 Task: Find connections with filter location Poio with filter topic #Tipswith filter profile language Potuguese with filter current company State Street with filter school SRI KRISHNA COLLEGE OF ENGINEERING AND TECHNOLOGY with filter industry Oil Extraction with filter service category DJing with filter keywords title School Volunteer
Action: Mouse moved to (587, 77)
Screenshot: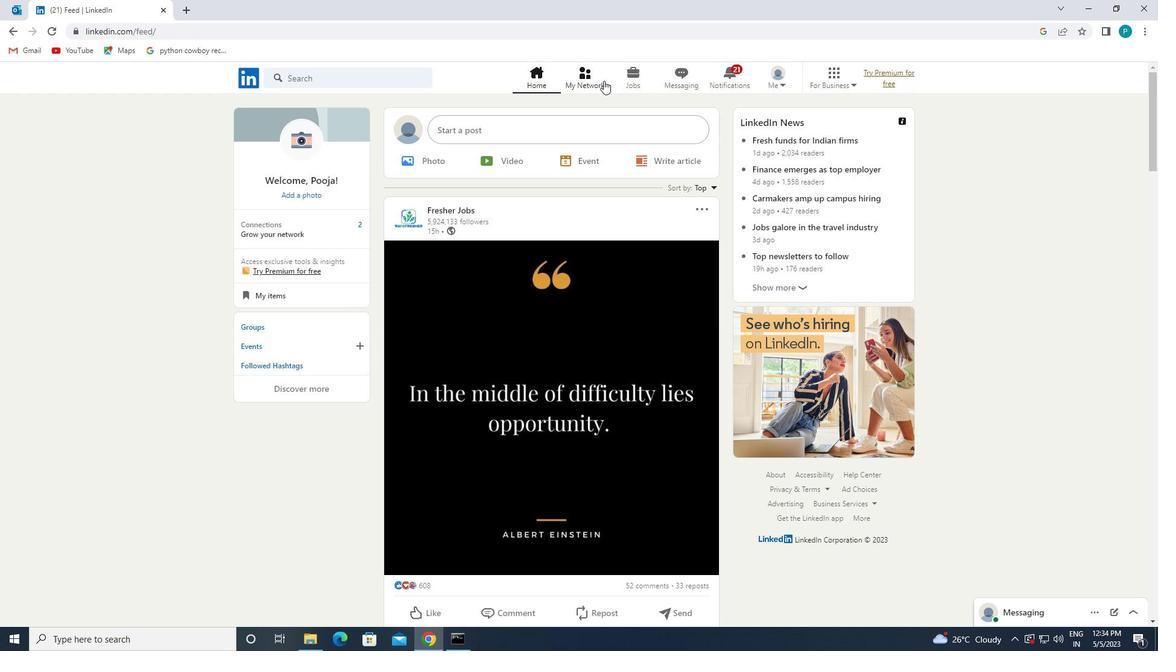
Action: Mouse pressed left at (587, 77)
Screenshot: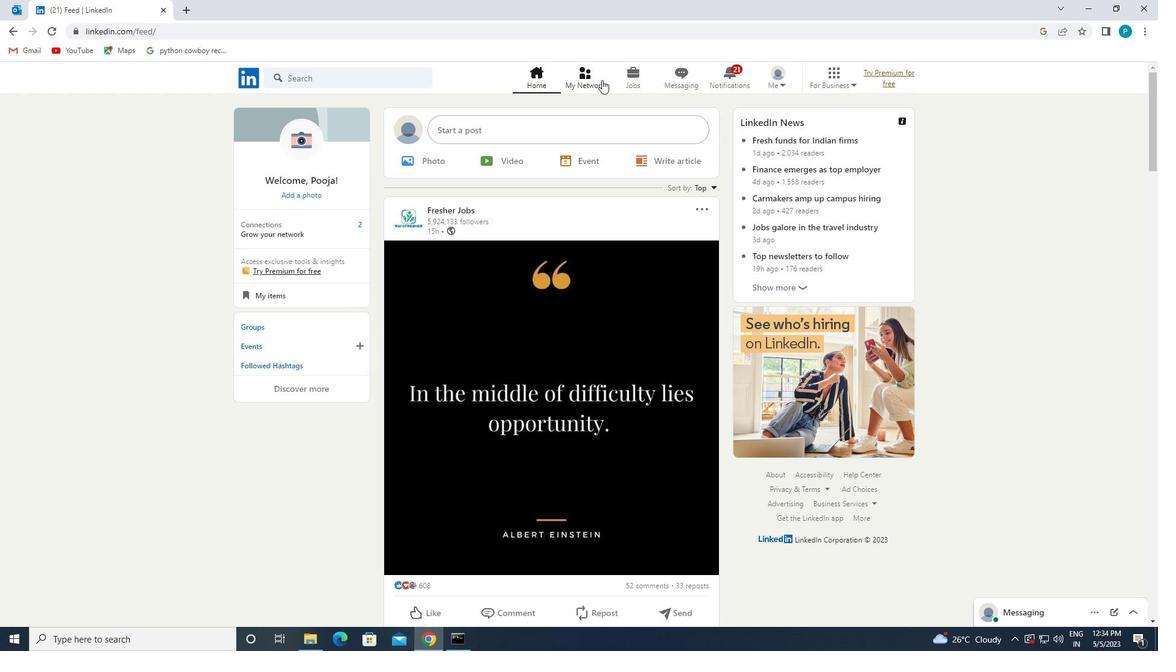 
Action: Mouse moved to (309, 150)
Screenshot: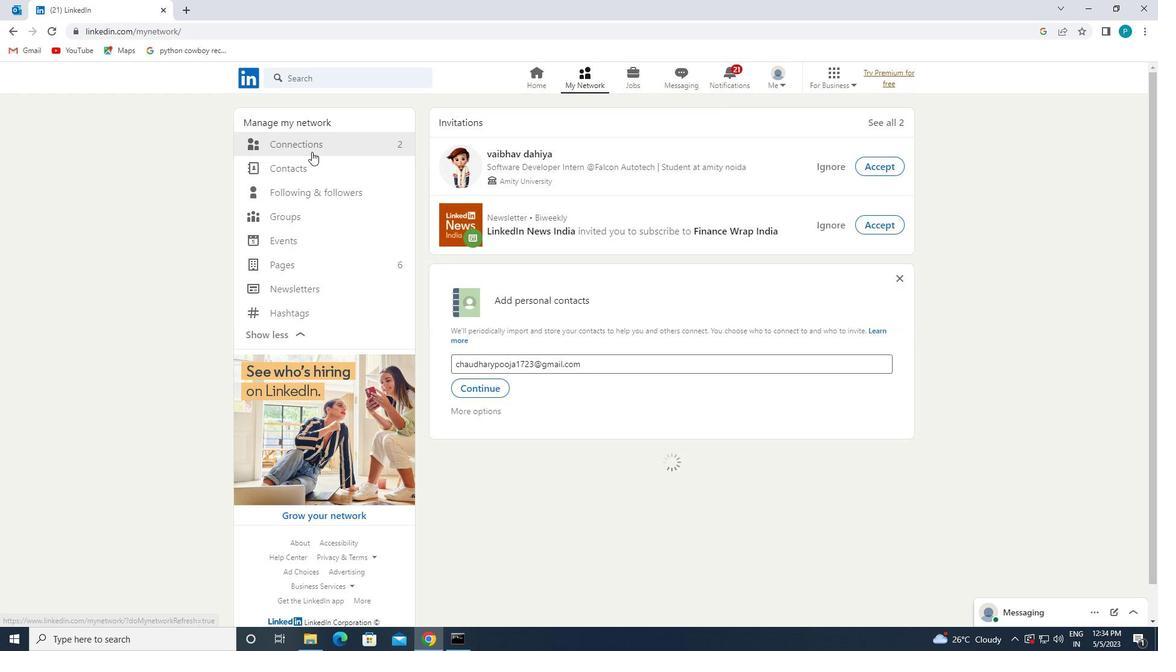 
Action: Mouse pressed left at (309, 150)
Screenshot: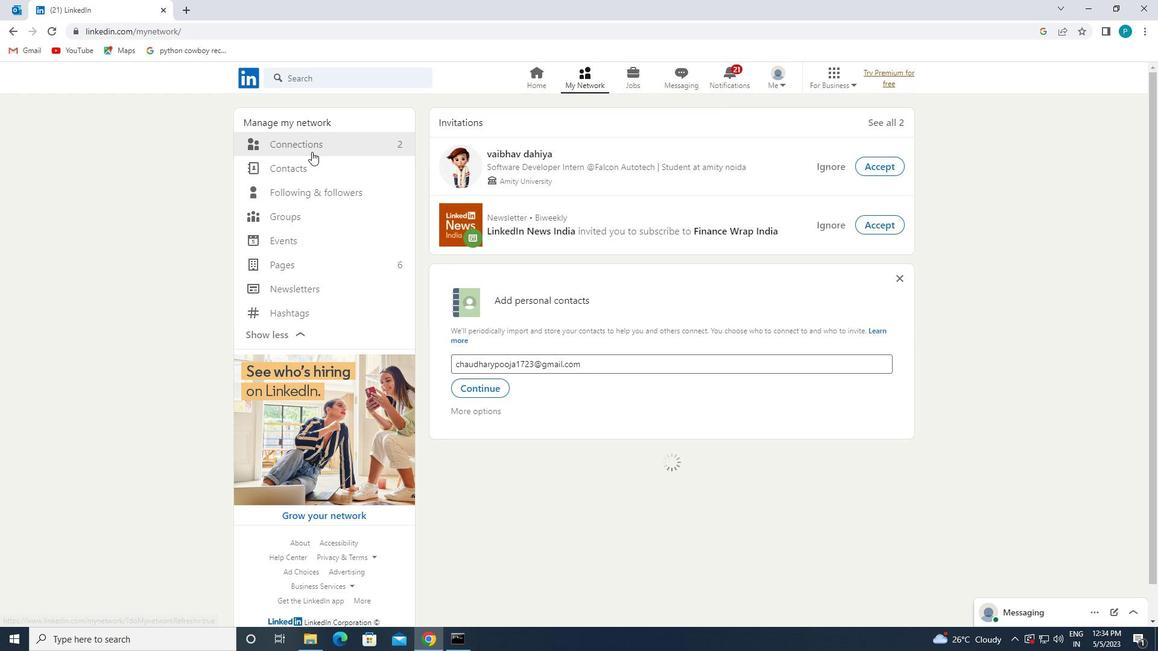 
Action: Mouse moved to (663, 147)
Screenshot: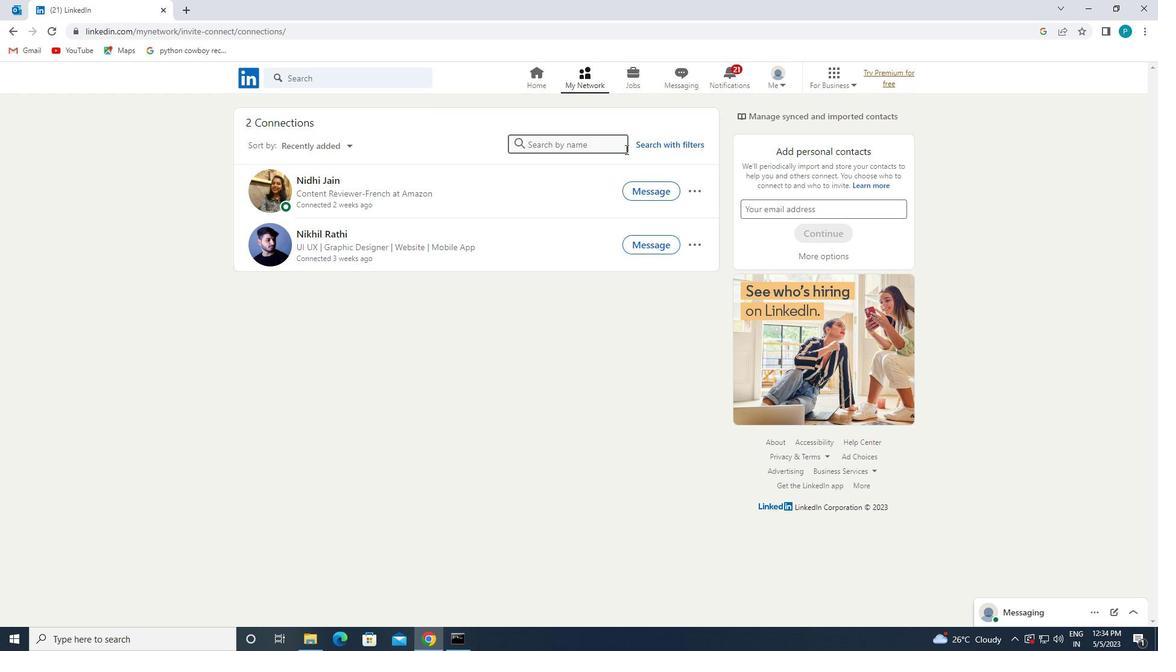
Action: Mouse pressed left at (663, 147)
Screenshot: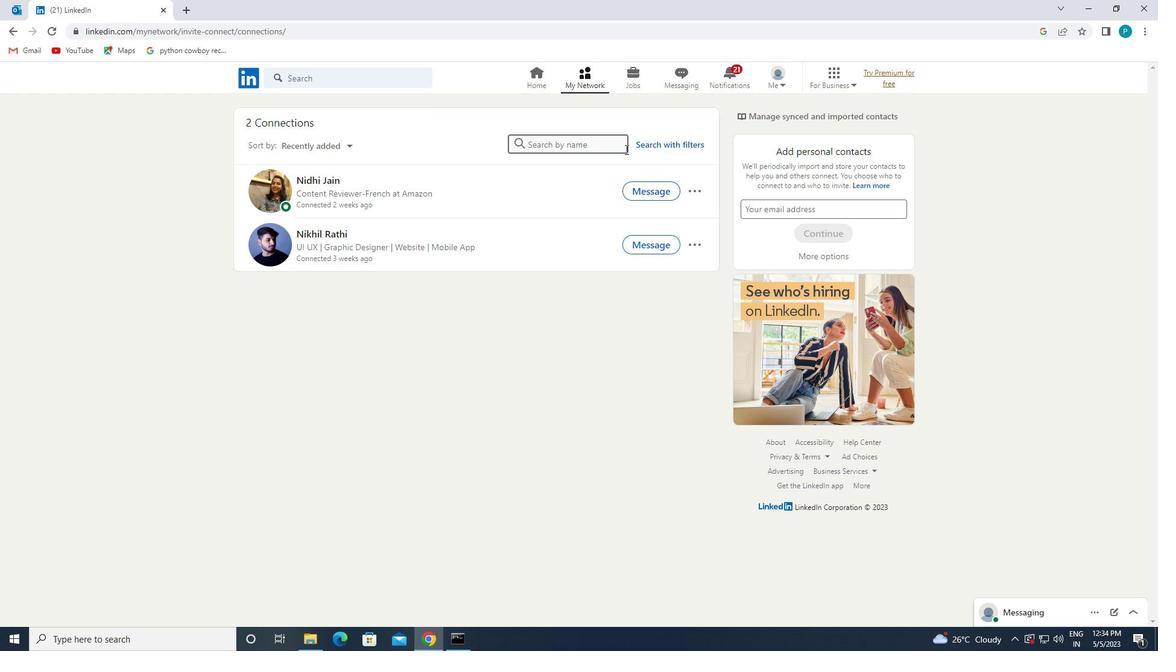 
Action: Mouse moved to (632, 118)
Screenshot: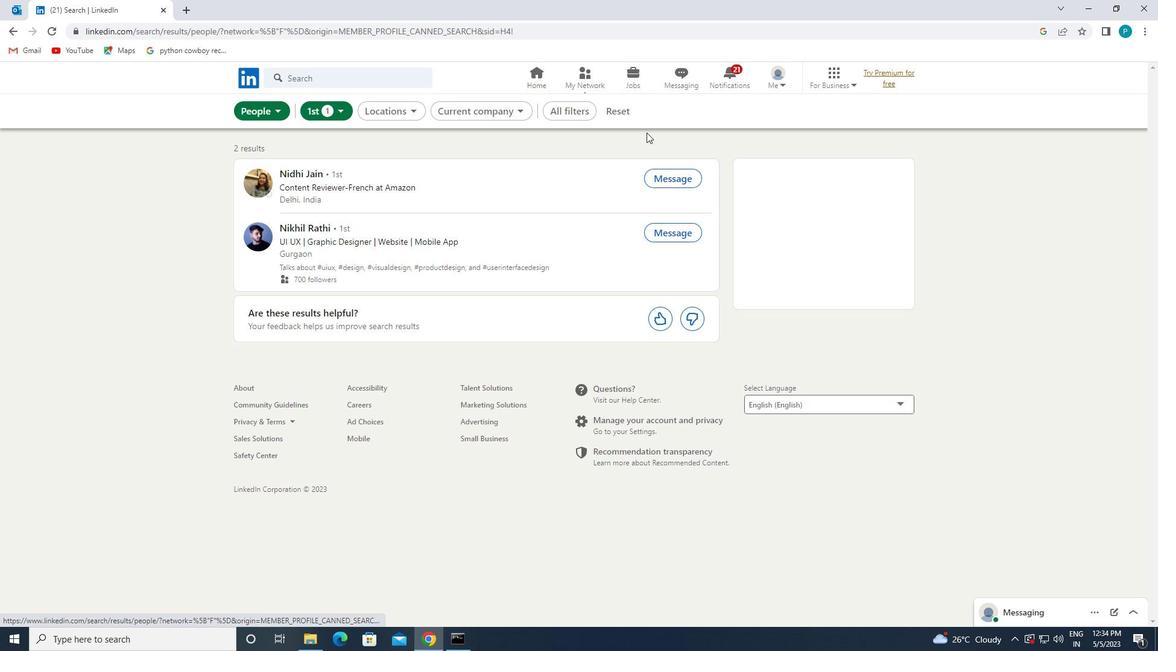 
Action: Mouse pressed left at (632, 118)
Screenshot: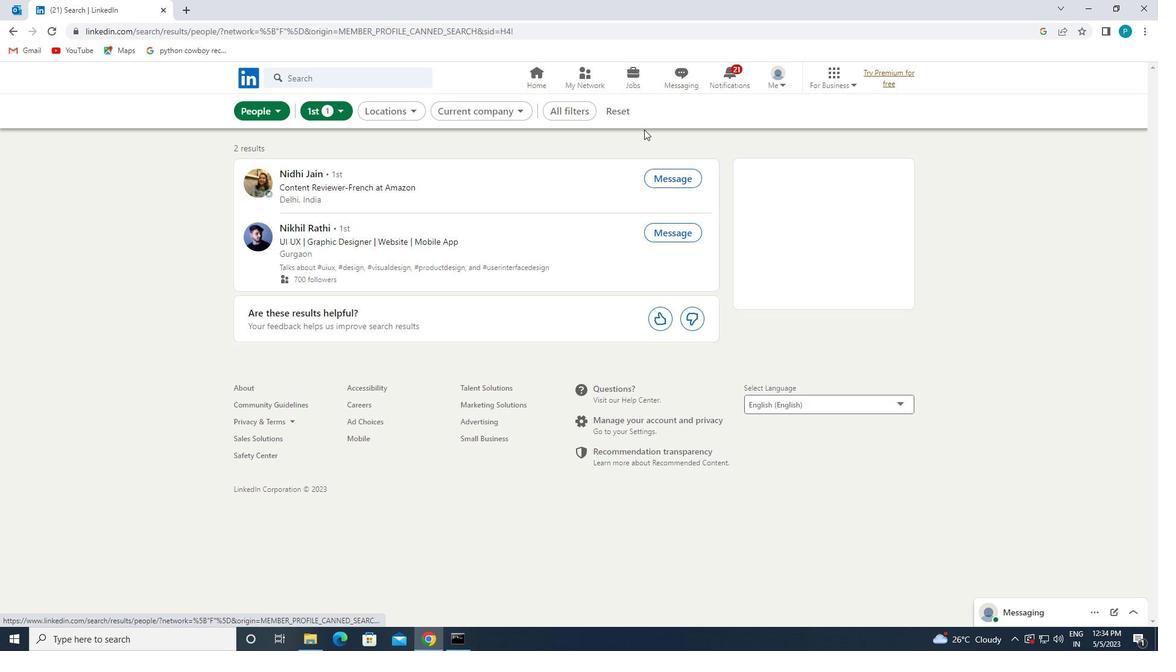 
Action: Mouse moved to (569, 105)
Screenshot: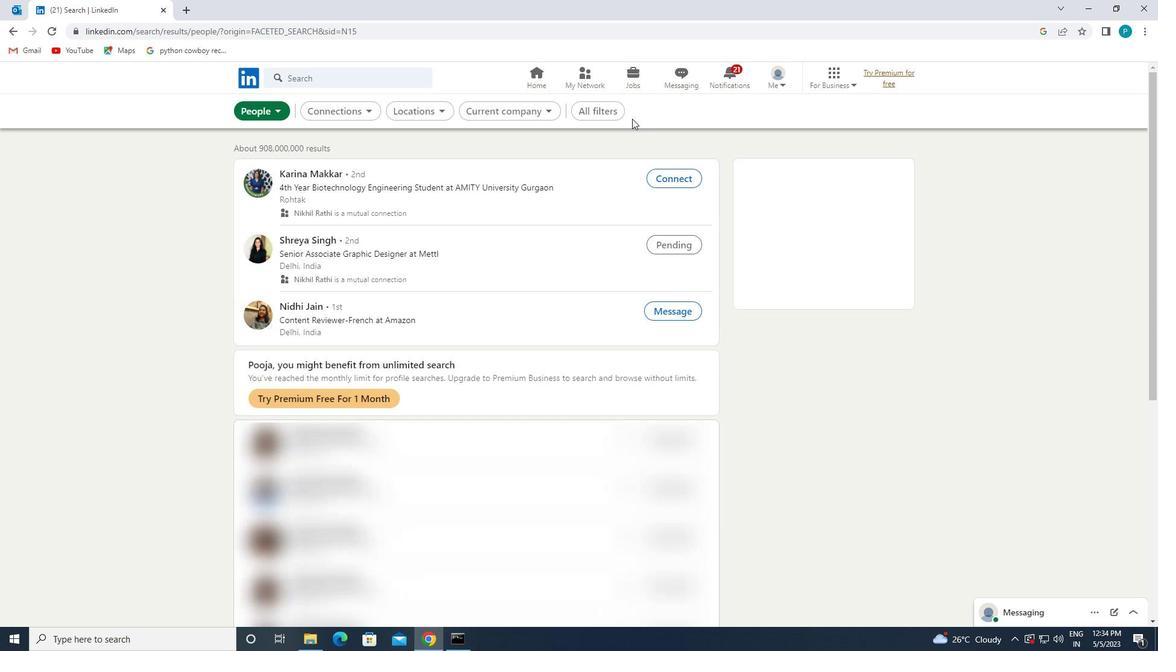 
Action: Mouse pressed left at (569, 105)
Screenshot: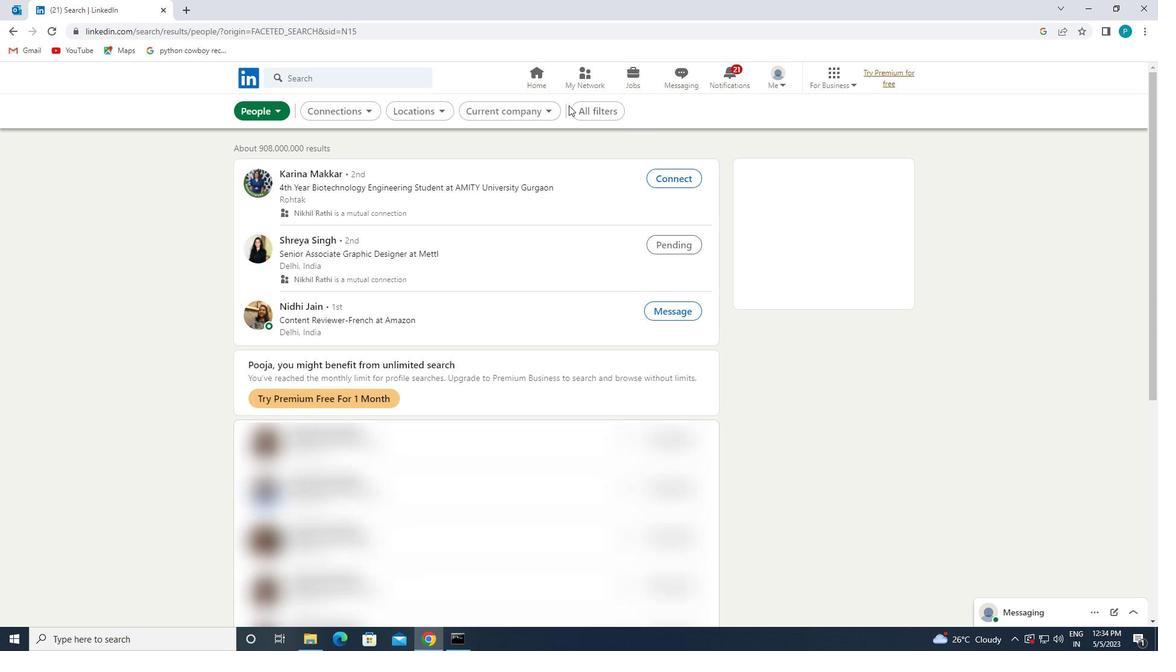 
Action: Mouse moved to (580, 107)
Screenshot: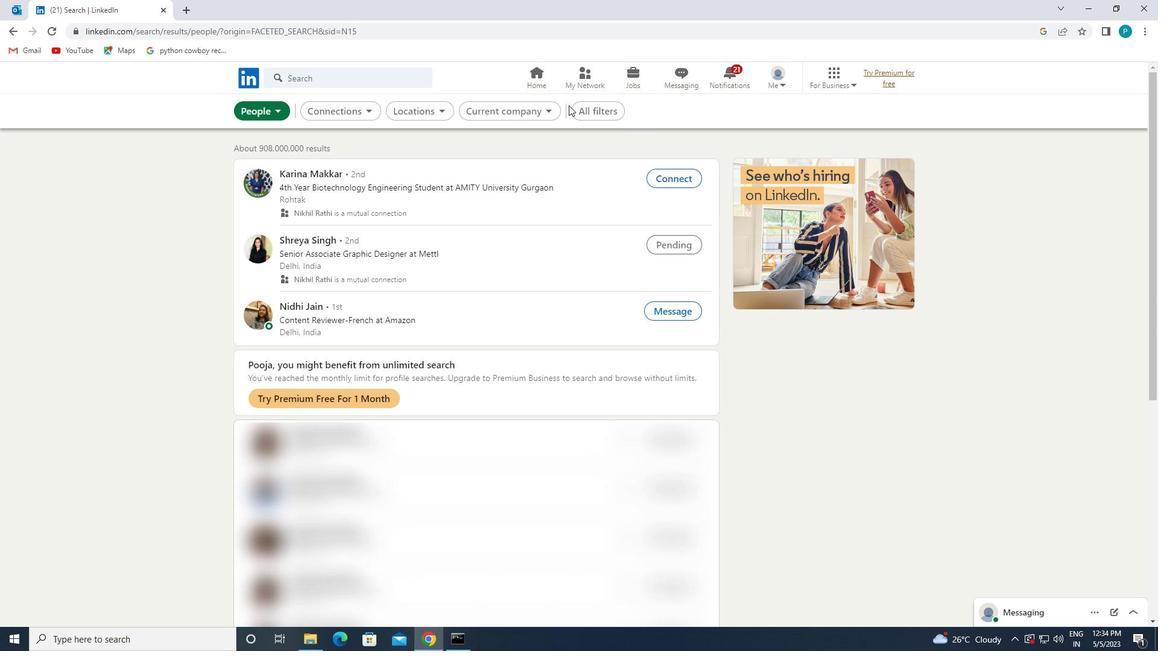 
Action: Mouse pressed left at (580, 107)
Screenshot: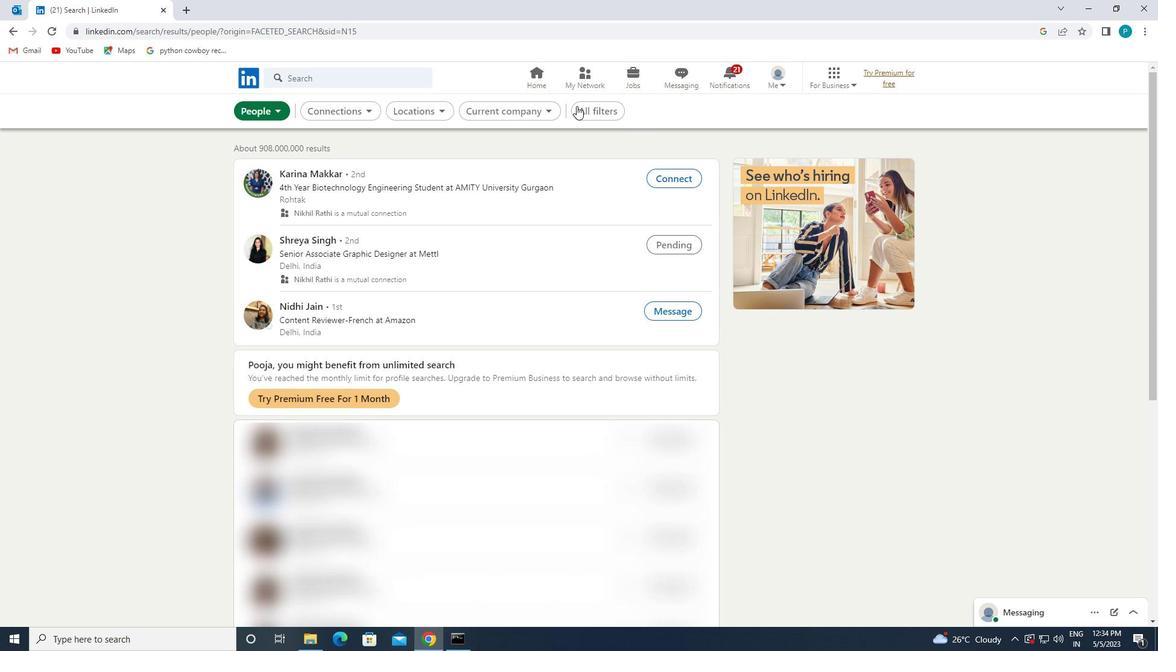 
Action: Mouse moved to (997, 295)
Screenshot: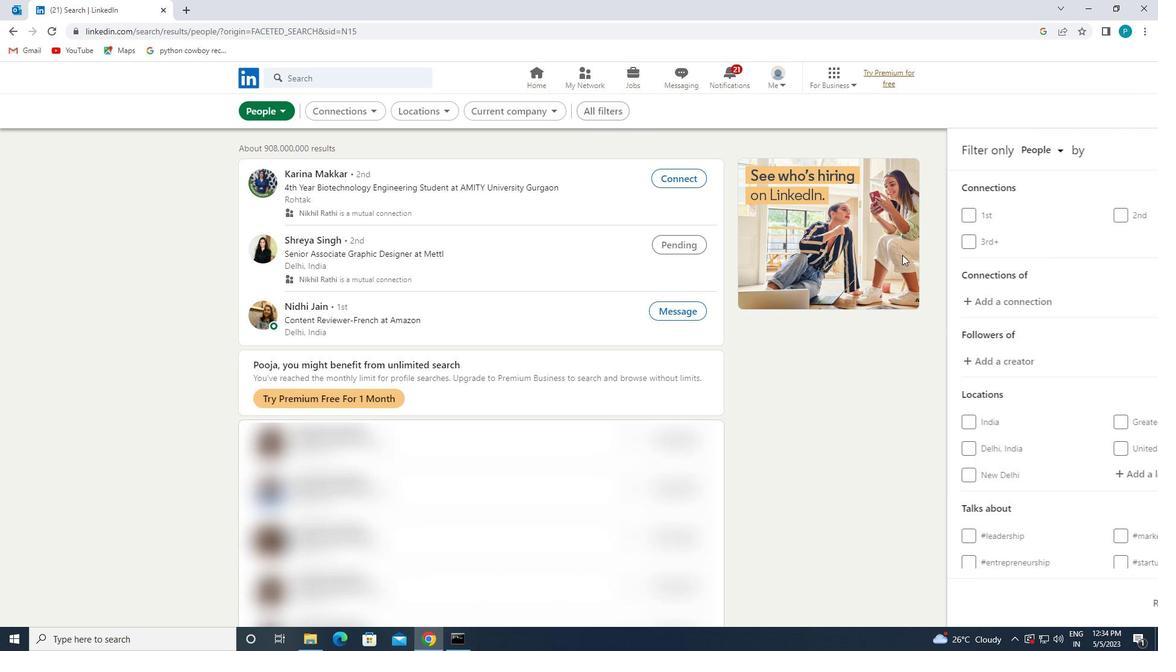 
Action: Mouse scrolled (997, 295) with delta (0, 0)
Screenshot: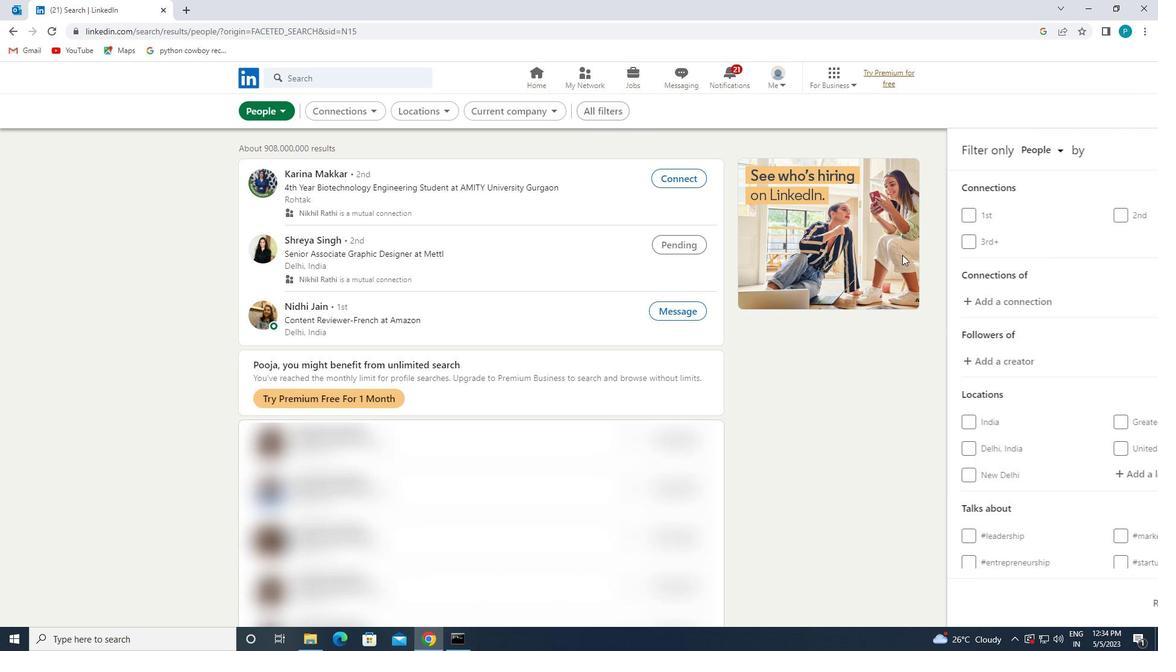 
Action: Mouse moved to (1000, 297)
Screenshot: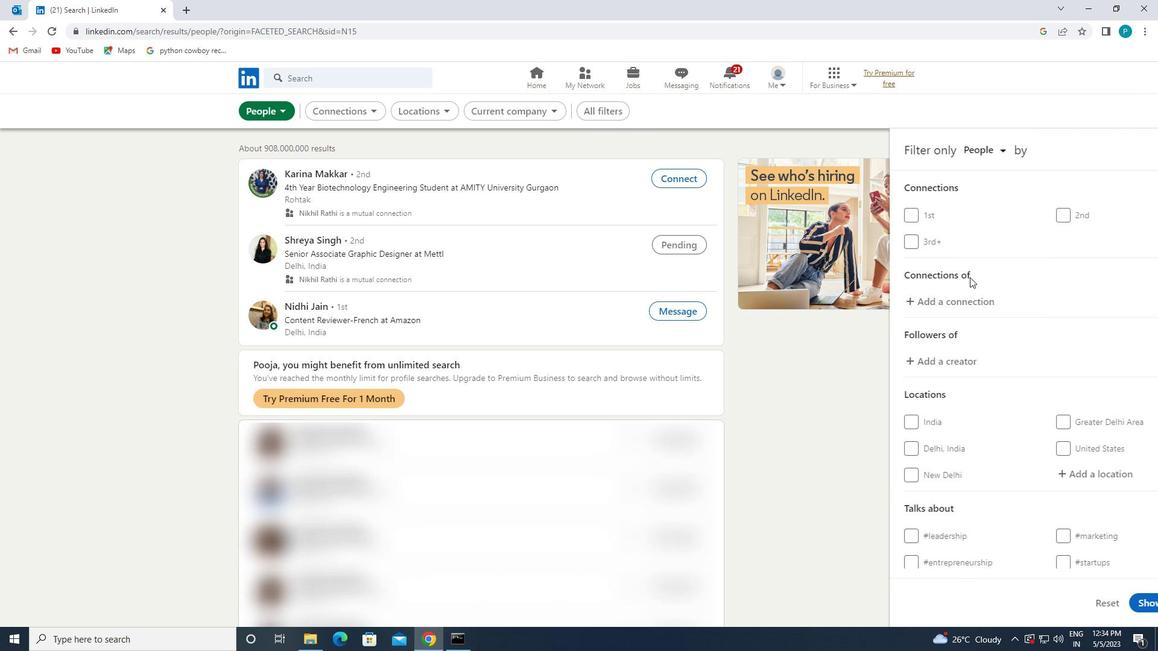 
Action: Mouse scrolled (1000, 296) with delta (0, 0)
Screenshot: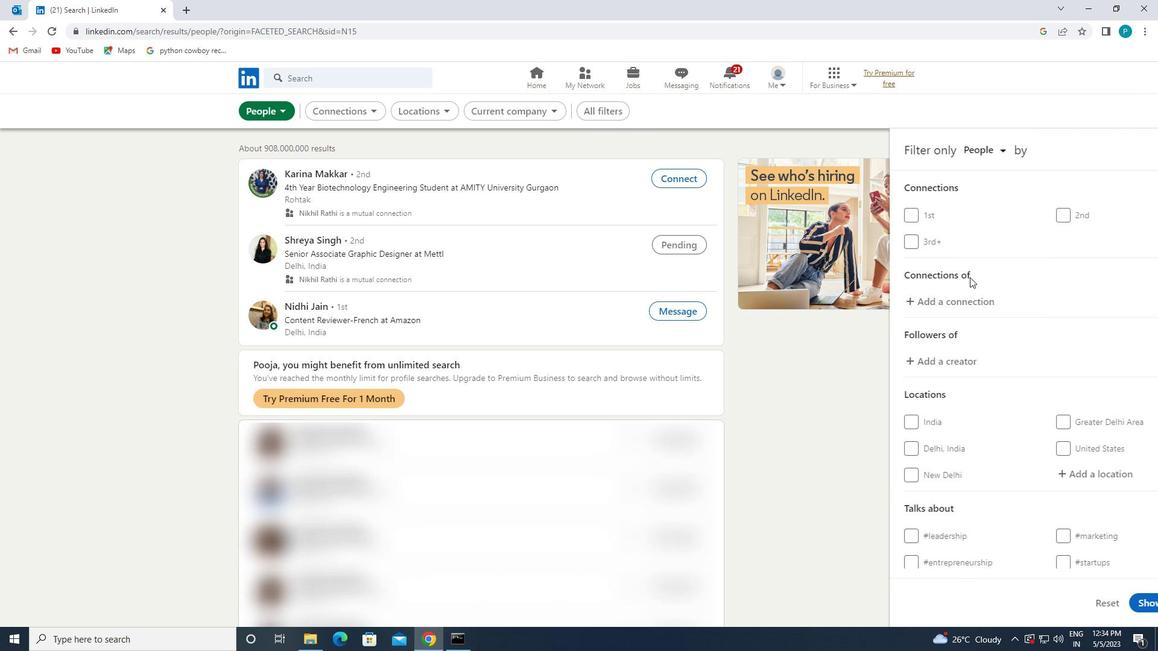 
Action: Mouse moved to (1001, 298)
Screenshot: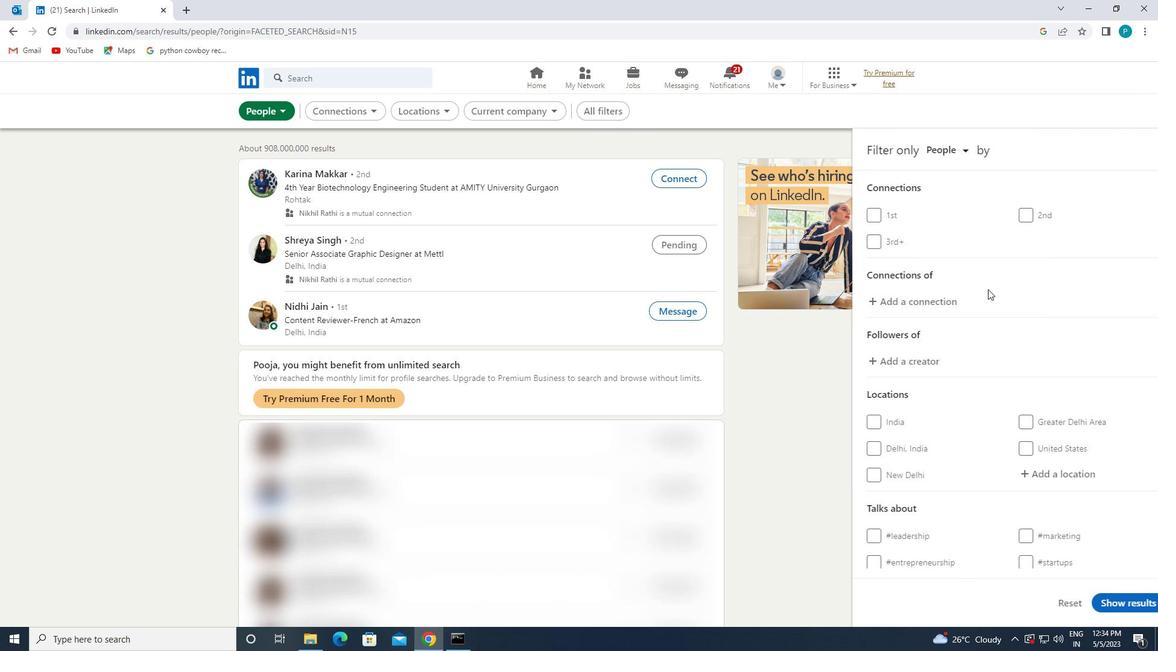 
Action: Mouse scrolled (1001, 298) with delta (0, 0)
Screenshot: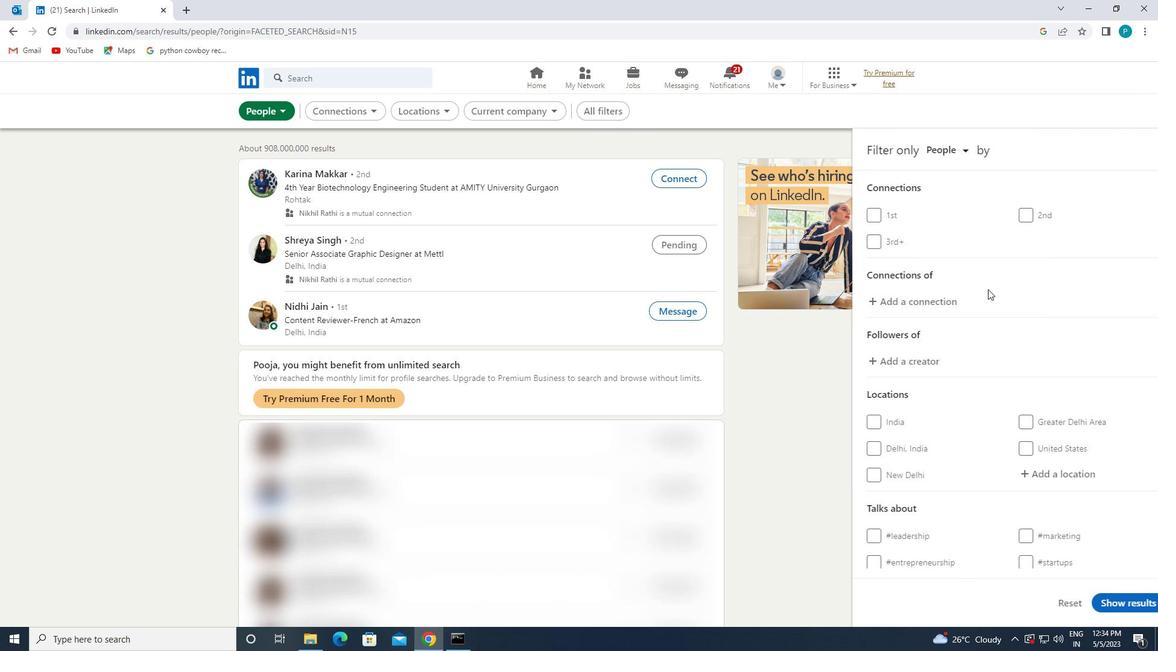 
Action: Mouse moved to (1019, 286)
Screenshot: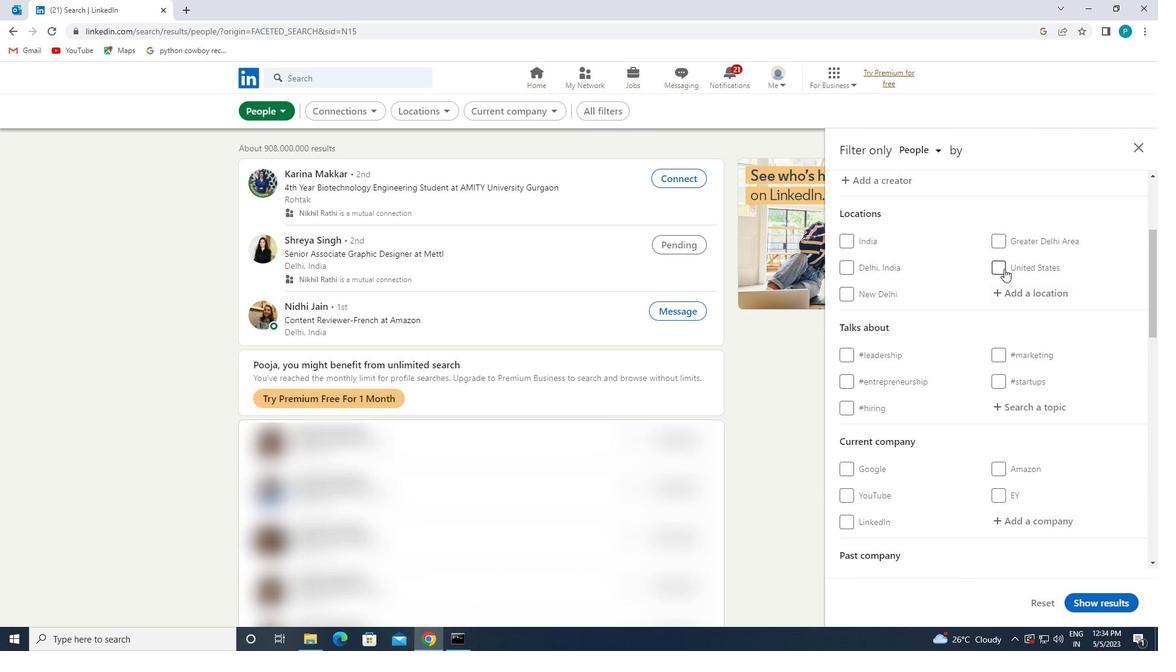
Action: Mouse pressed left at (1019, 286)
Screenshot: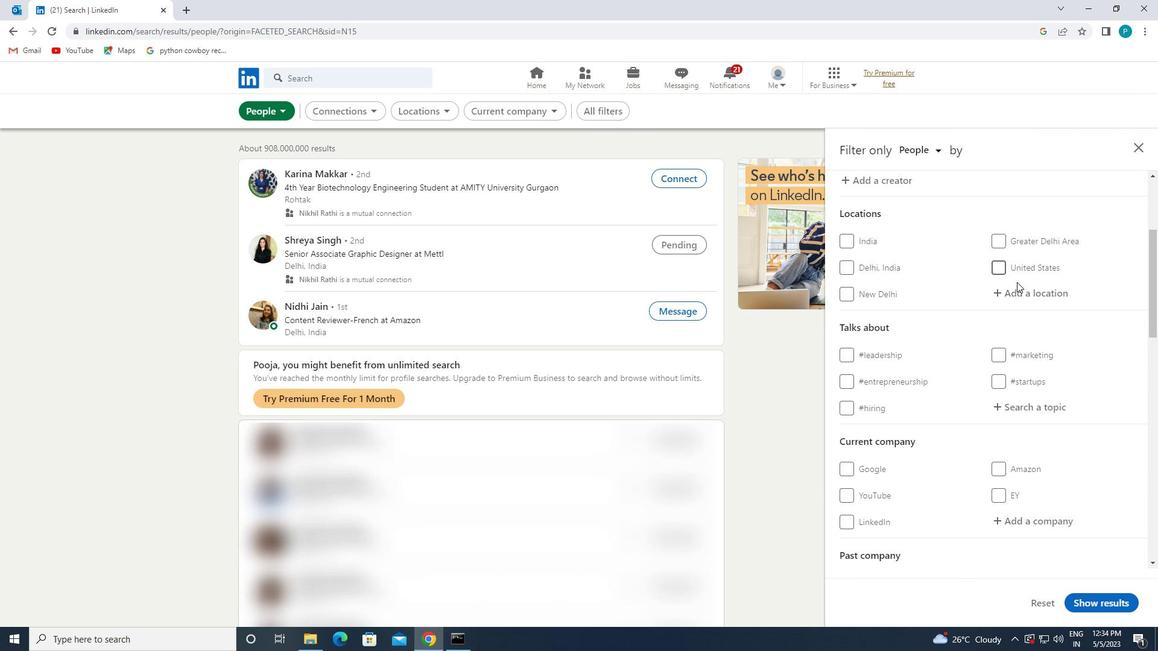 
Action: Mouse moved to (1019, 286)
Screenshot: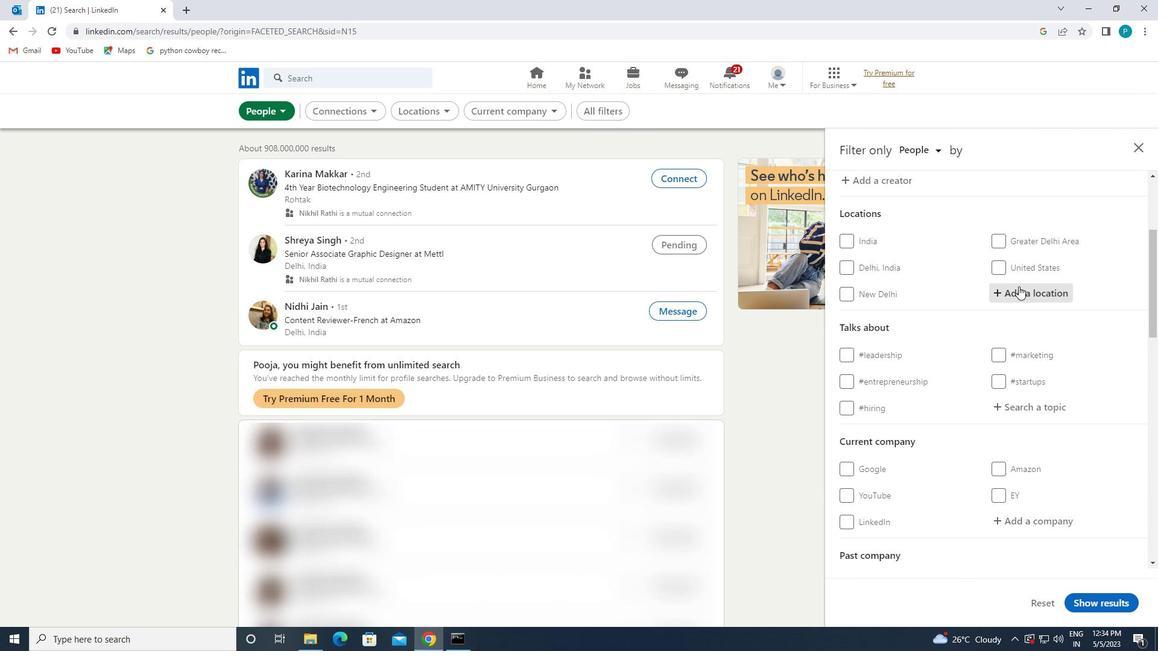 
Action: Key pressed <Key.caps_lock>p<Key.caps_lock>oio
Screenshot: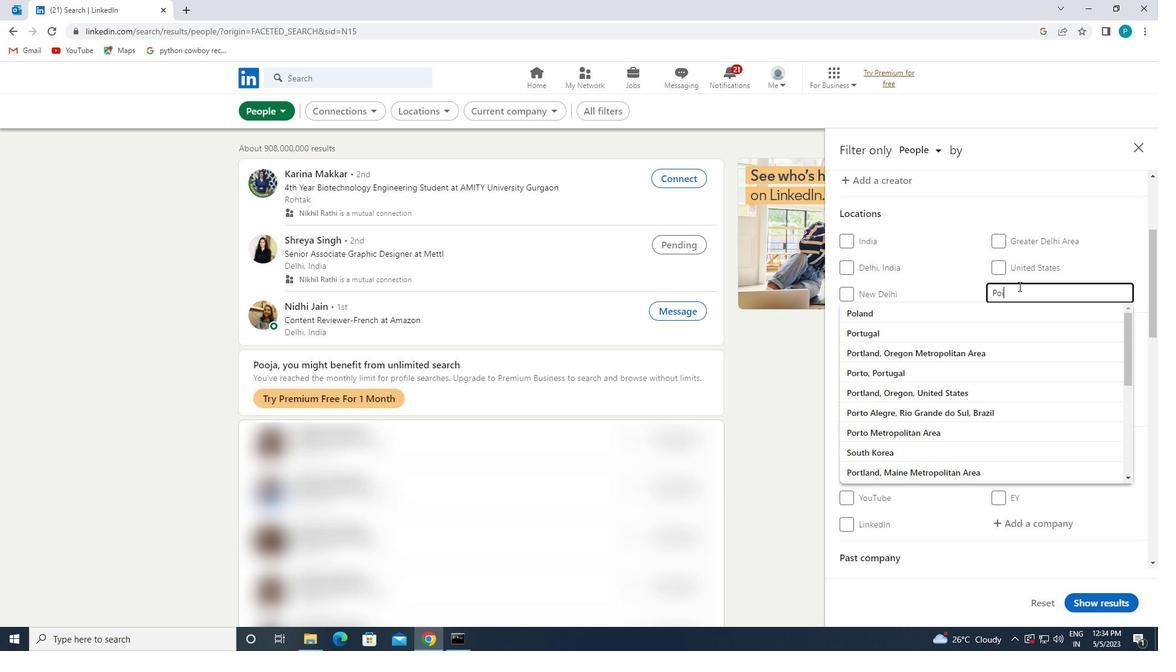 
Action: Mouse moved to (1030, 312)
Screenshot: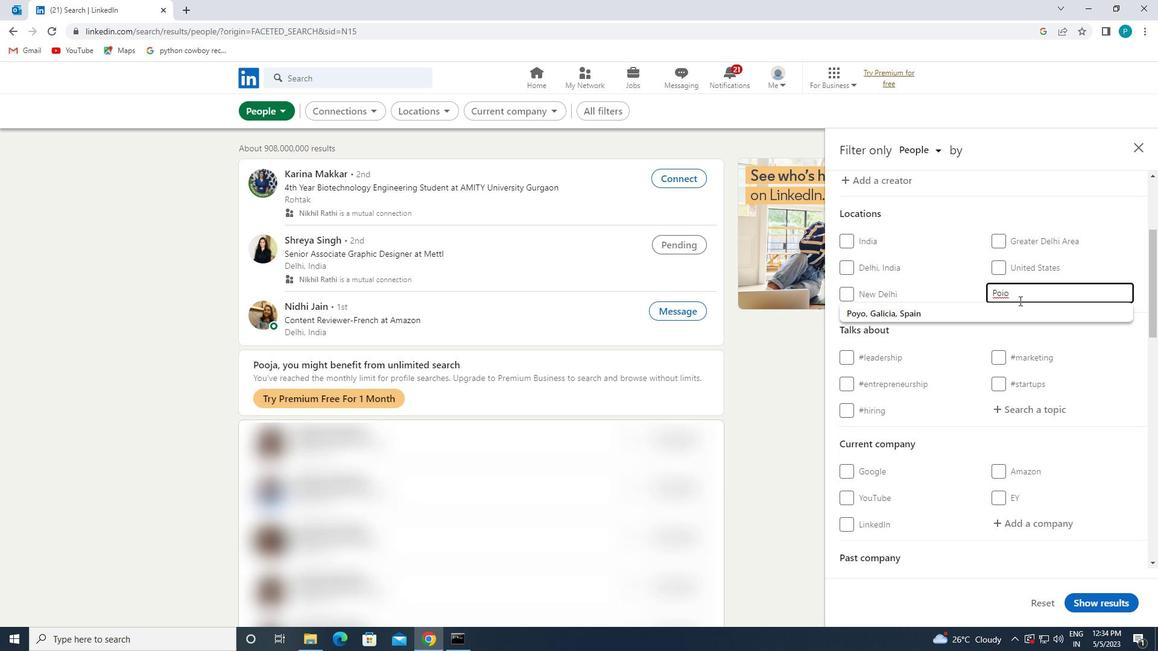 
Action: Mouse pressed left at (1030, 312)
Screenshot: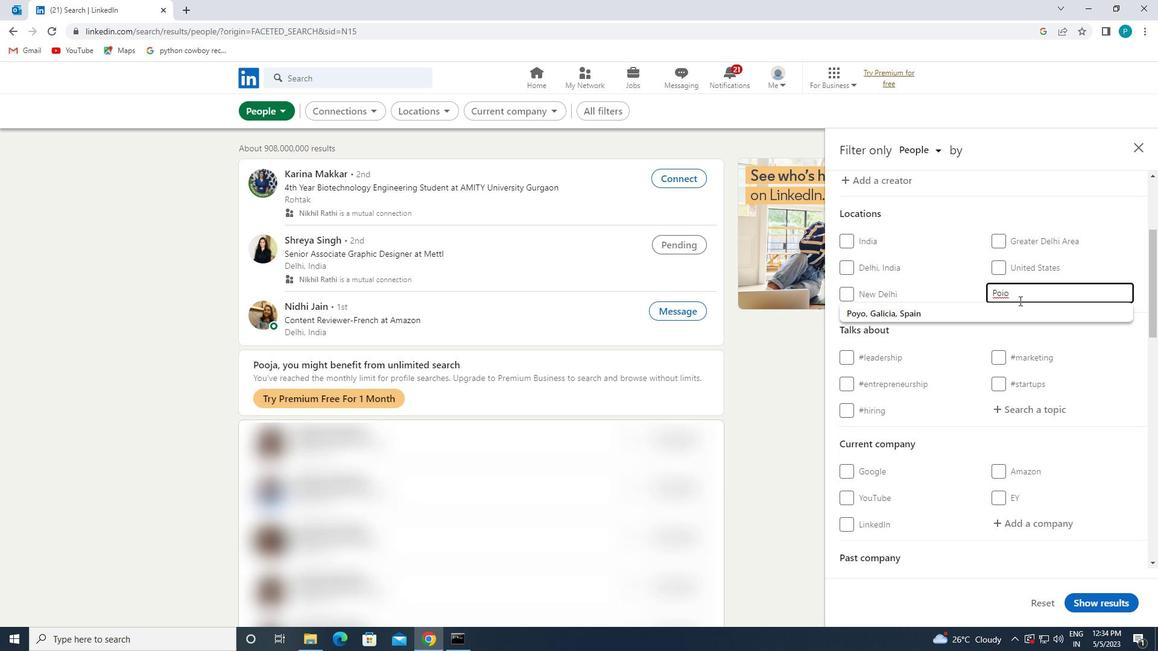 
Action: Mouse moved to (1031, 314)
Screenshot: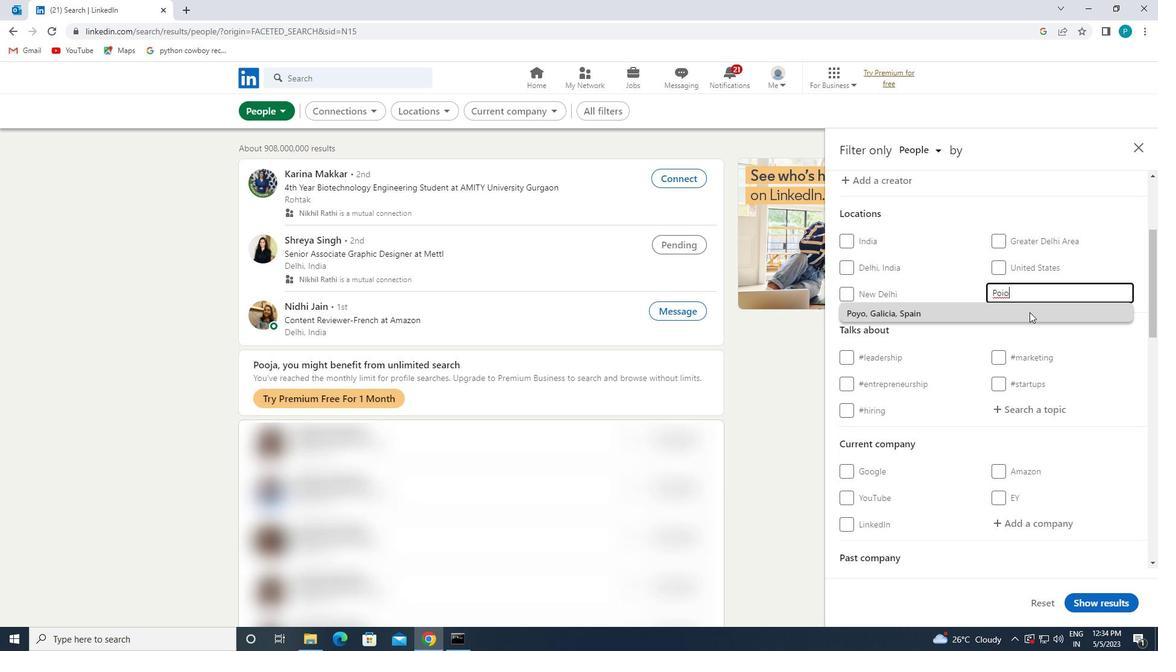 
Action: Mouse scrolled (1031, 313) with delta (0, 0)
Screenshot: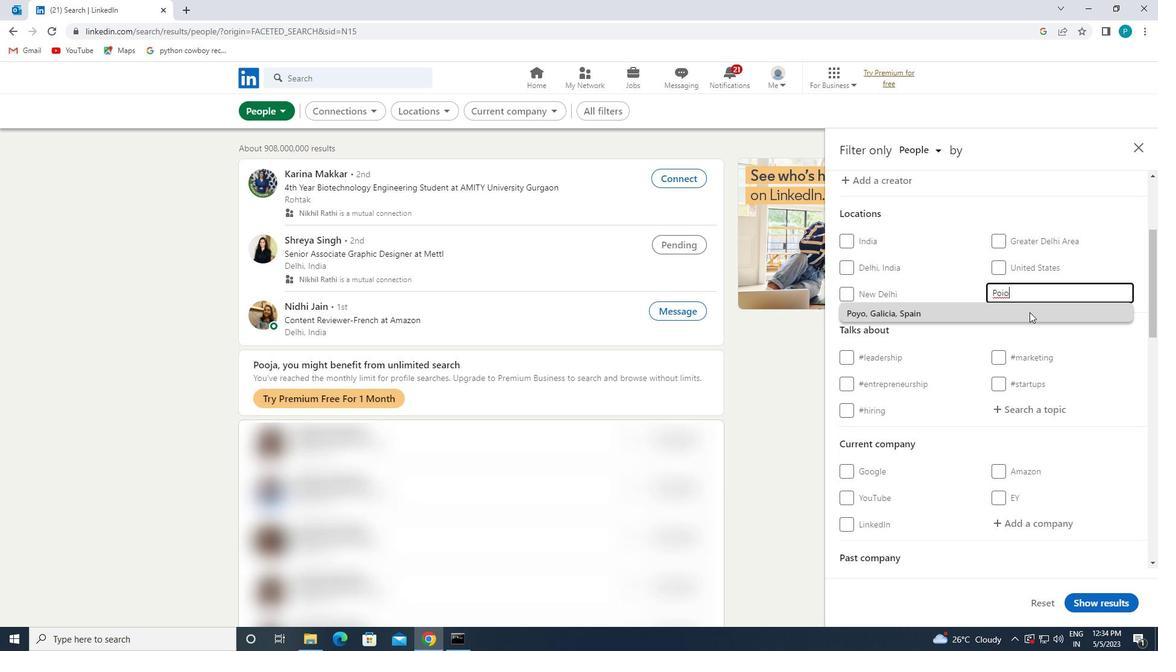 
Action: Mouse scrolled (1031, 313) with delta (0, 0)
Screenshot: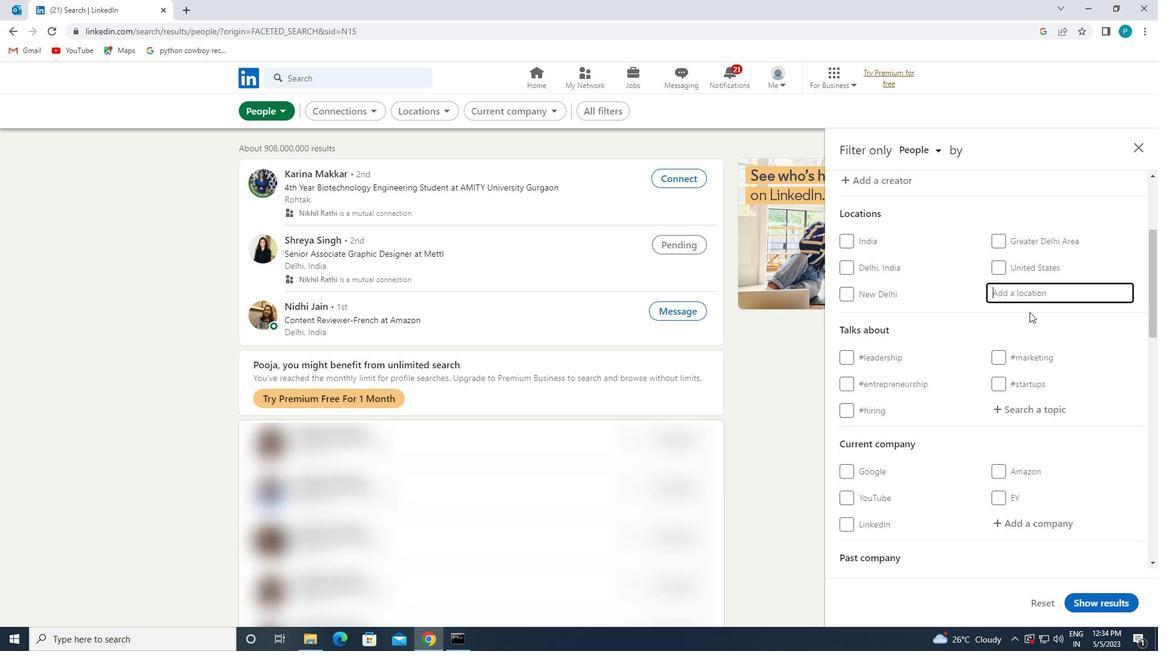 
Action: Mouse moved to (1032, 307)
Screenshot: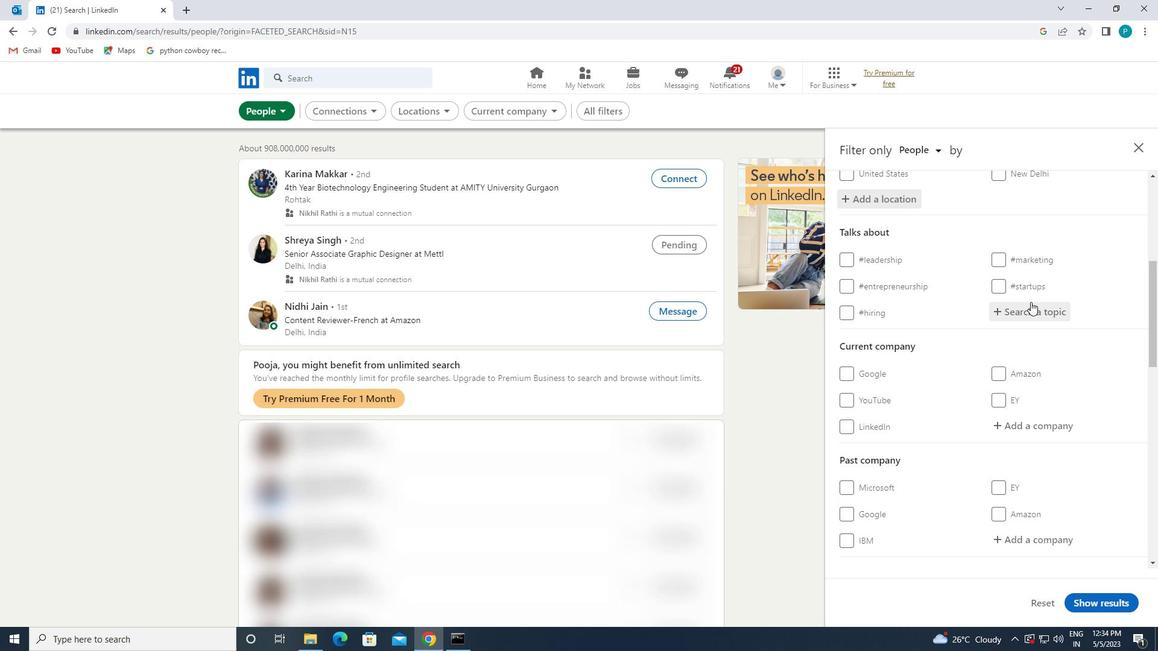 
Action: Mouse pressed left at (1032, 307)
Screenshot: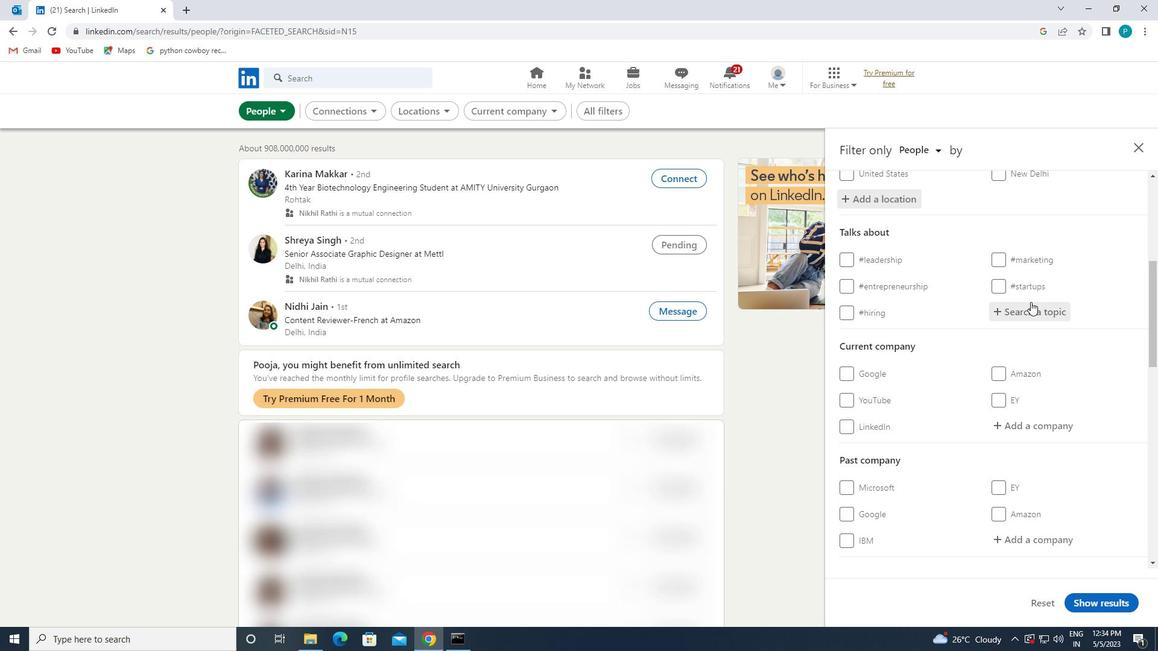 
Action: Key pressed <Key.shift>#<Key.caps_lock>T<Key.caps_lock>IPS
Screenshot: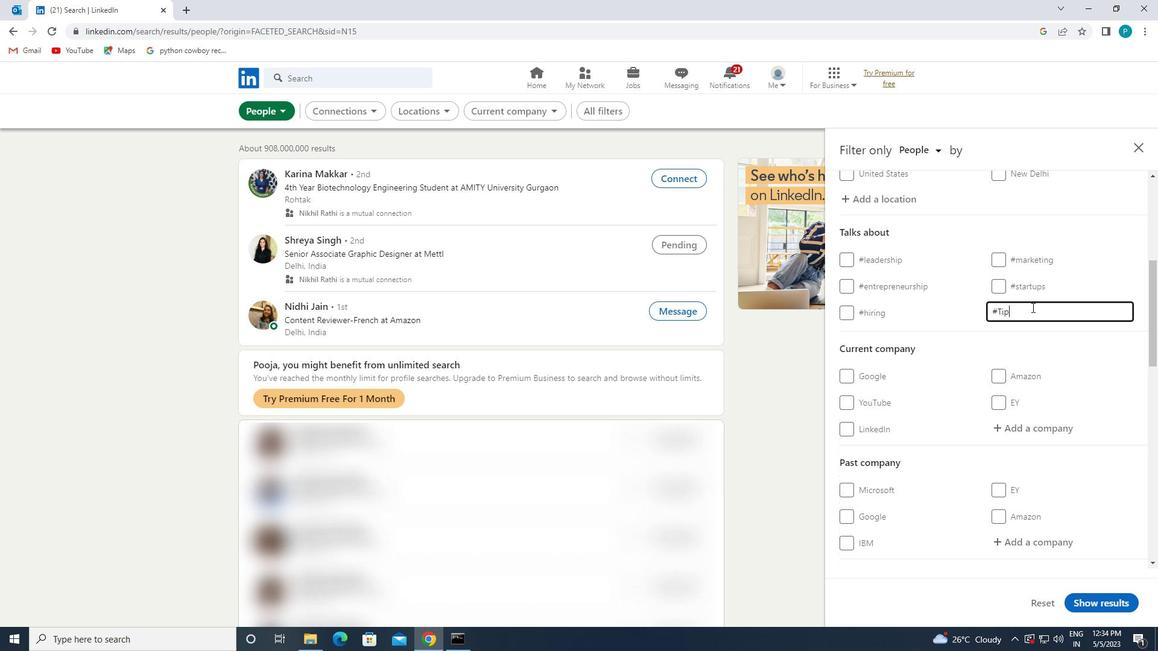 
Action: Mouse moved to (1046, 318)
Screenshot: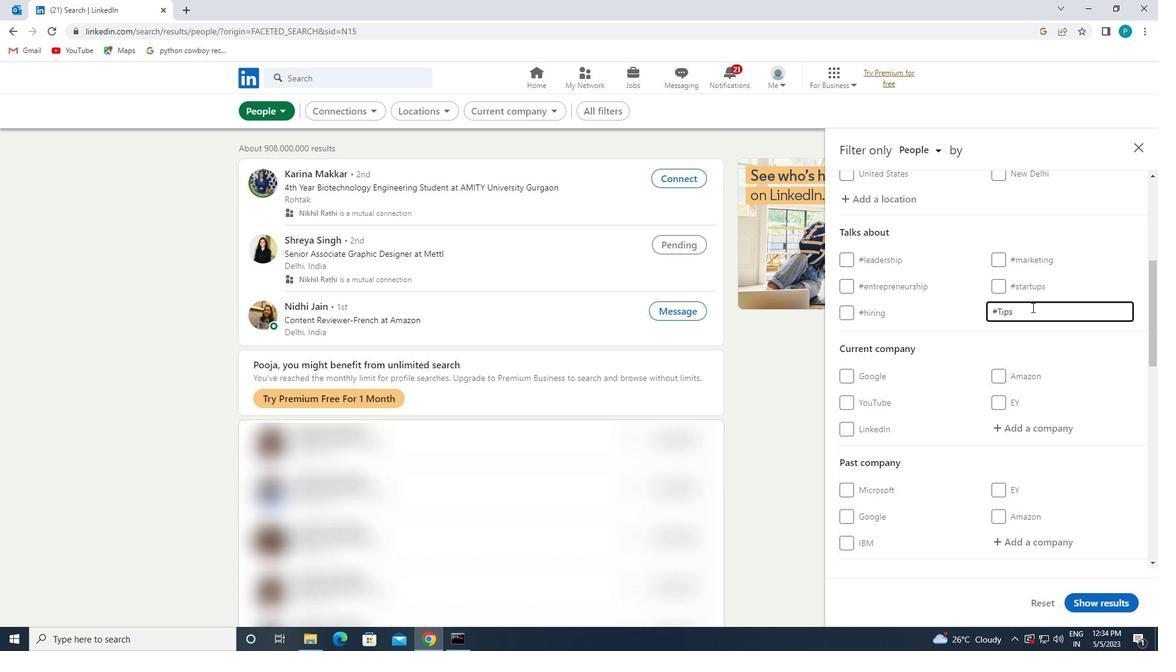 
Action: Mouse scrolled (1046, 318) with delta (0, 0)
Screenshot: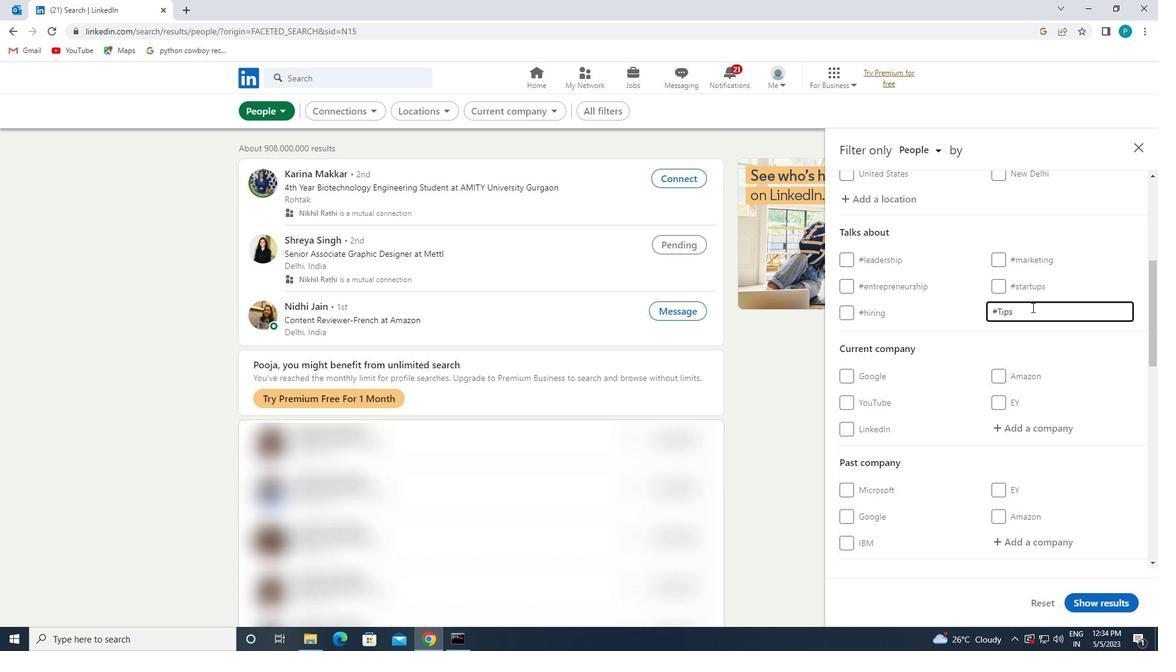 
Action: Mouse moved to (1048, 319)
Screenshot: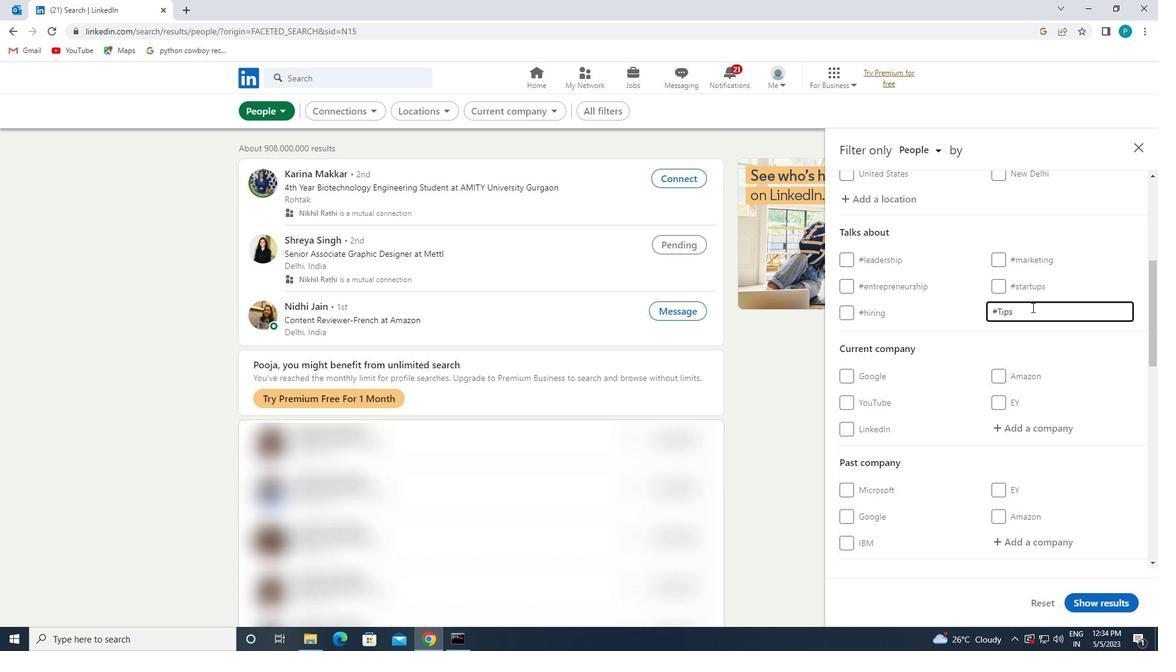 
Action: Mouse scrolled (1048, 318) with delta (0, 0)
Screenshot: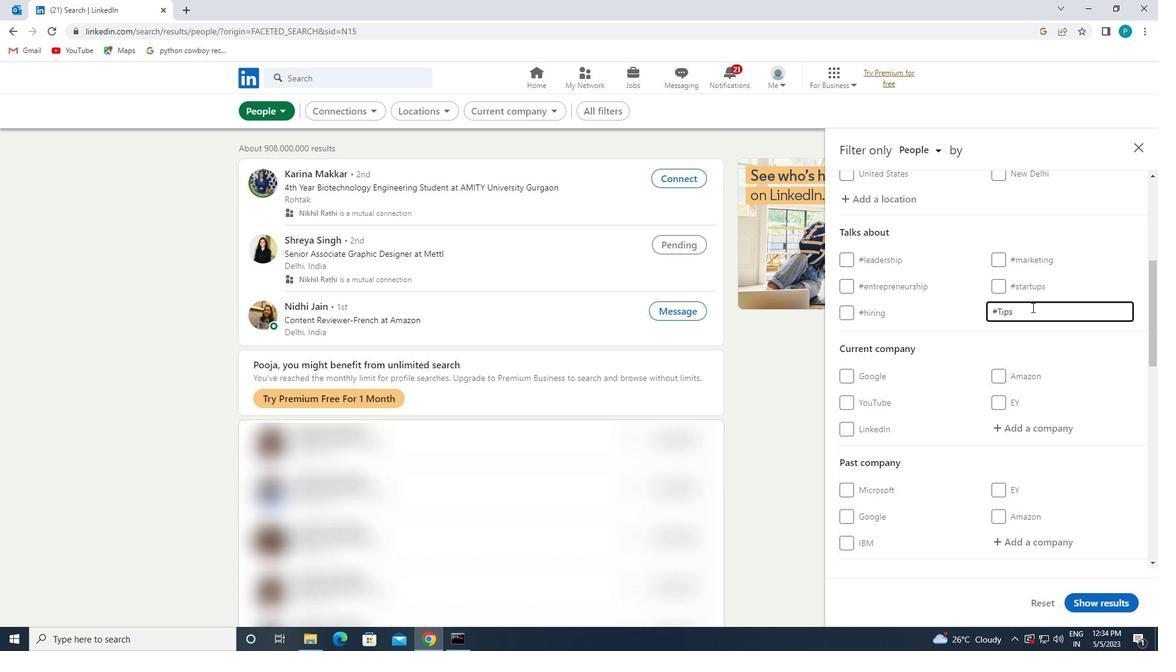 
Action: Mouse moved to (1018, 328)
Screenshot: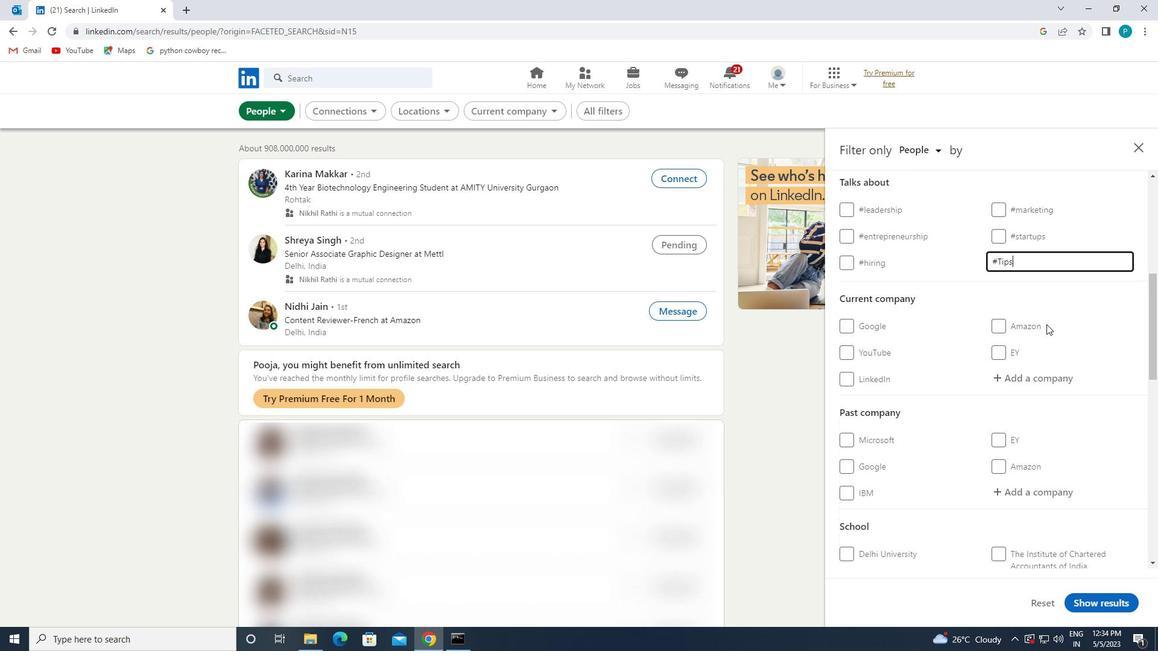 
Action: Mouse scrolled (1018, 328) with delta (0, 0)
Screenshot: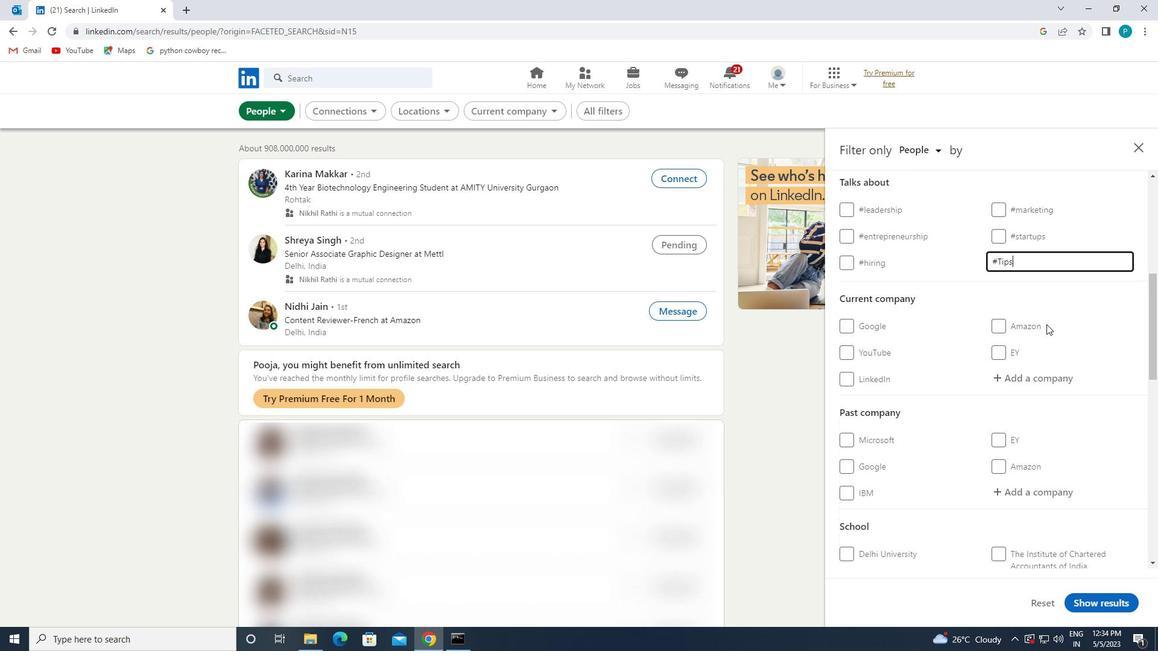 
Action: Mouse moved to (1007, 335)
Screenshot: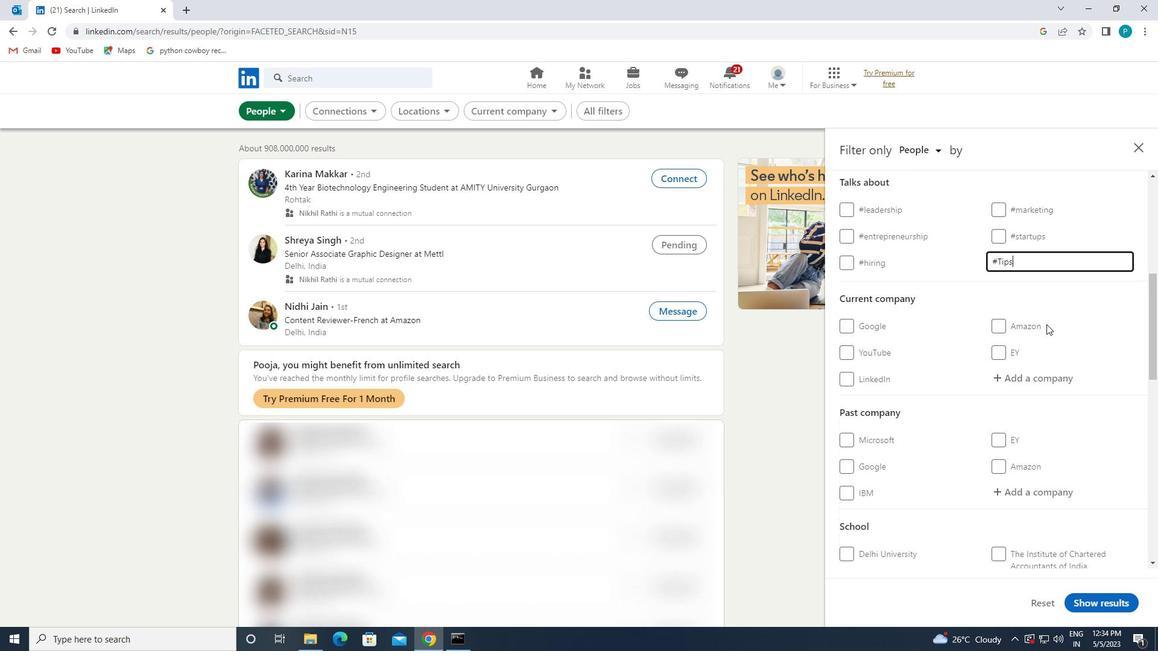 
Action: Mouse scrolled (1007, 334) with delta (0, 0)
Screenshot: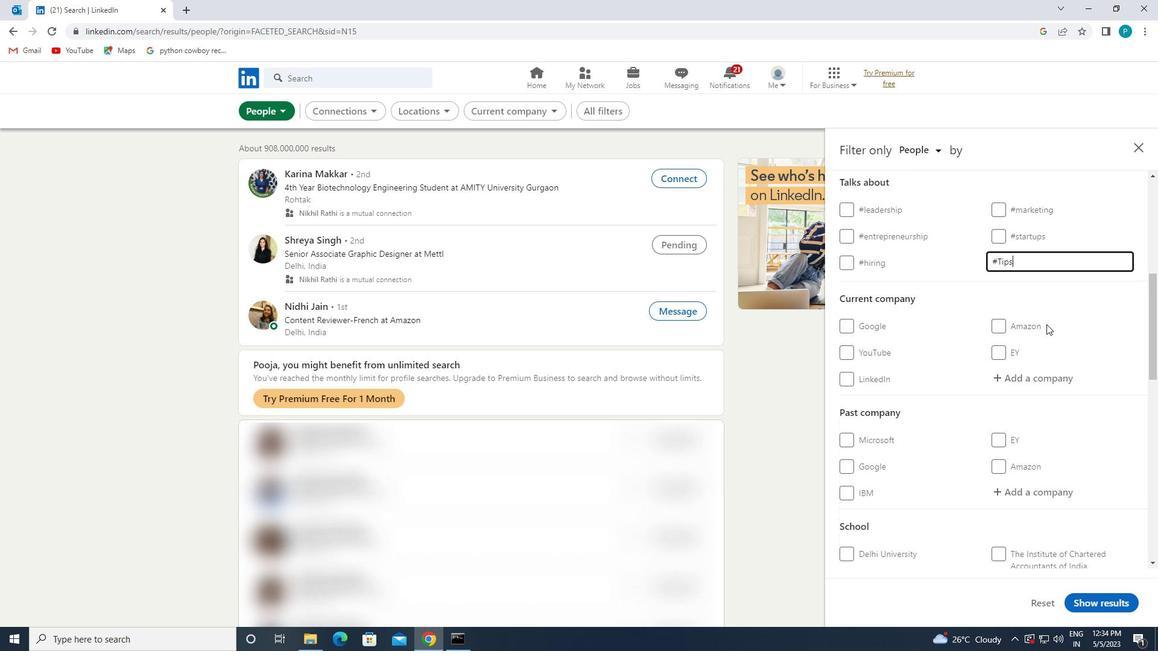 
Action: Mouse moved to (988, 344)
Screenshot: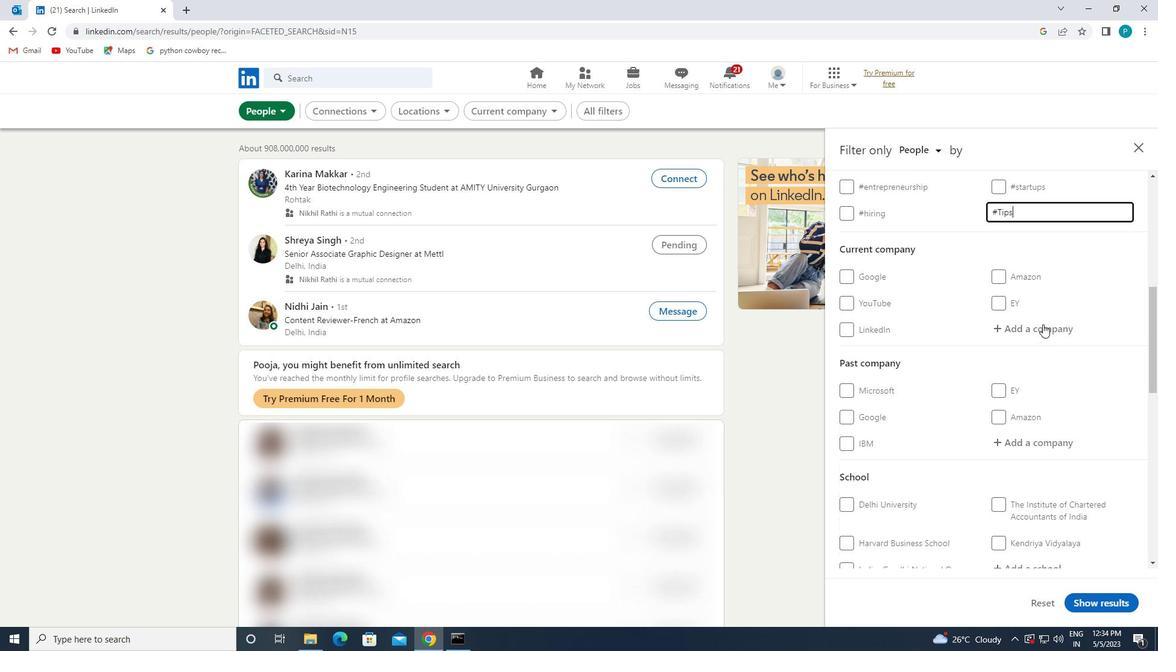 
Action: Mouse scrolled (988, 344) with delta (0, 0)
Screenshot: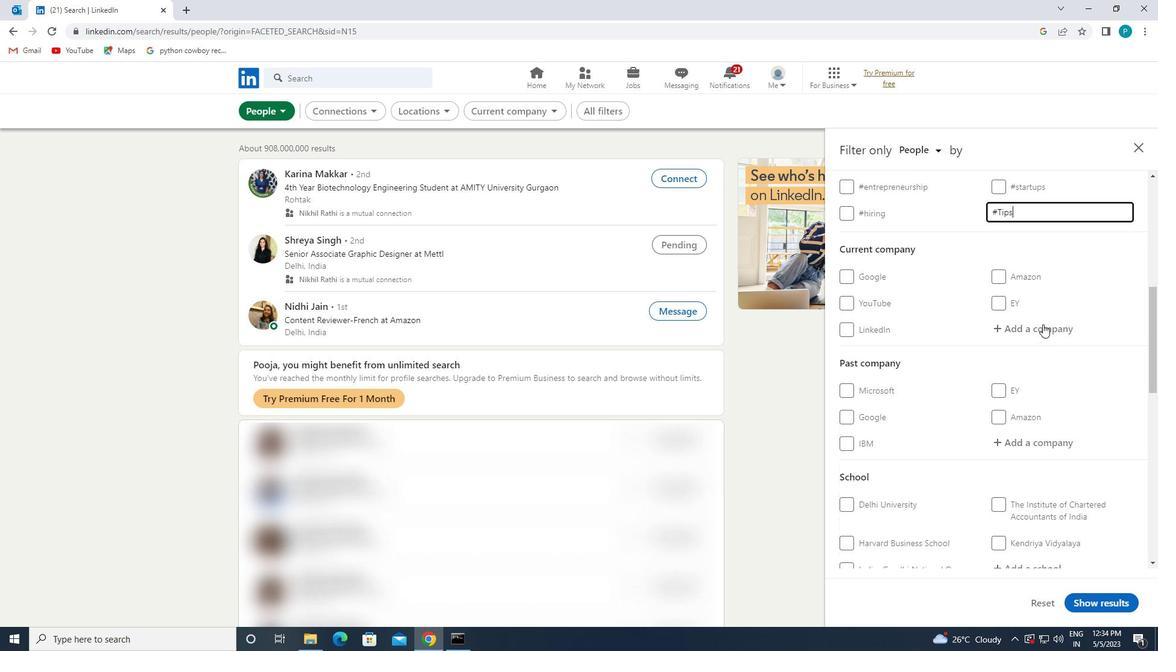 
Action: Mouse moved to (942, 393)
Screenshot: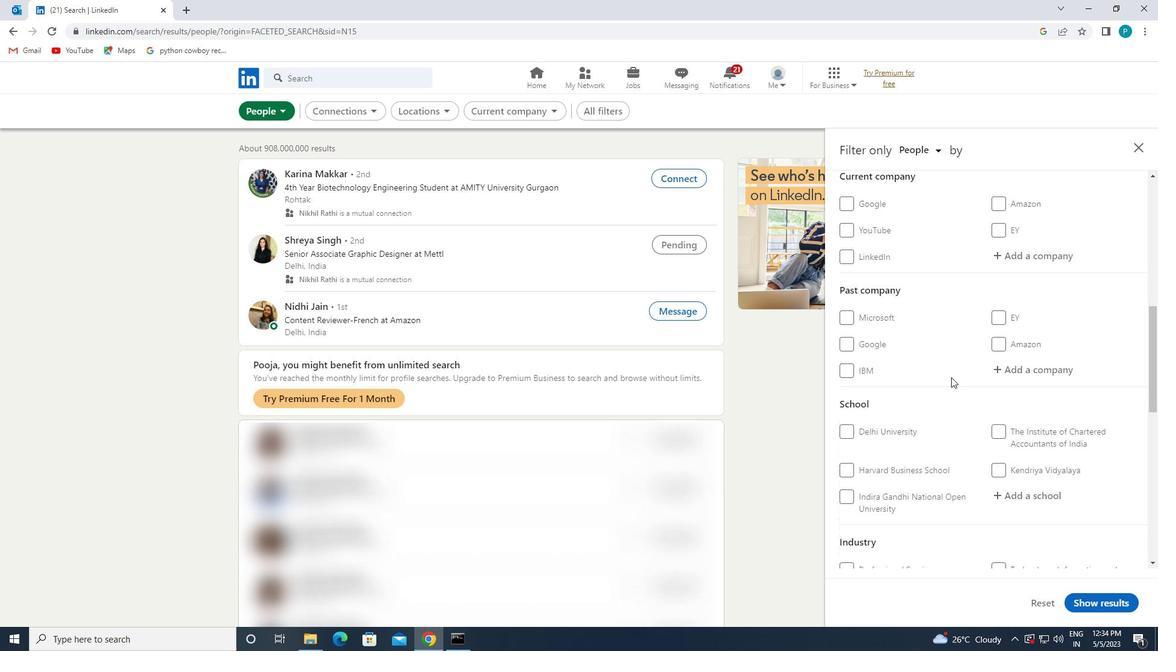 
Action: Mouse scrolled (942, 392) with delta (0, 0)
Screenshot: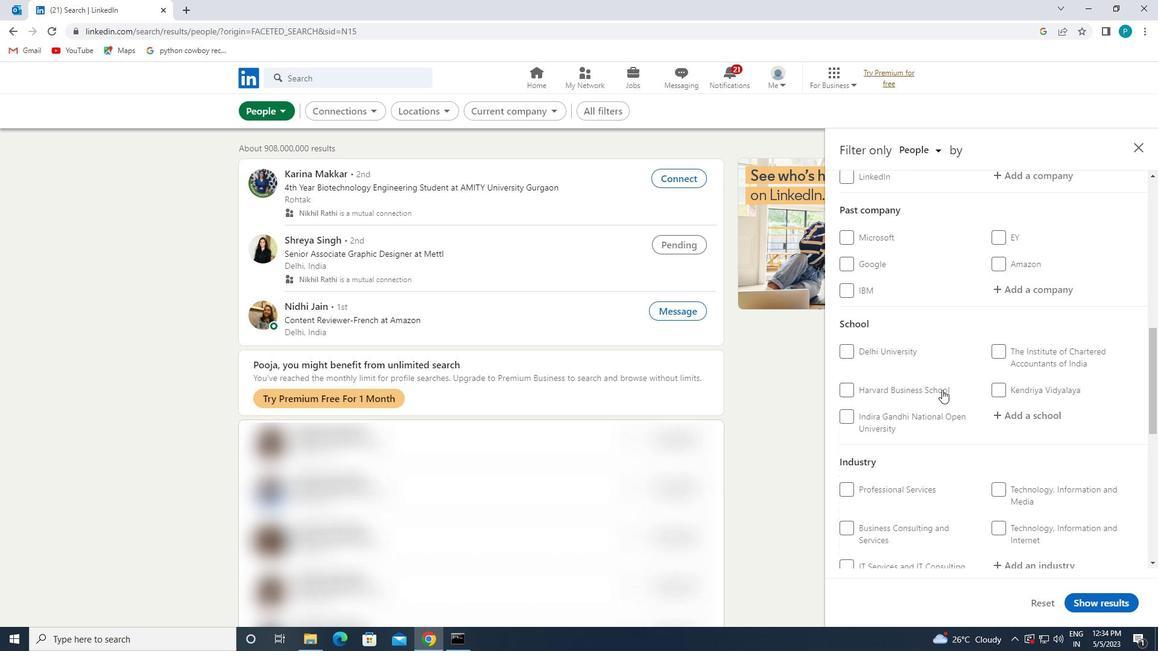 
Action: Mouse scrolled (942, 392) with delta (0, 0)
Screenshot: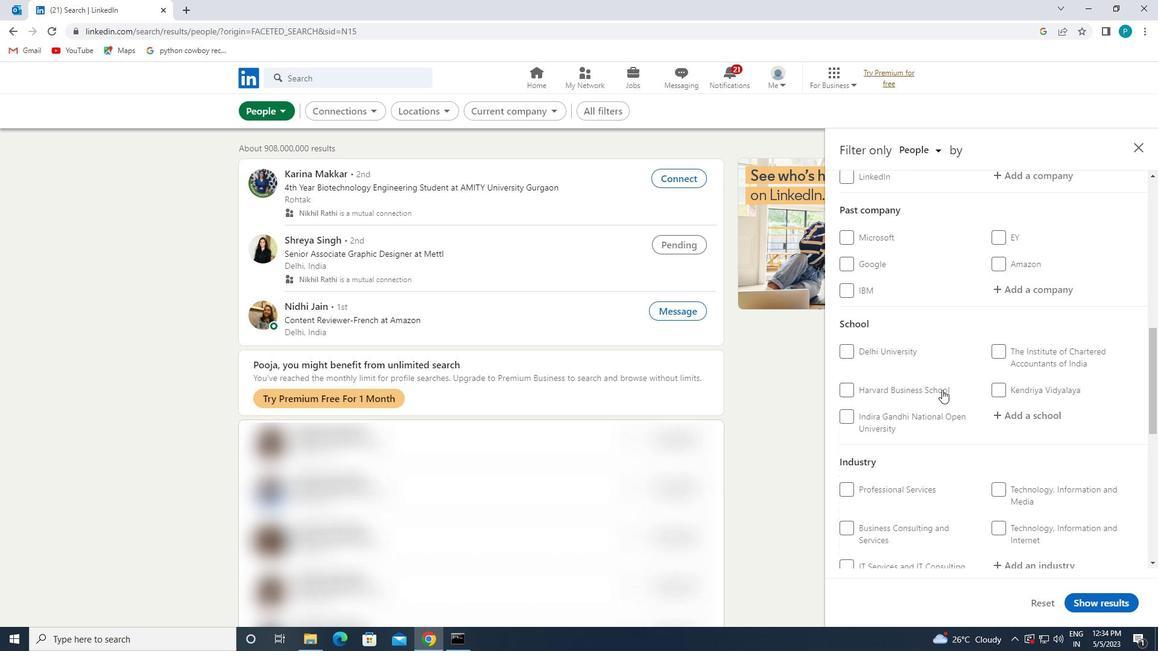 
Action: Mouse scrolled (942, 392) with delta (0, 0)
Screenshot: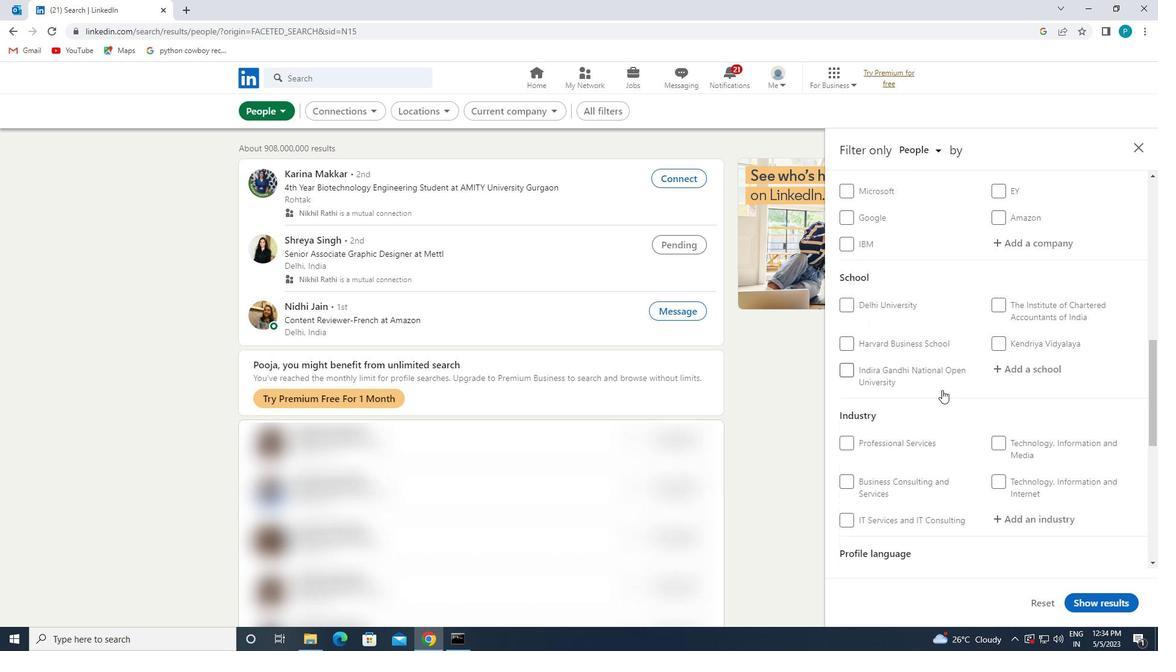 
Action: Mouse moved to (1030, 423)
Screenshot: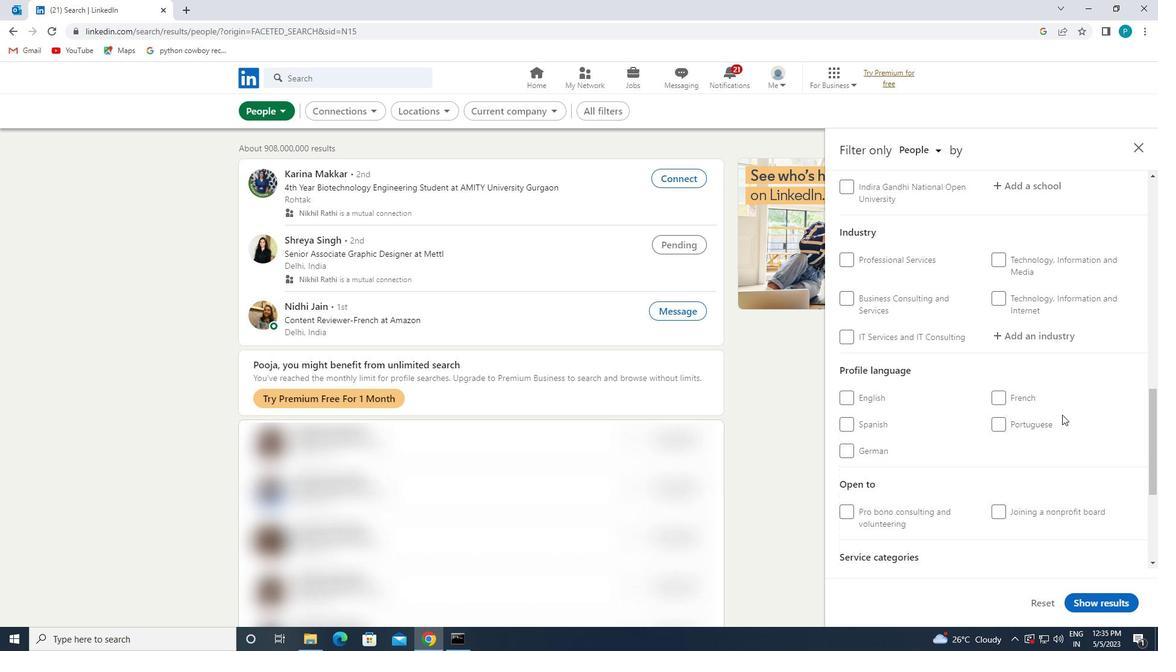 
Action: Mouse pressed left at (1030, 423)
Screenshot: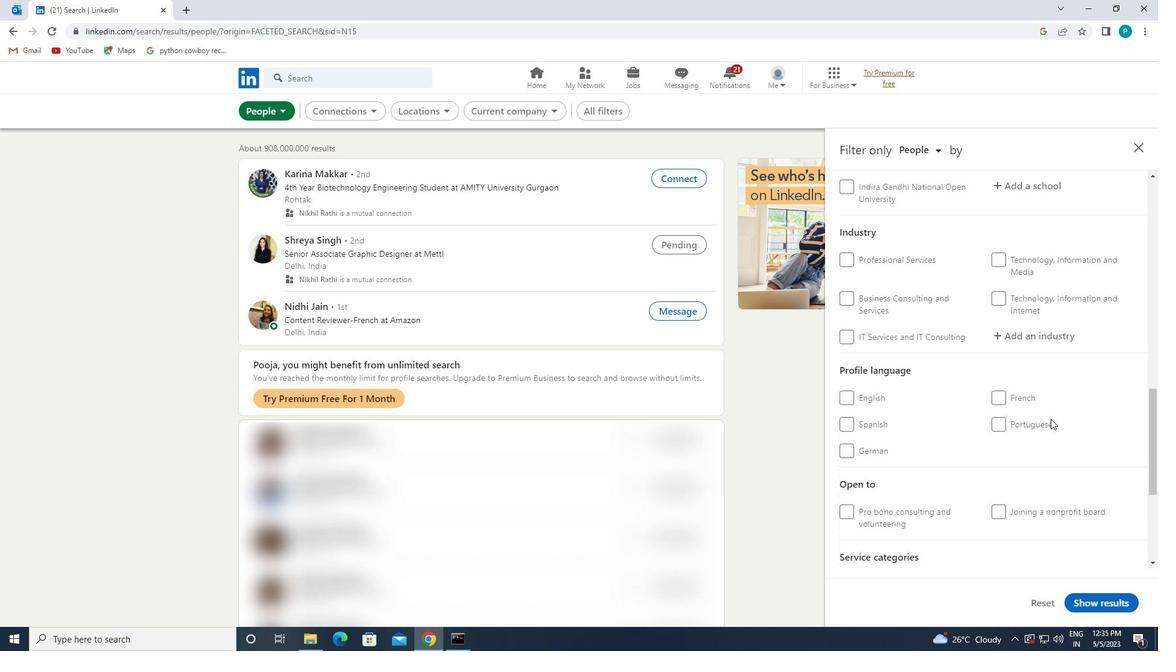 
Action: Mouse moved to (1053, 392)
Screenshot: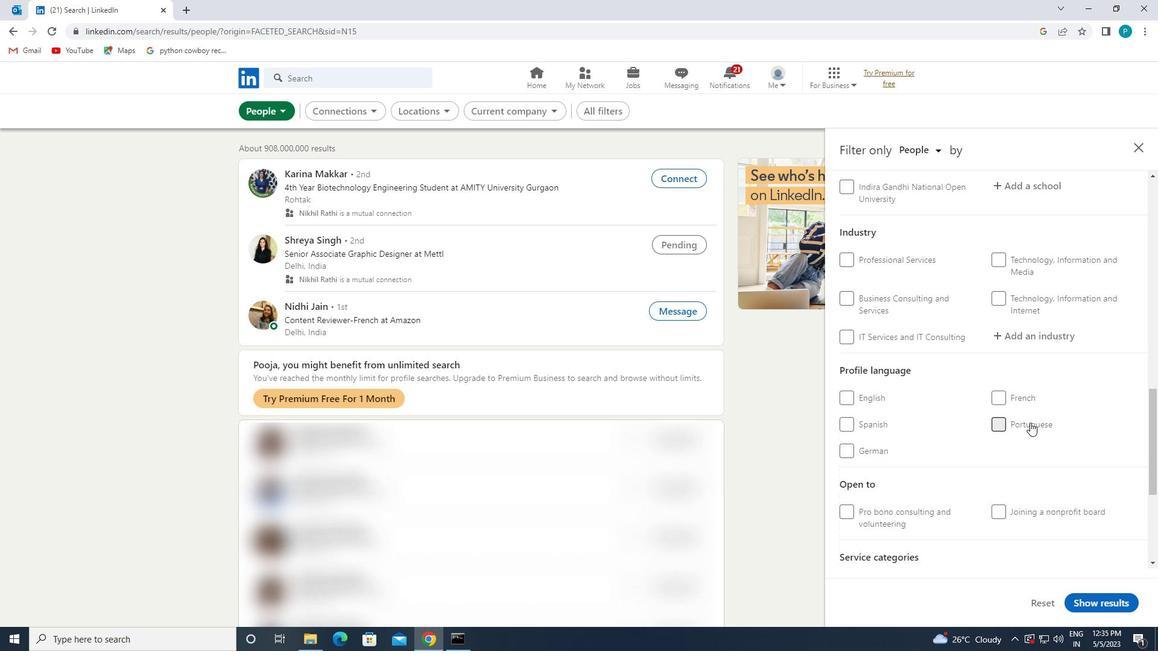 
Action: Mouse scrolled (1053, 393) with delta (0, 0)
Screenshot: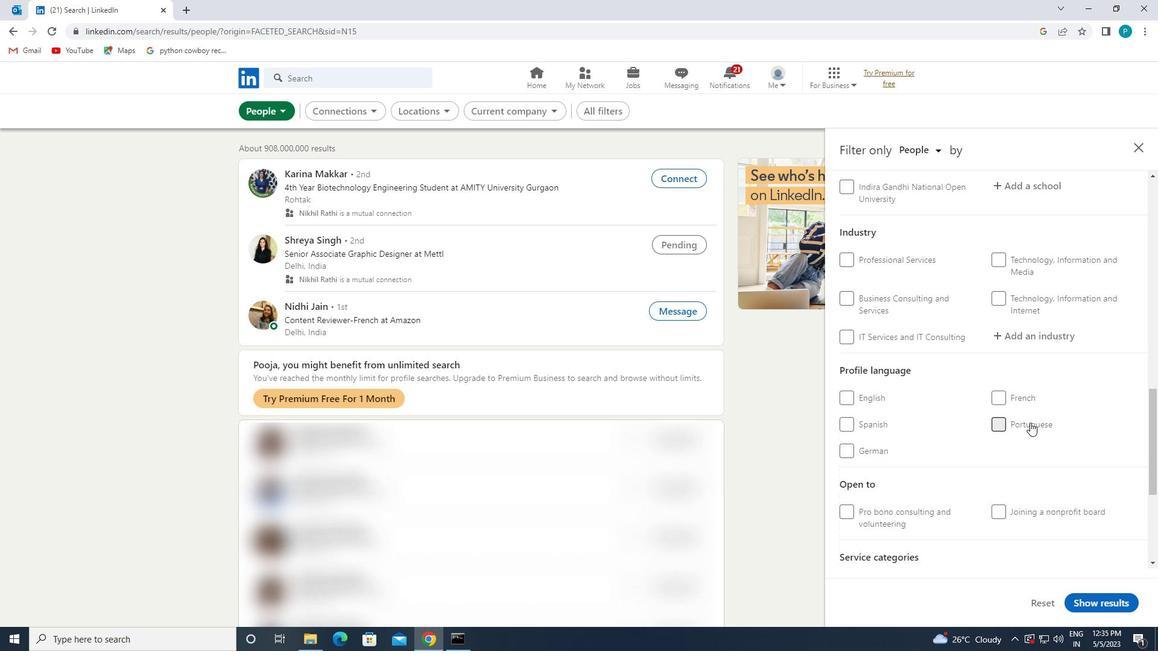
Action: Mouse moved to (1051, 386)
Screenshot: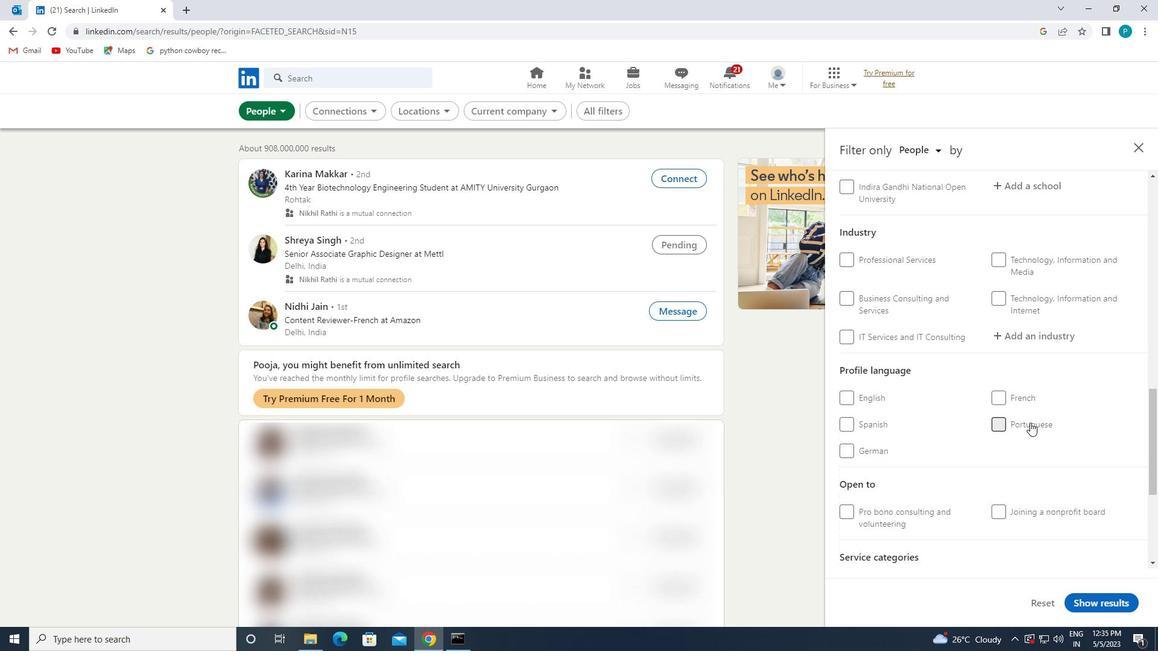 
Action: Mouse scrolled (1051, 387) with delta (0, 0)
Screenshot: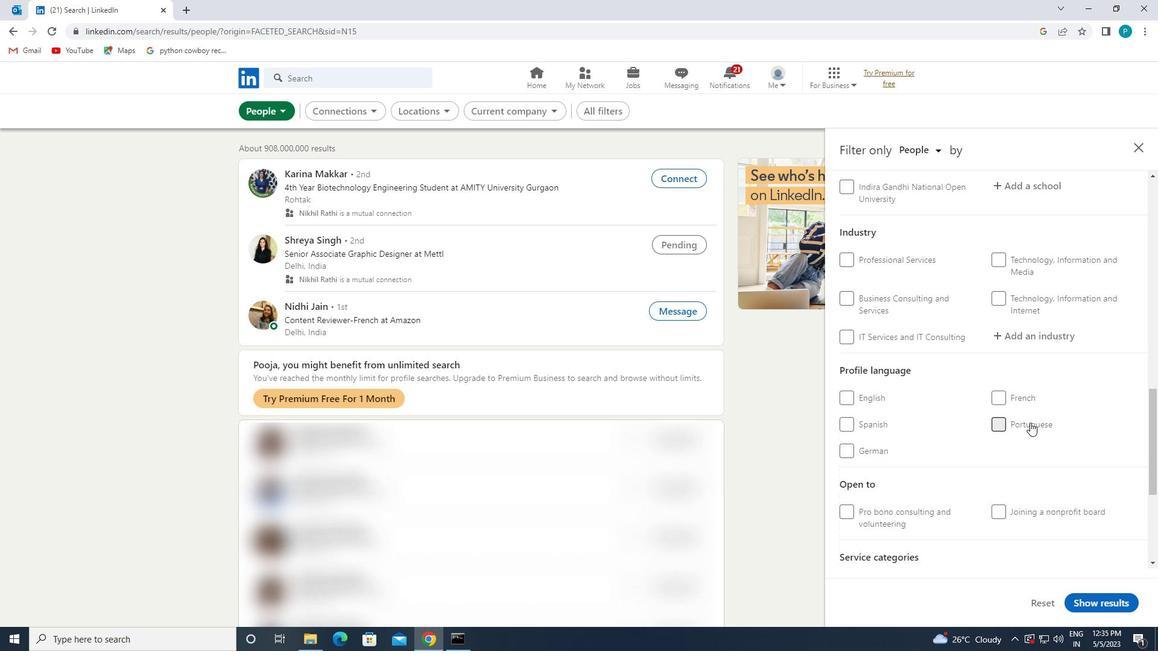 
Action: Mouse moved to (1049, 382)
Screenshot: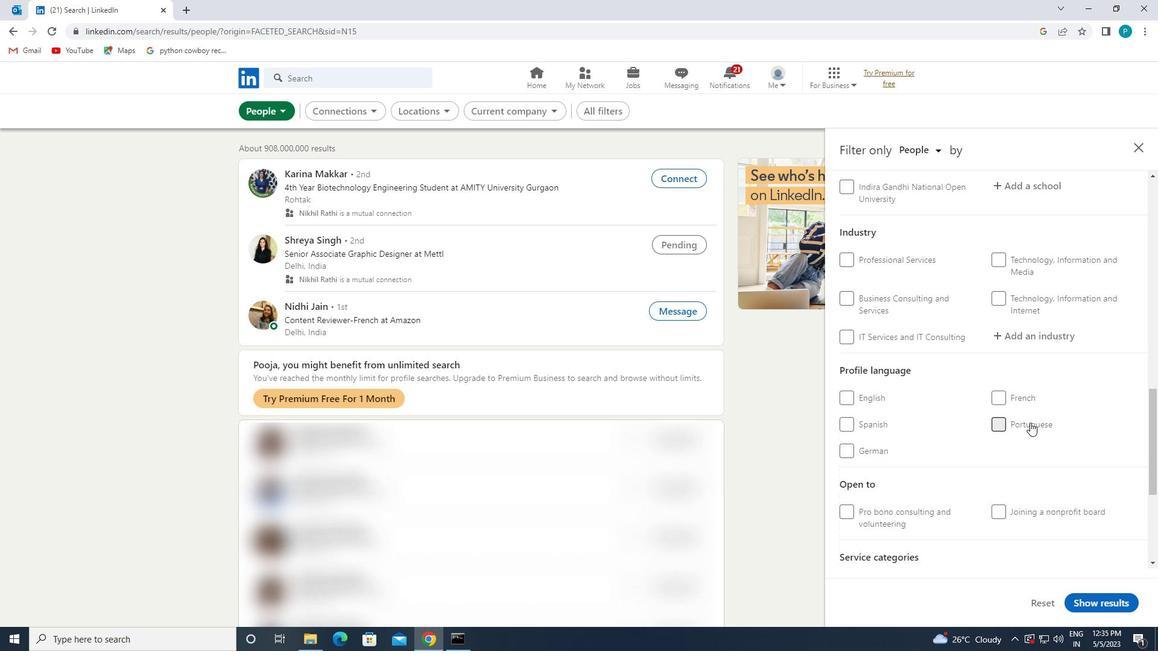 
Action: Mouse scrolled (1049, 383) with delta (0, 0)
Screenshot: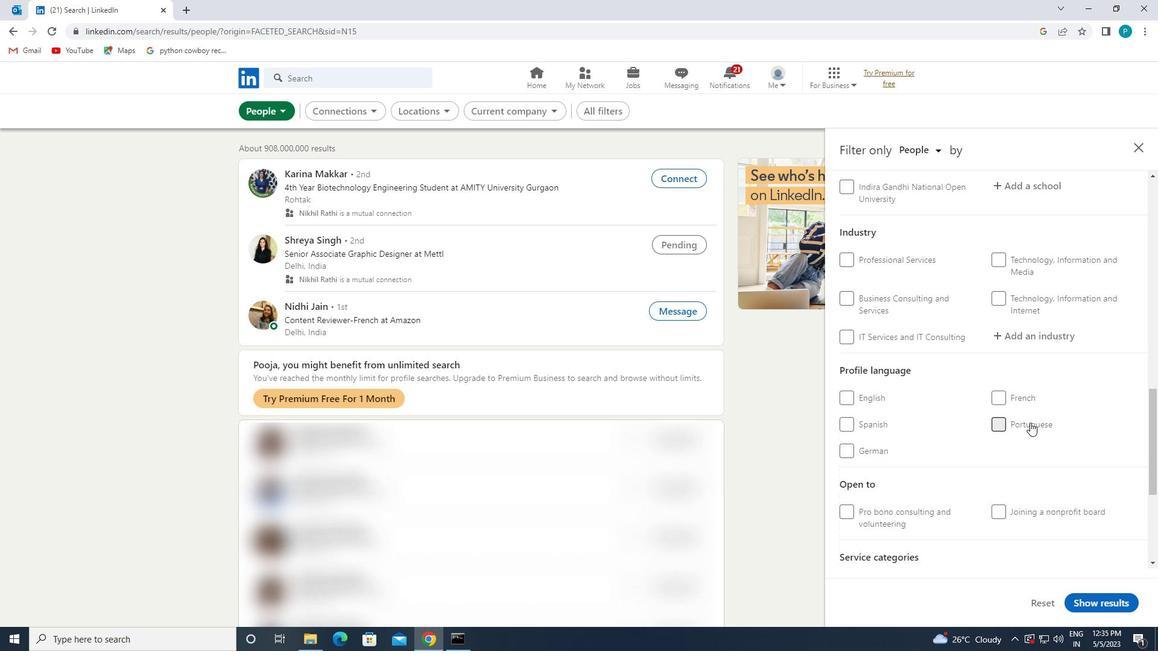 
Action: Mouse moved to (1061, 345)
Screenshot: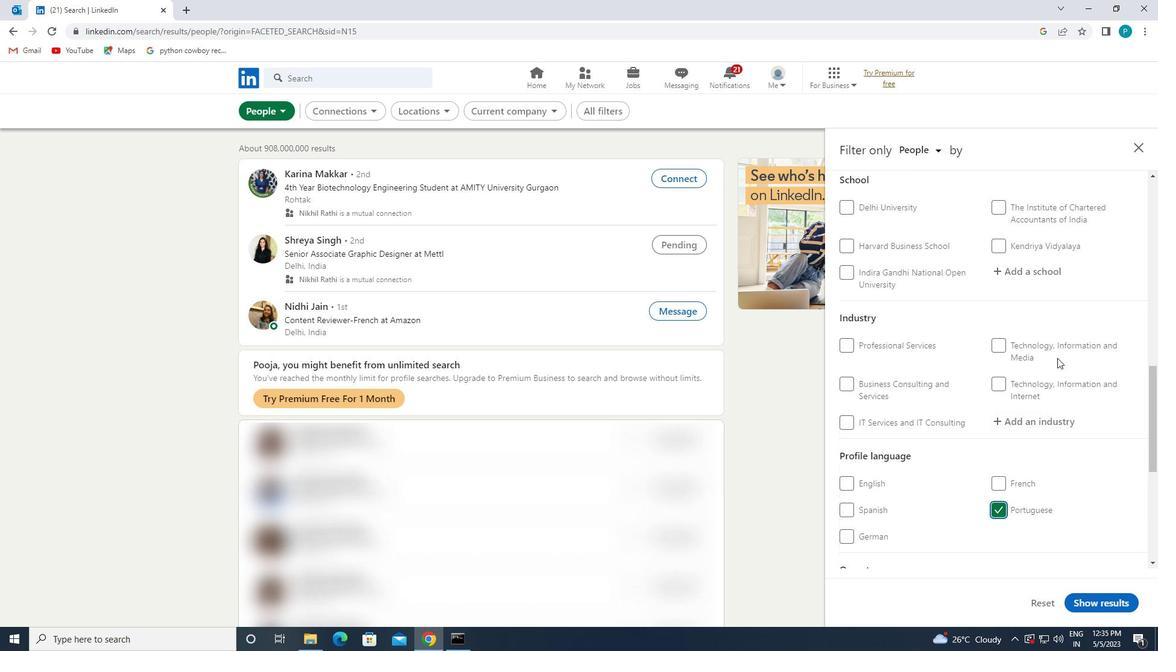 
Action: Mouse scrolled (1061, 345) with delta (0, 0)
Screenshot: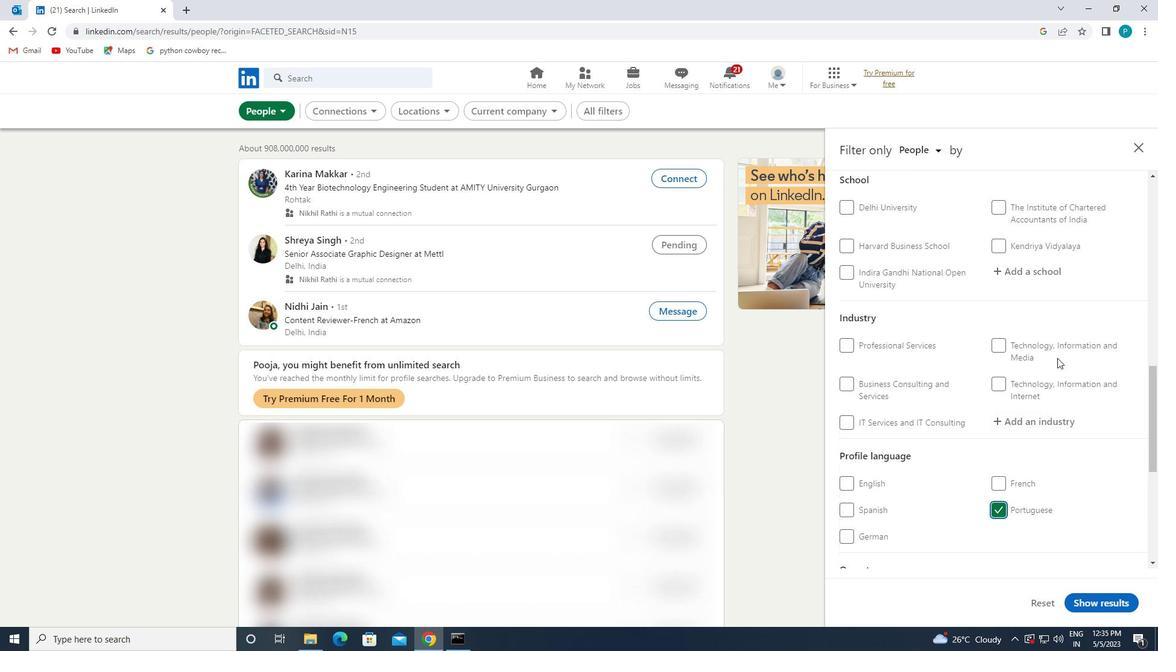 
Action: Mouse scrolled (1061, 345) with delta (0, 0)
Screenshot: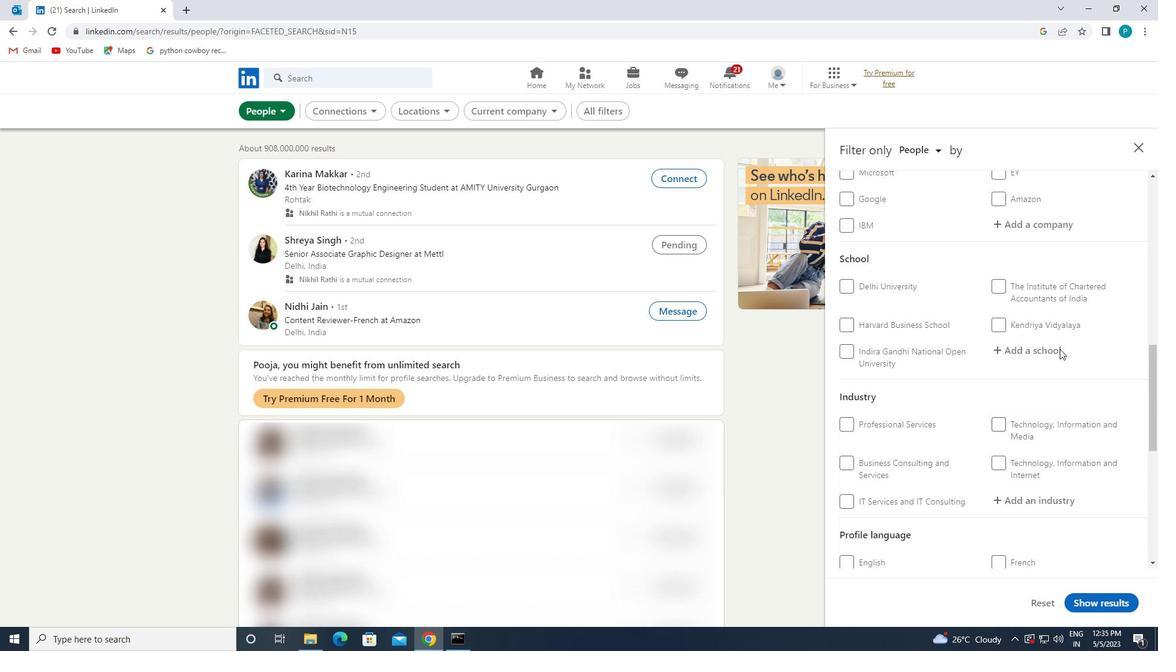 
Action: Mouse moved to (1061, 342)
Screenshot: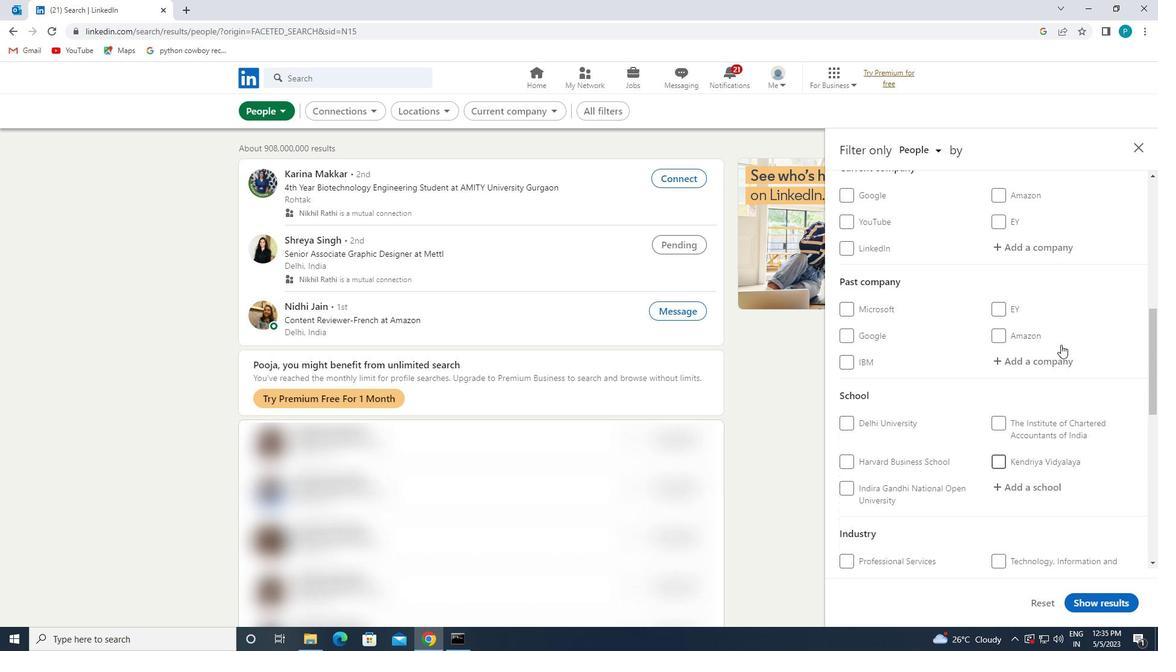 
Action: Mouse scrolled (1061, 342) with delta (0, 0)
Screenshot: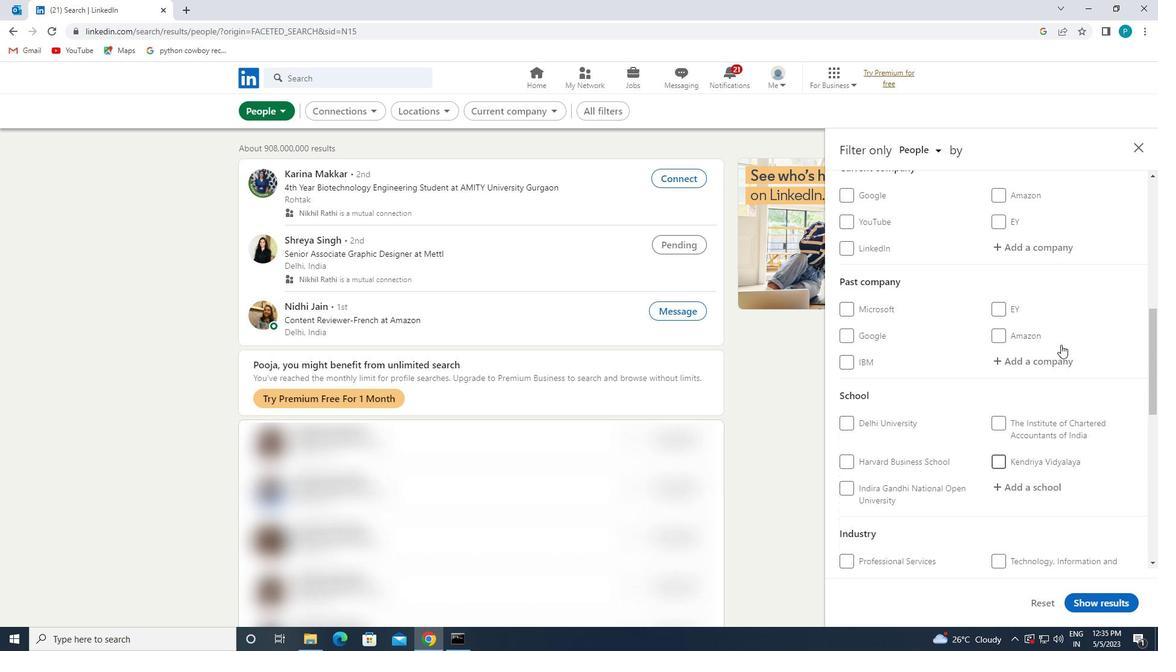 
Action: Mouse moved to (1050, 320)
Screenshot: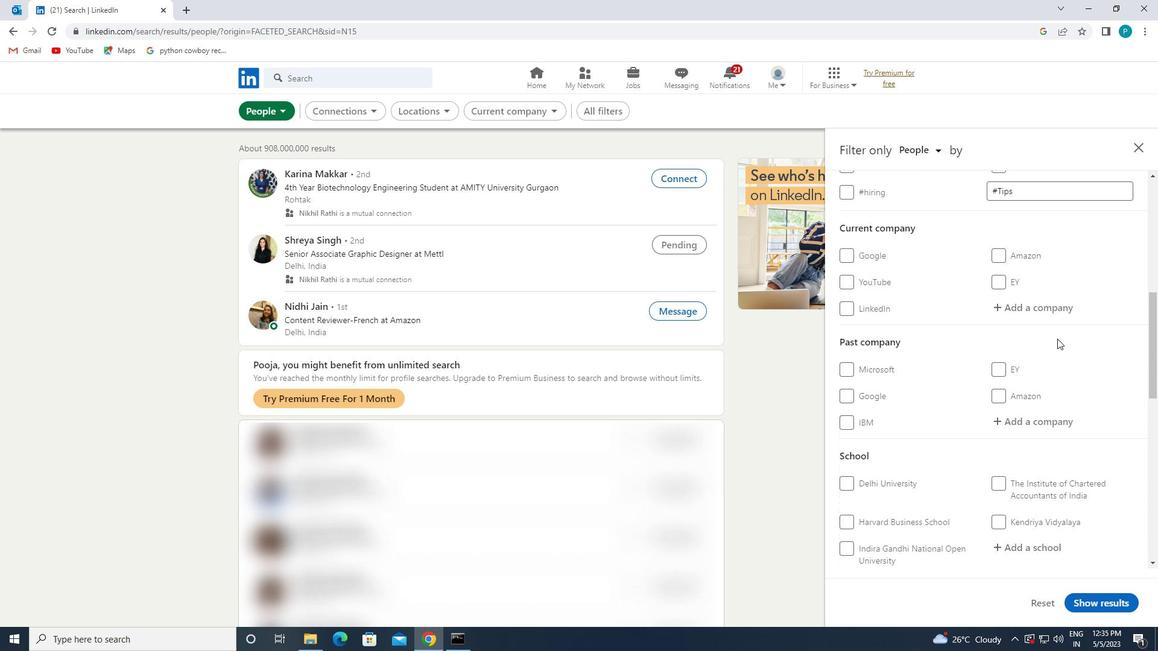 
Action: Mouse pressed left at (1050, 320)
Screenshot: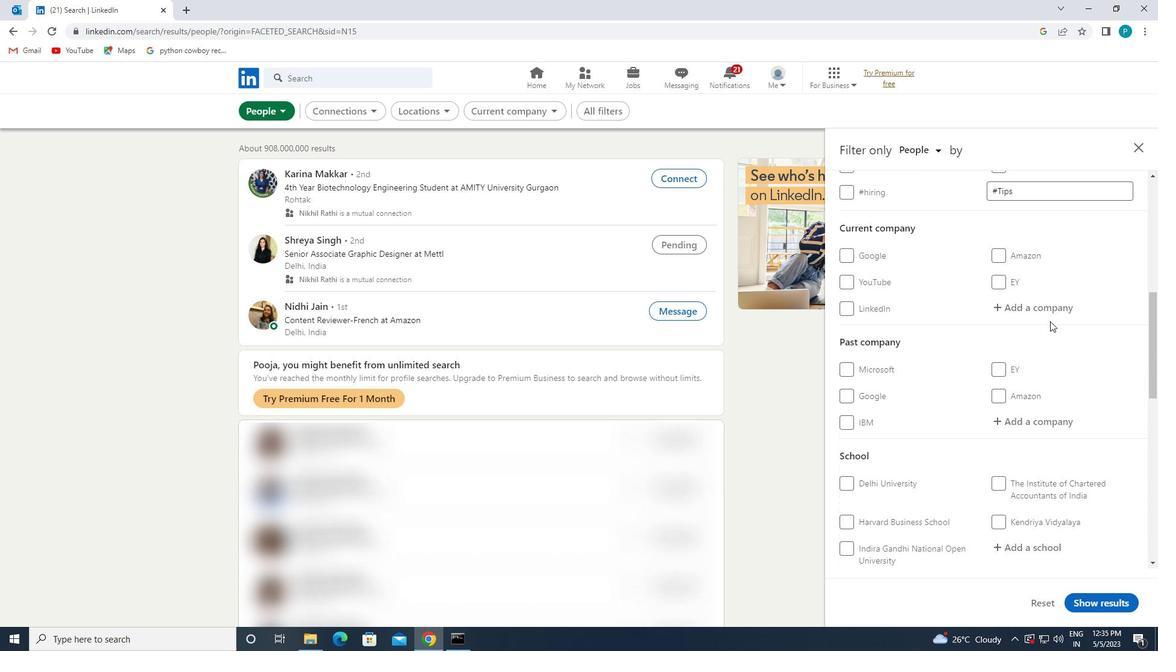
Action: Mouse moved to (1046, 314)
Screenshot: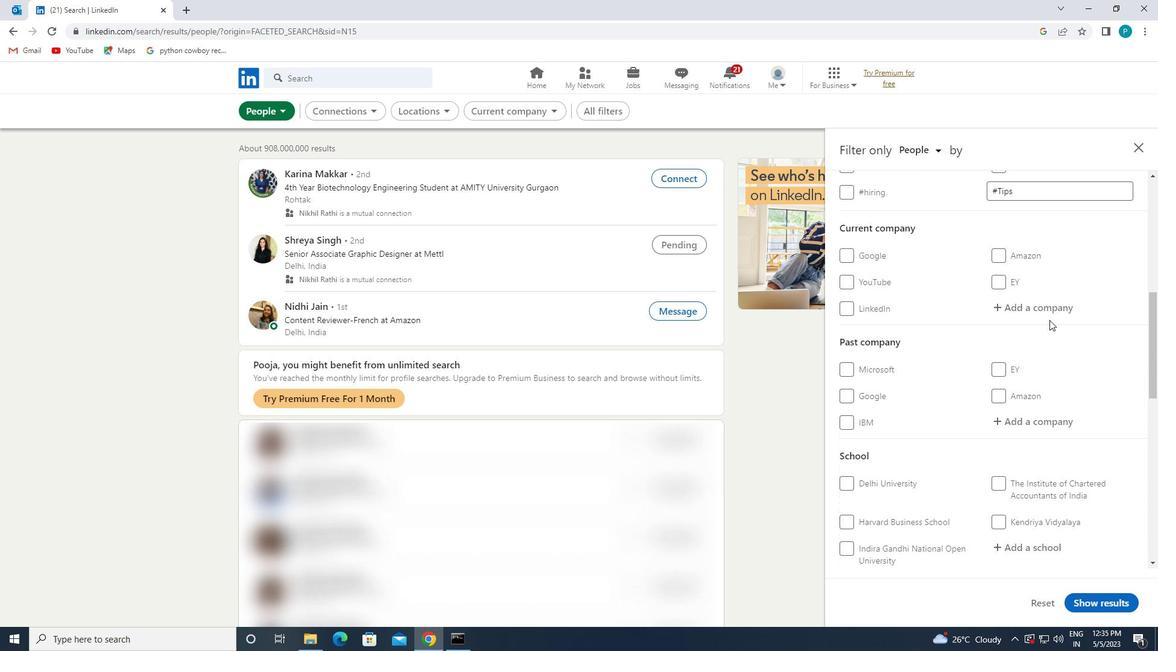 
Action: Mouse pressed left at (1046, 314)
Screenshot: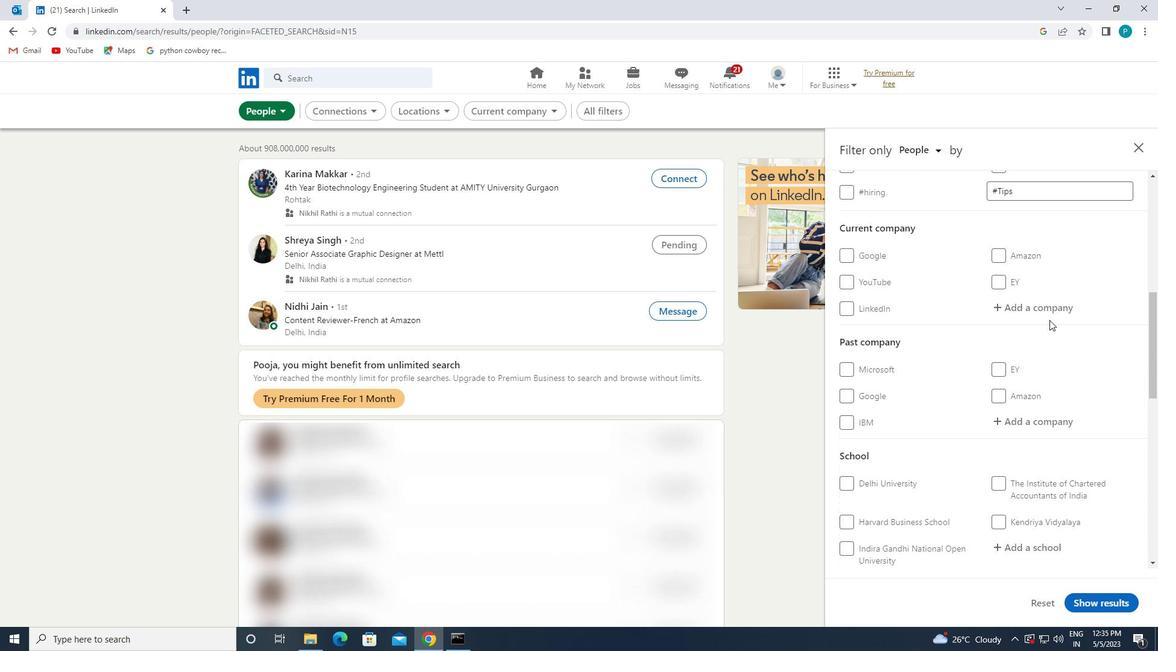 
Action: Key pressed <Key.caps_lock>S<Key.caps_lock>TATE
Screenshot: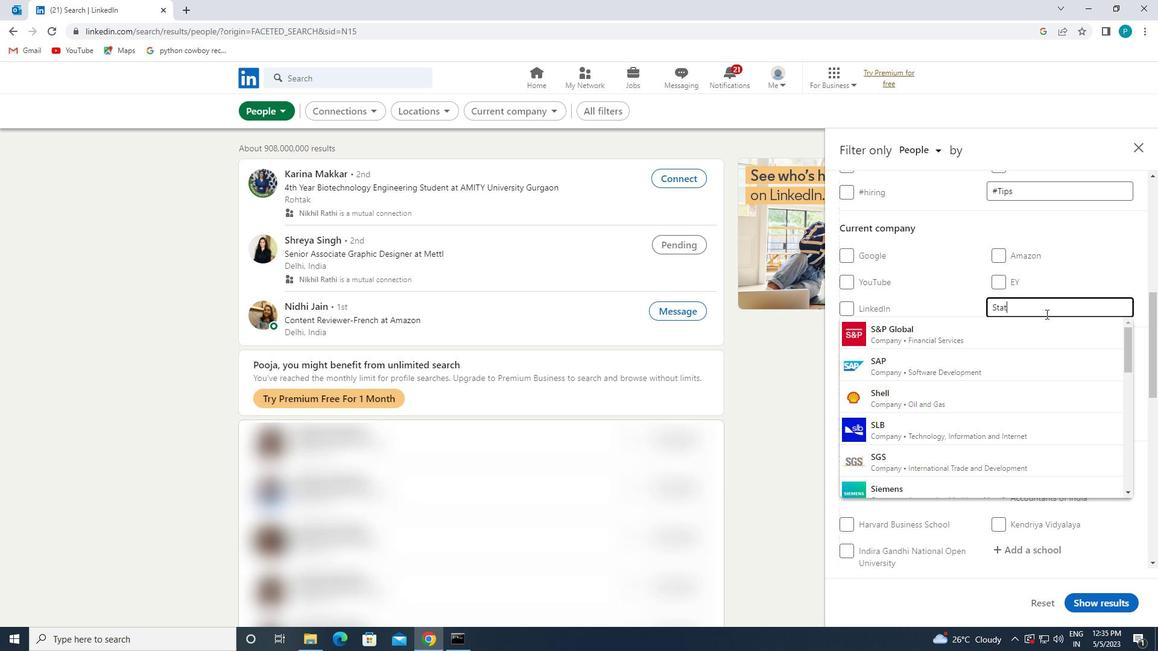 
Action: Mouse moved to (1026, 336)
Screenshot: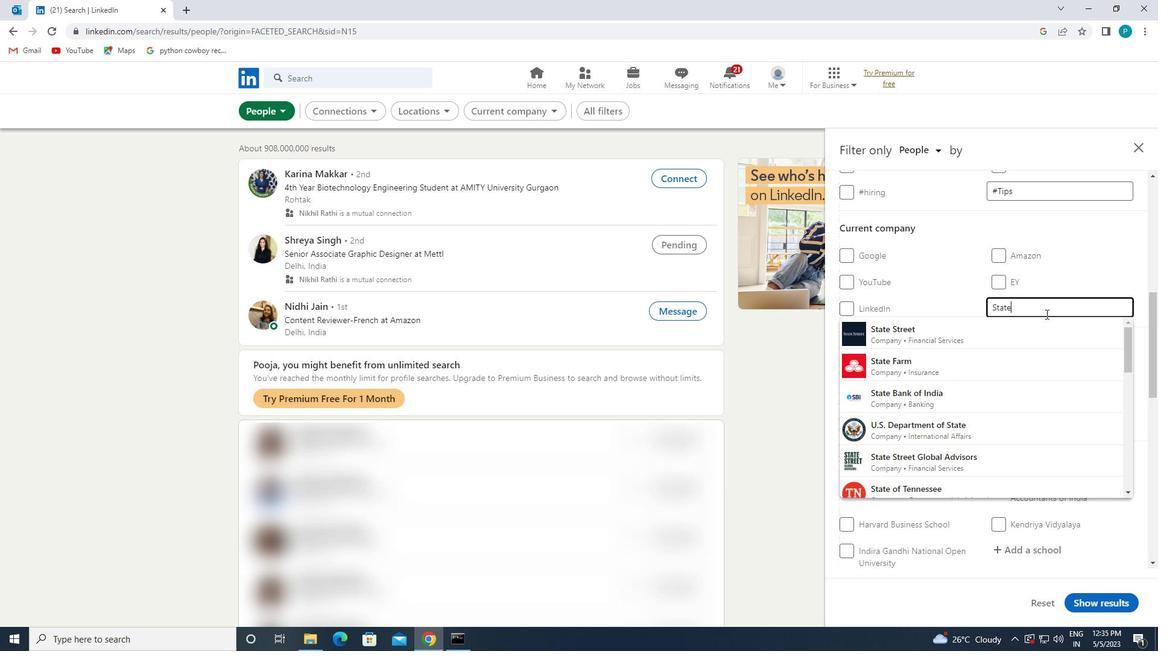 
Action: Mouse pressed left at (1026, 336)
Screenshot: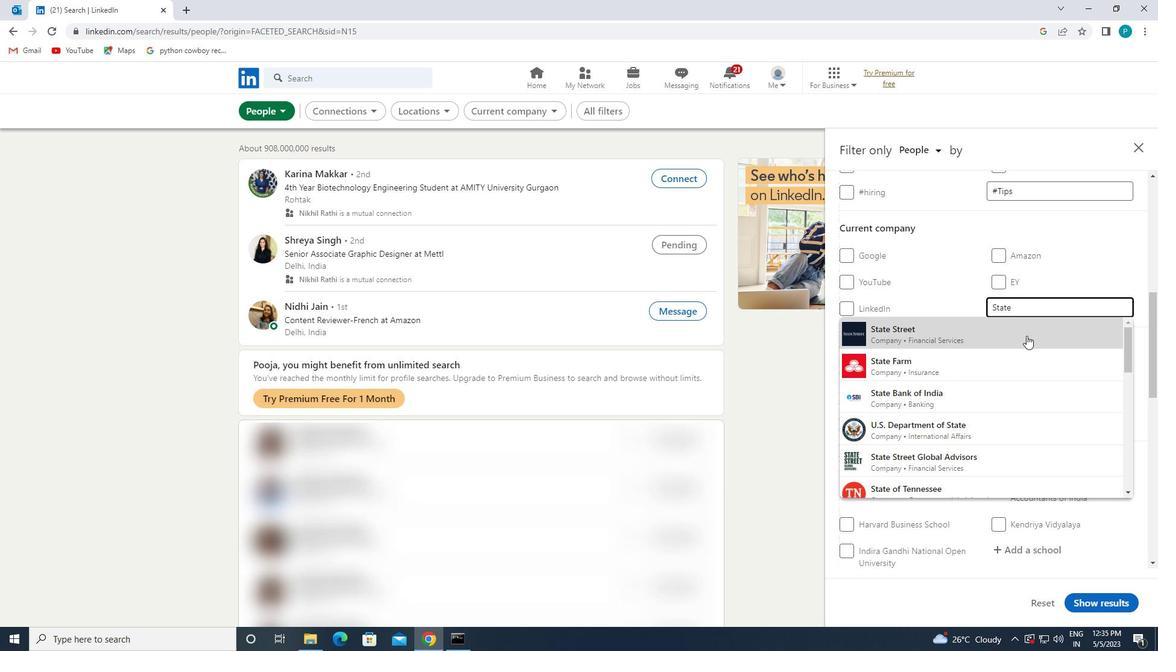 
Action: Mouse scrolled (1026, 335) with delta (0, 0)
Screenshot: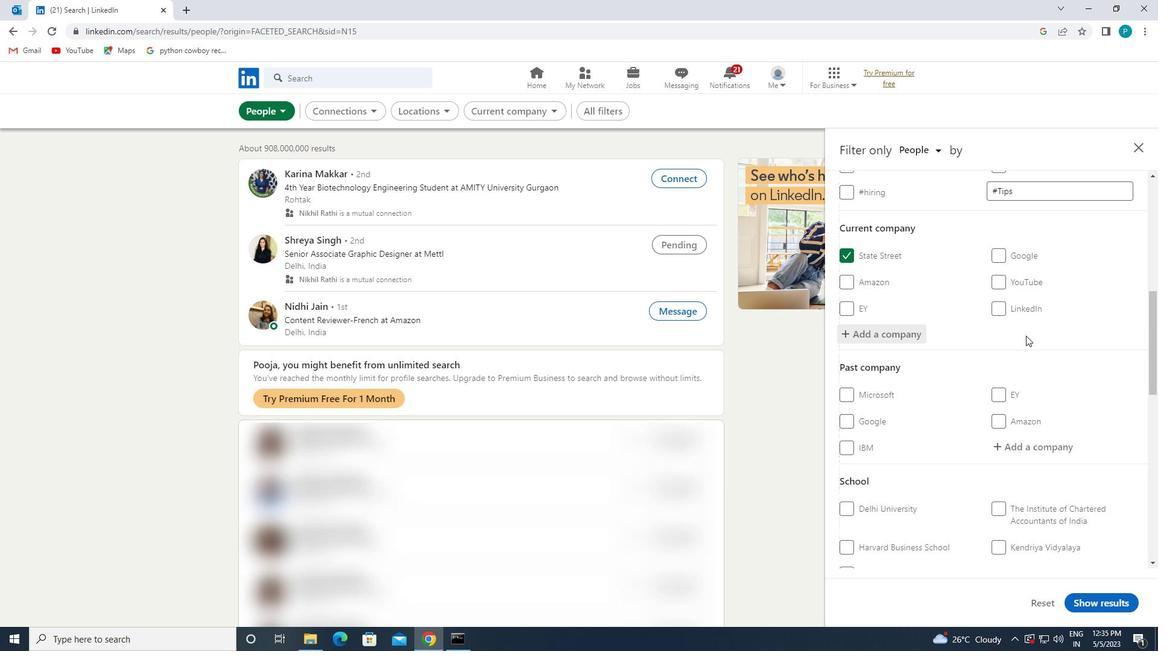
Action: Mouse scrolled (1026, 335) with delta (0, 0)
Screenshot: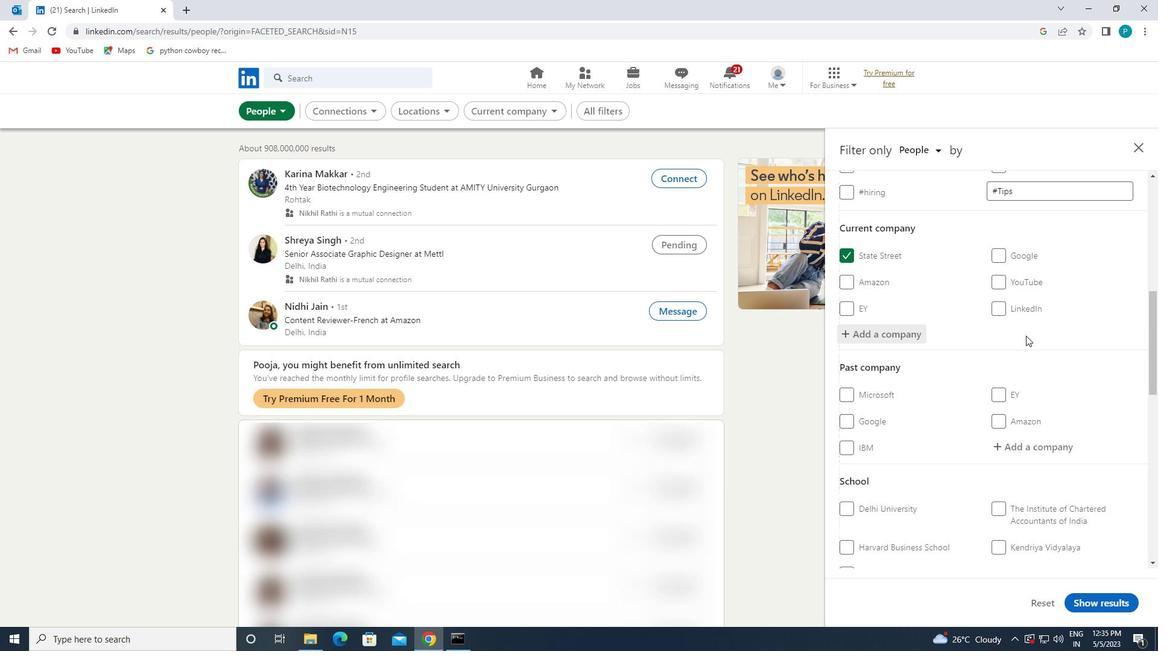 
Action: Mouse scrolled (1026, 335) with delta (0, 0)
Screenshot: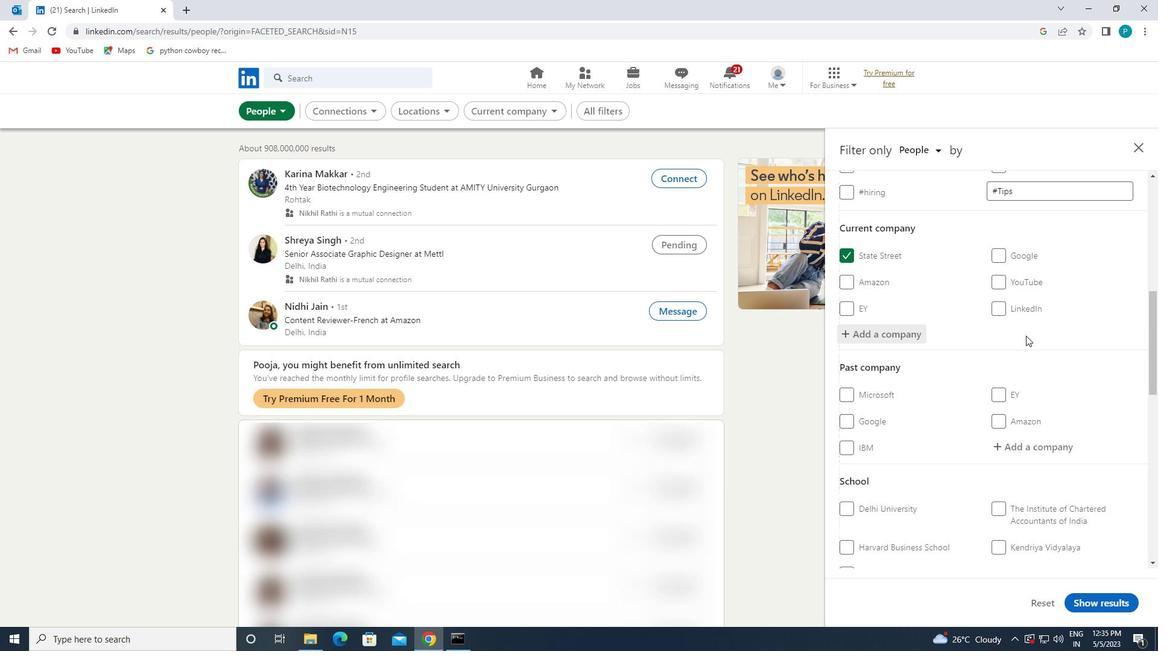 
Action: Mouse scrolled (1026, 335) with delta (0, 0)
Screenshot: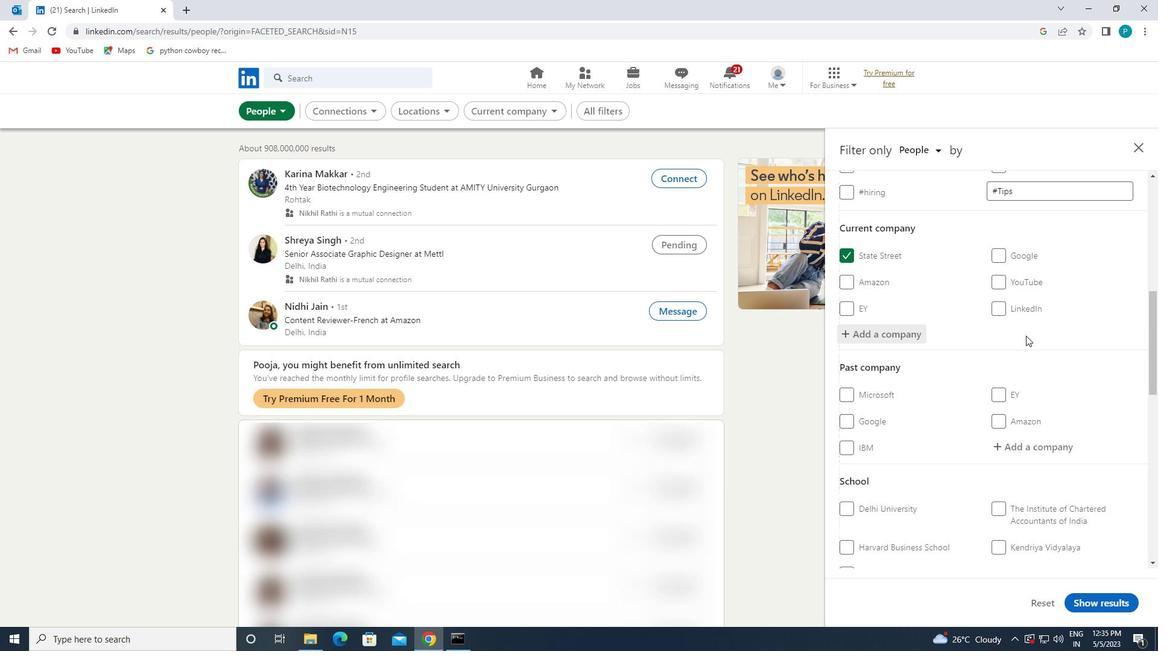 
Action: Mouse moved to (1024, 327)
Screenshot: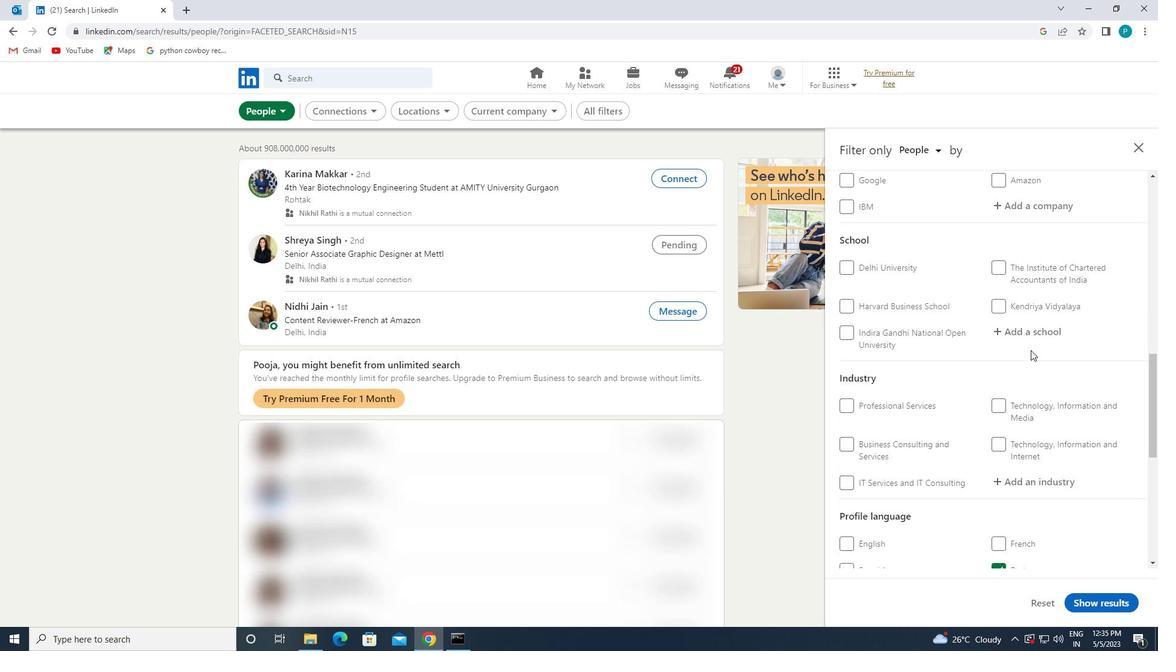 
Action: Mouse pressed left at (1024, 327)
Screenshot: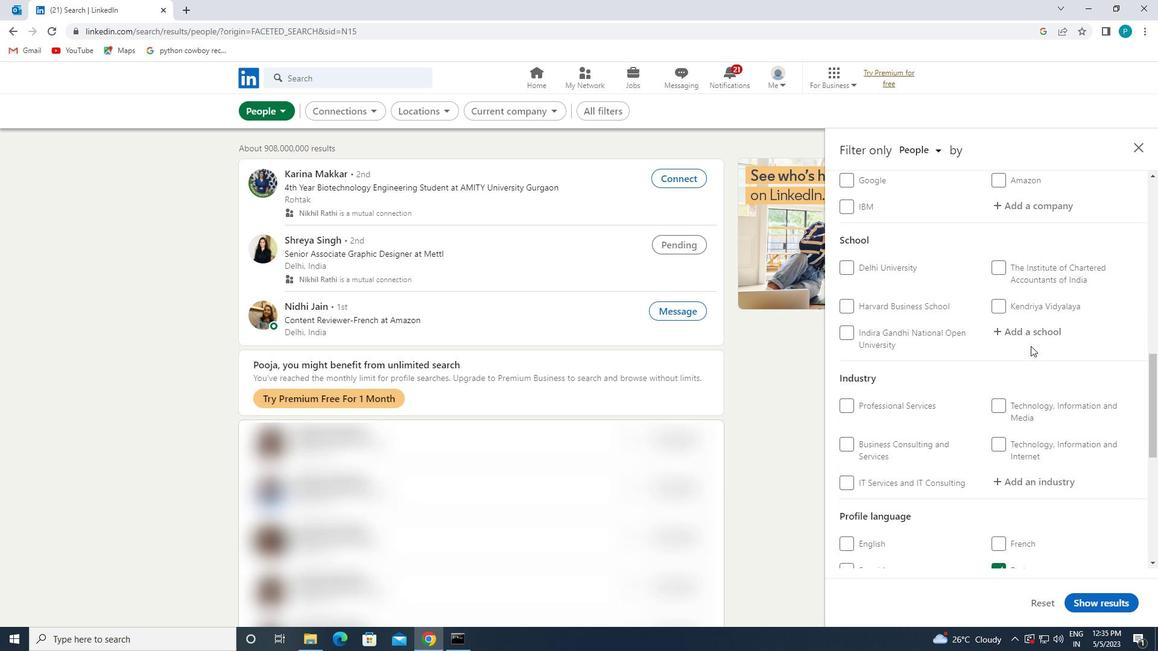 
Action: Mouse moved to (1024, 326)
Screenshot: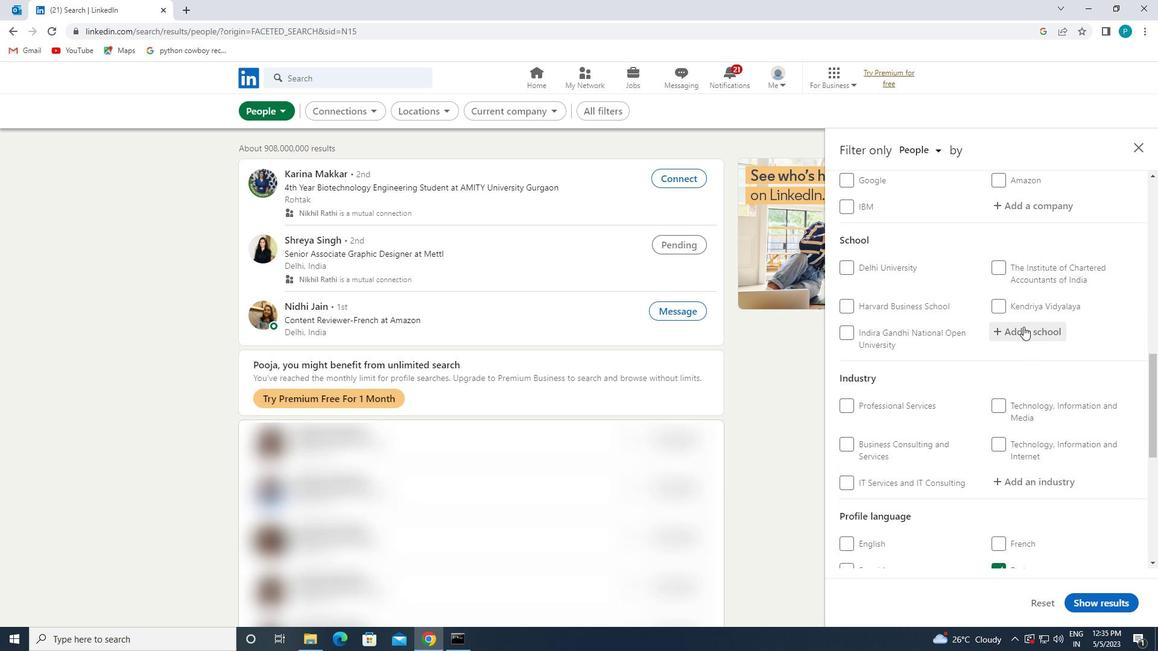 
Action: Key pressed <Key.caps_lock>SRI<Key.space>KRIIS<Key.backspace><Key.backspace>SHNA
Screenshot: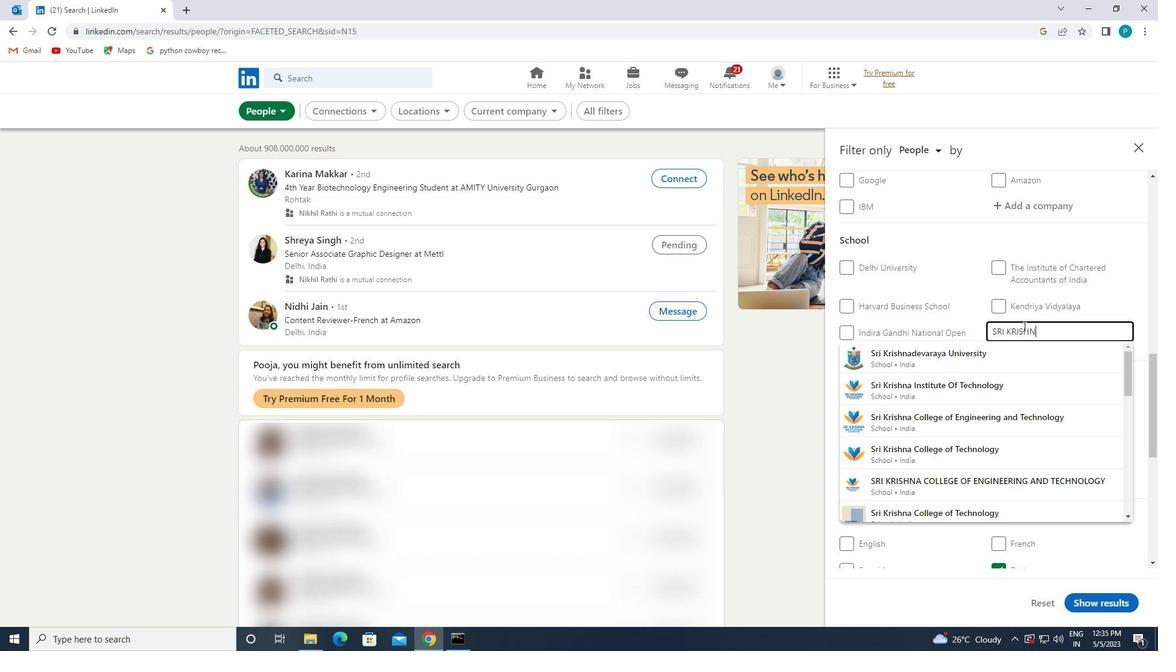 
Action: Mouse moved to (995, 423)
Screenshot: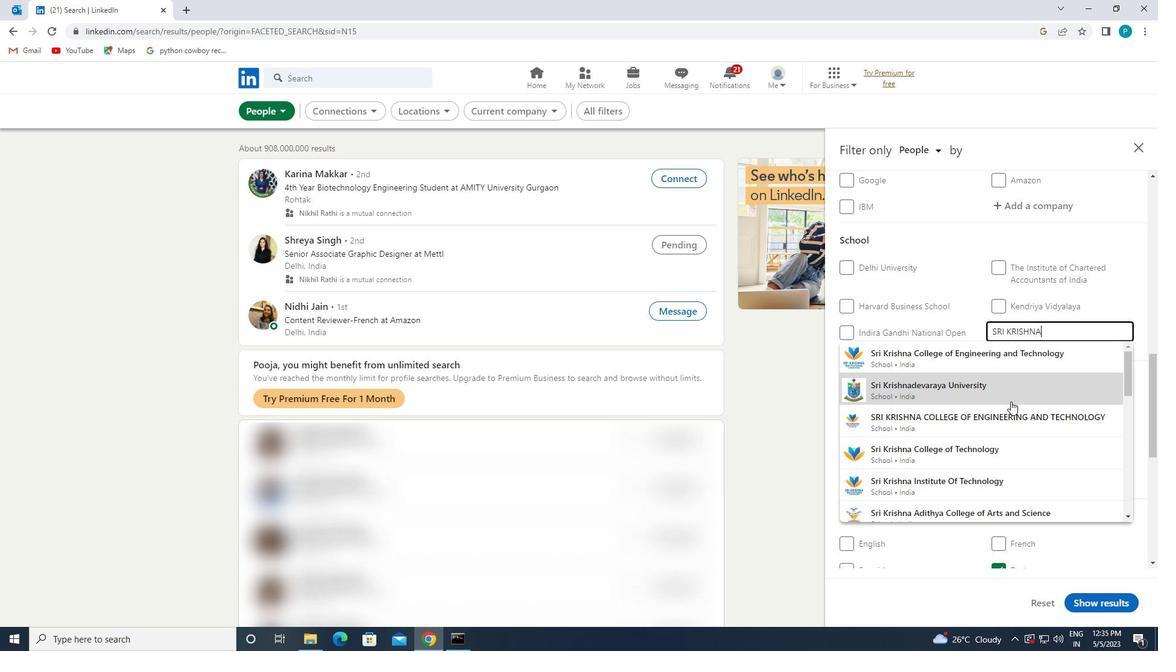 
Action: Mouse pressed left at (995, 423)
Screenshot: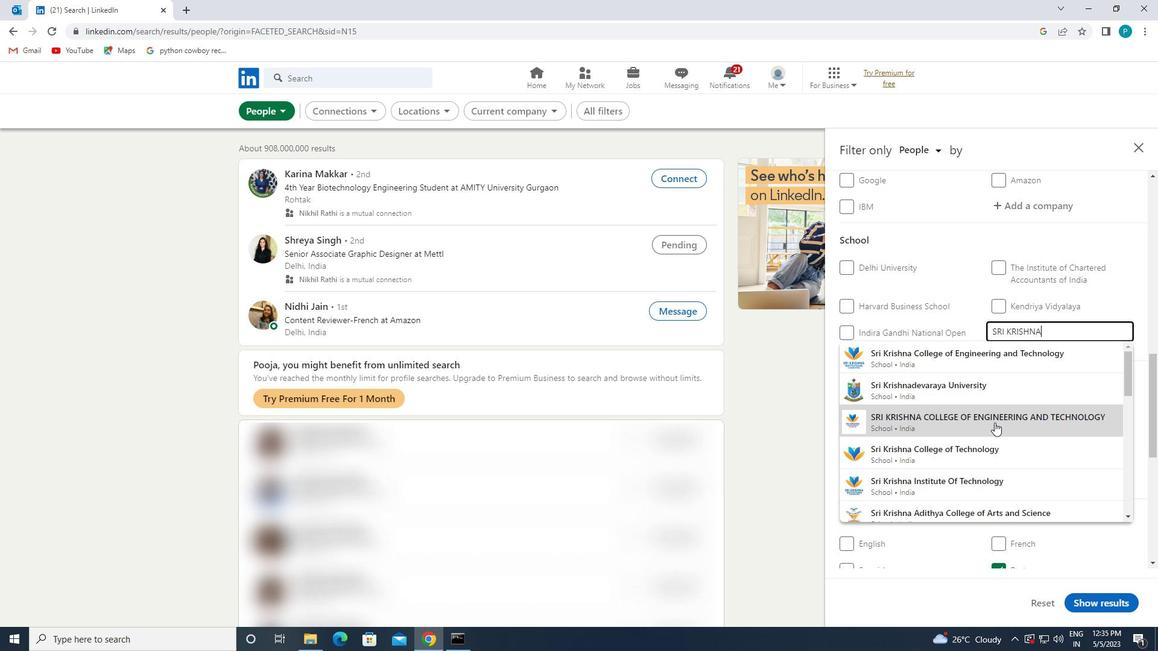 
Action: Mouse moved to (1152, 366)
Screenshot: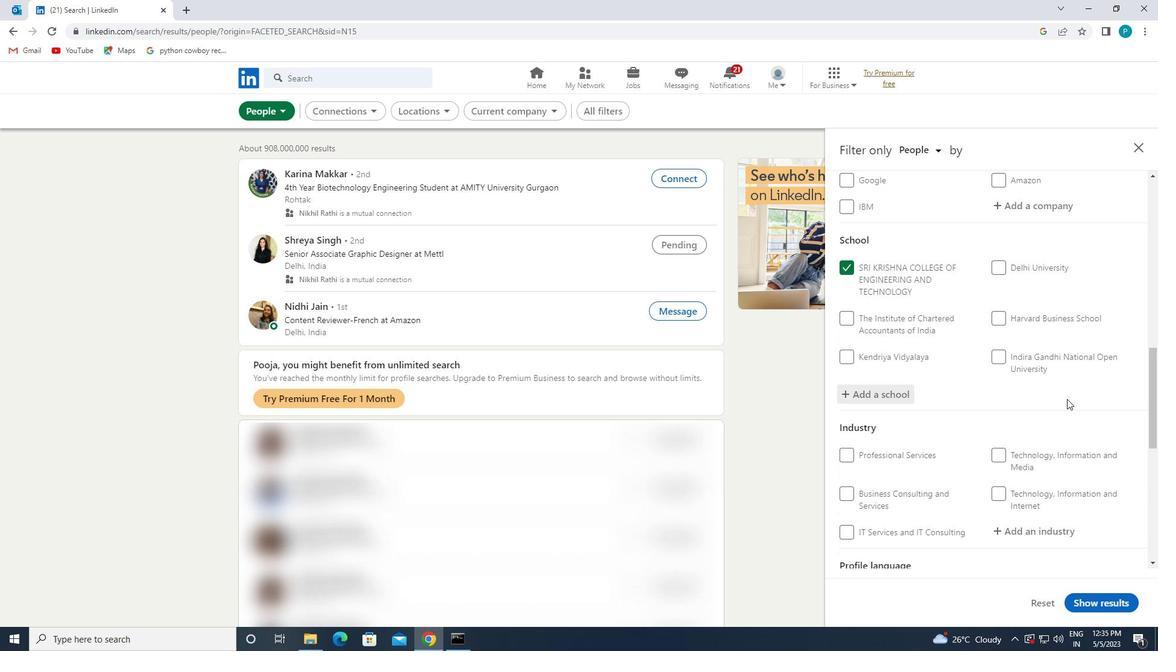 
Action: Mouse scrolled (1152, 366) with delta (0, 0)
Screenshot: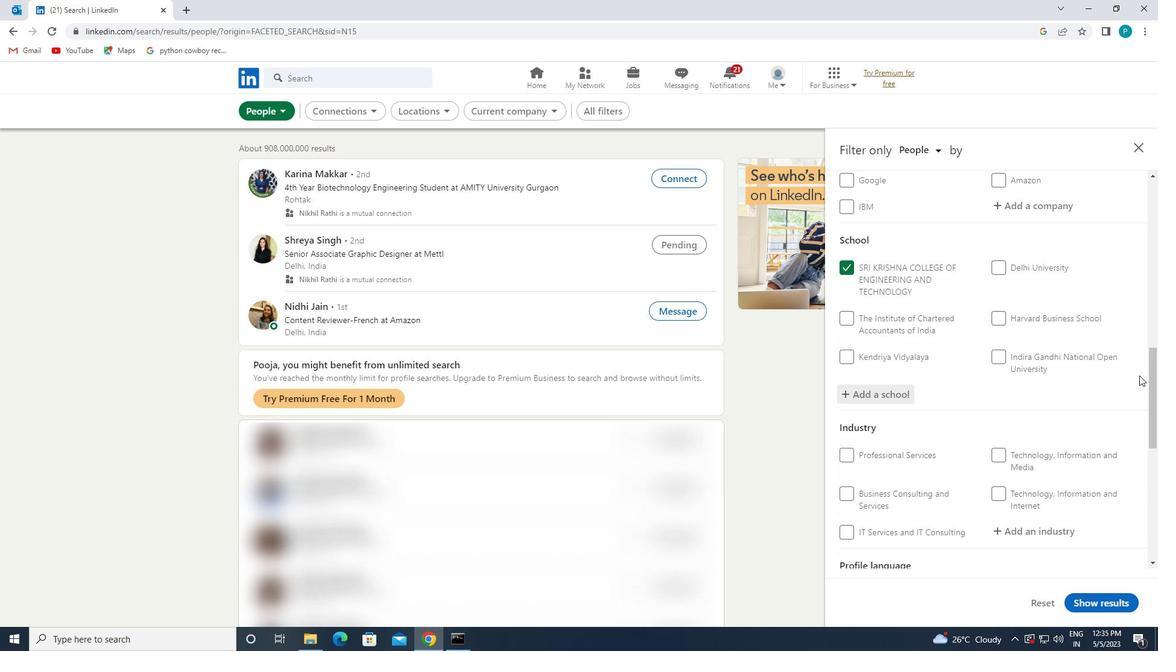 
Action: Mouse moved to (1152, 368)
Screenshot: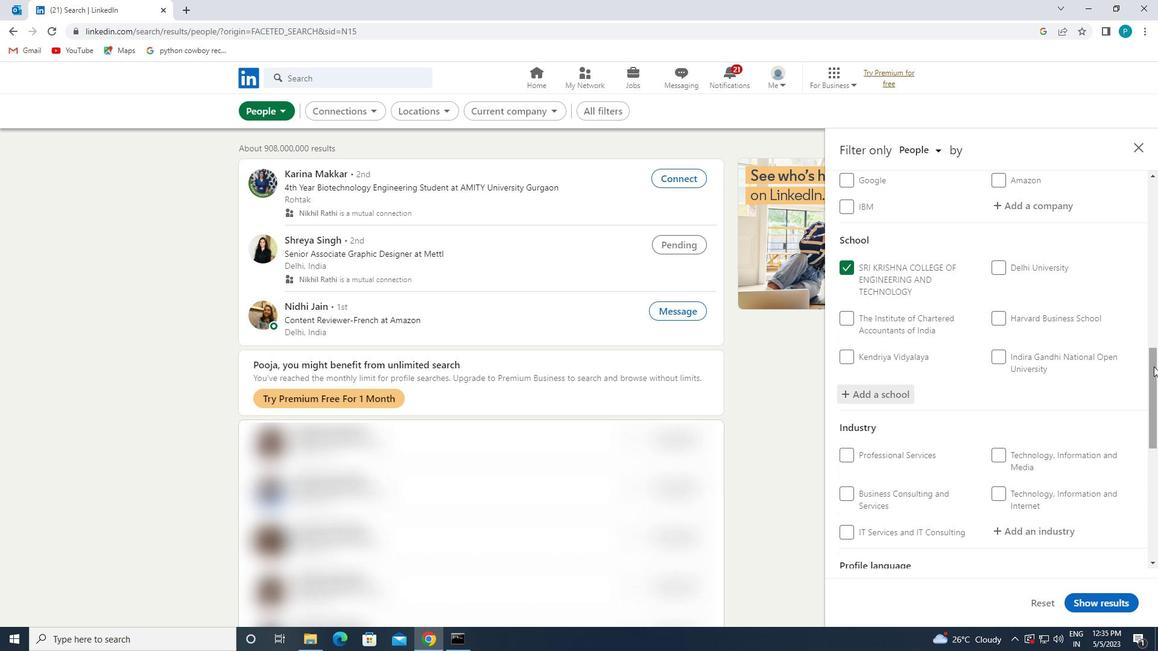 
Action: Mouse scrolled (1152, 367) with delta (0, 0)
Screenshot: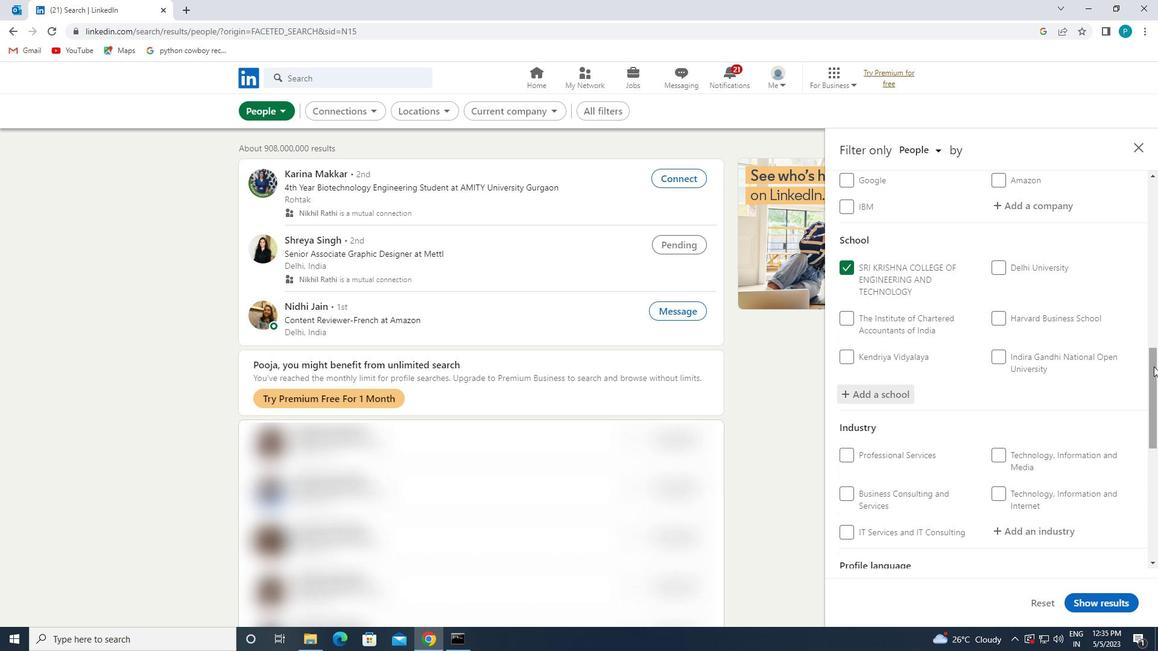 
Action: Mouse moved to (1152, 369)
Screenshot: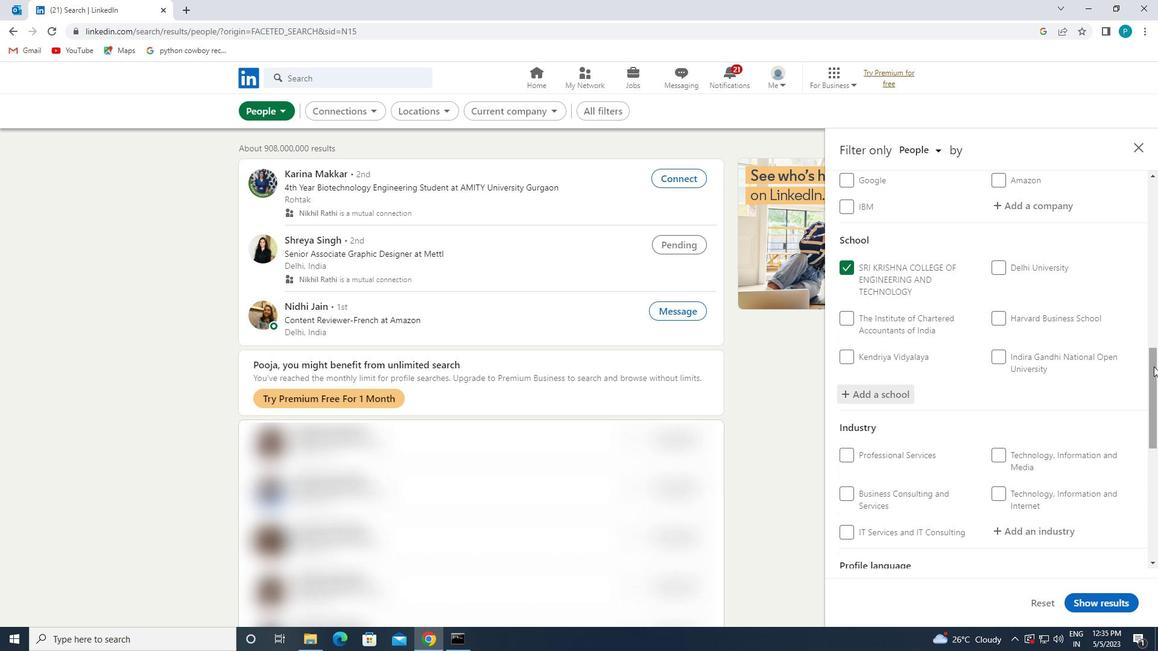 
Action: Mouse scrolled (1152, 368) with delta (0, 0)
Screenshot: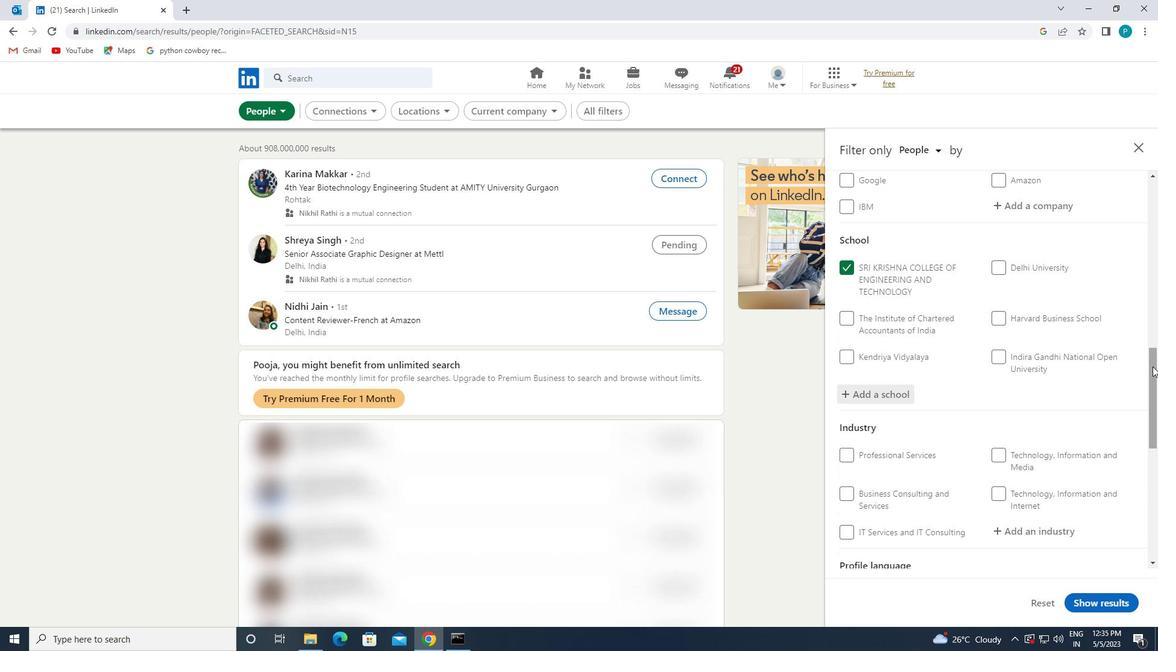 
Action: Mouse scrolled (1152, 368) with delta (0, 0)
Screenshot: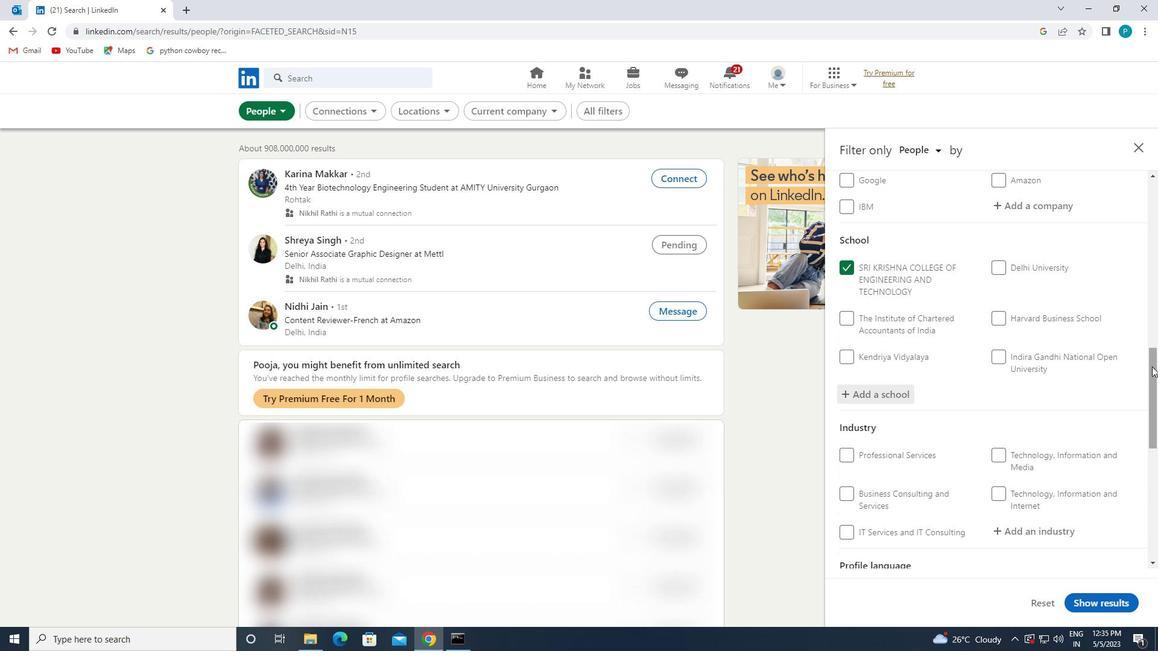 
Action: Mouse moved to (1041, 279)
Screenshot: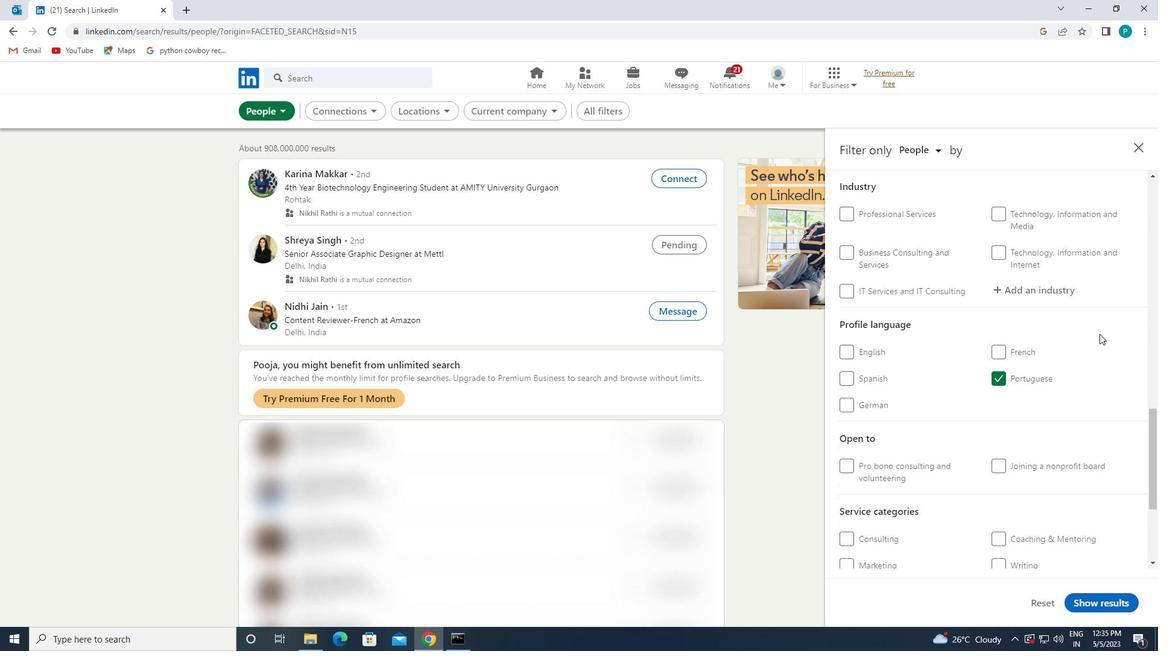 
Action: Mouse pressed left at (1041, 279)
Screenshot: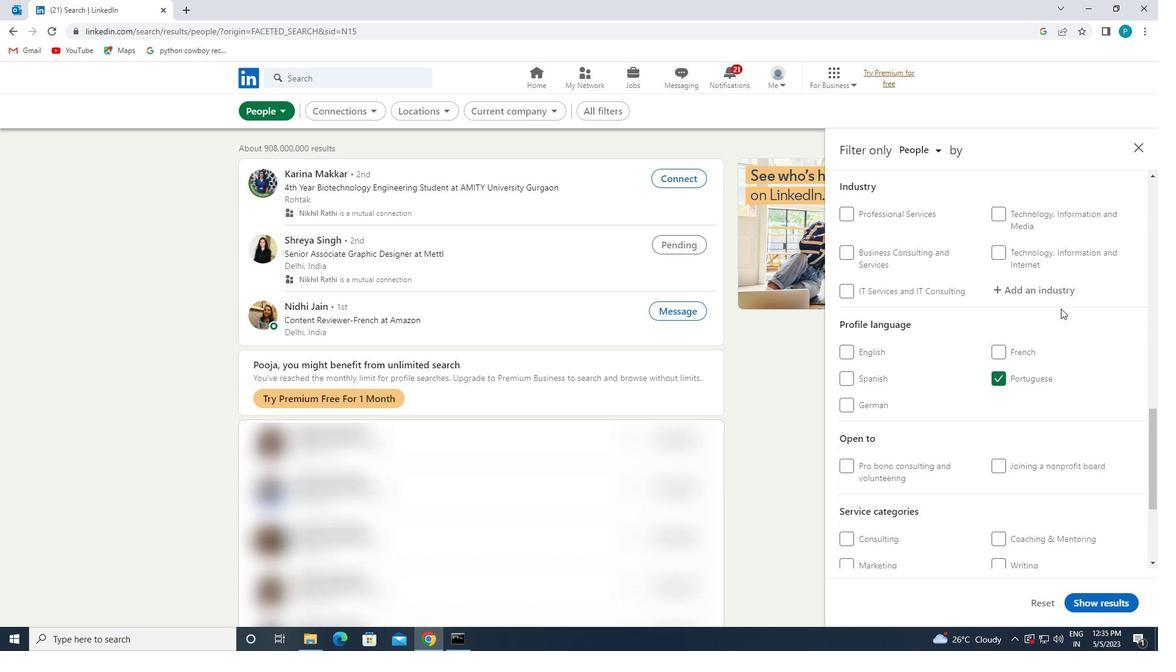 
Action: Mouse moved to (1046, 286)
Screenshot: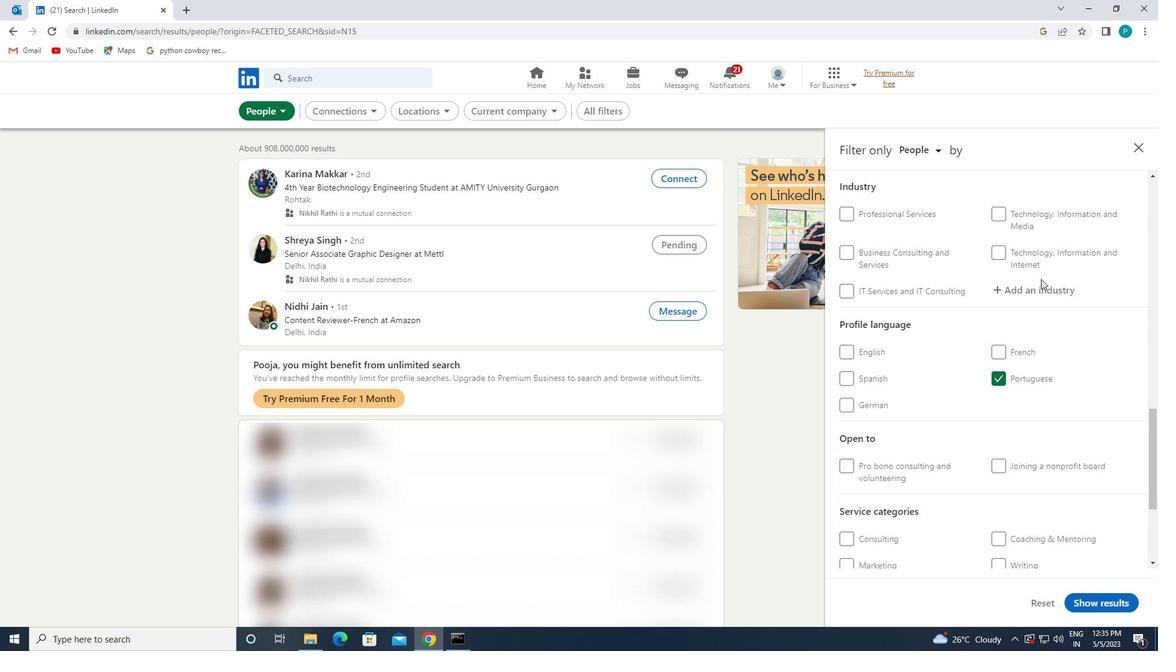 
Action: Mouse pressed left at (1046, 286)
Screenshot: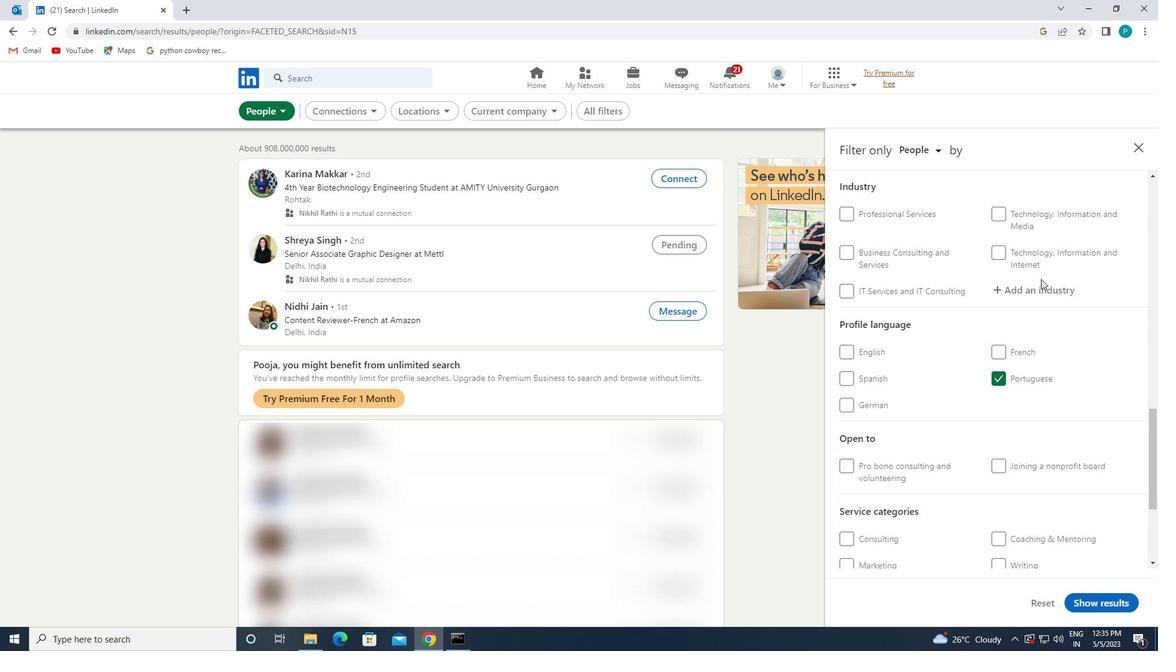 
Action: Key pressed <Key.caps_lock><Key.caps_lock>O<Key.caps_lock>IL
Screenshot: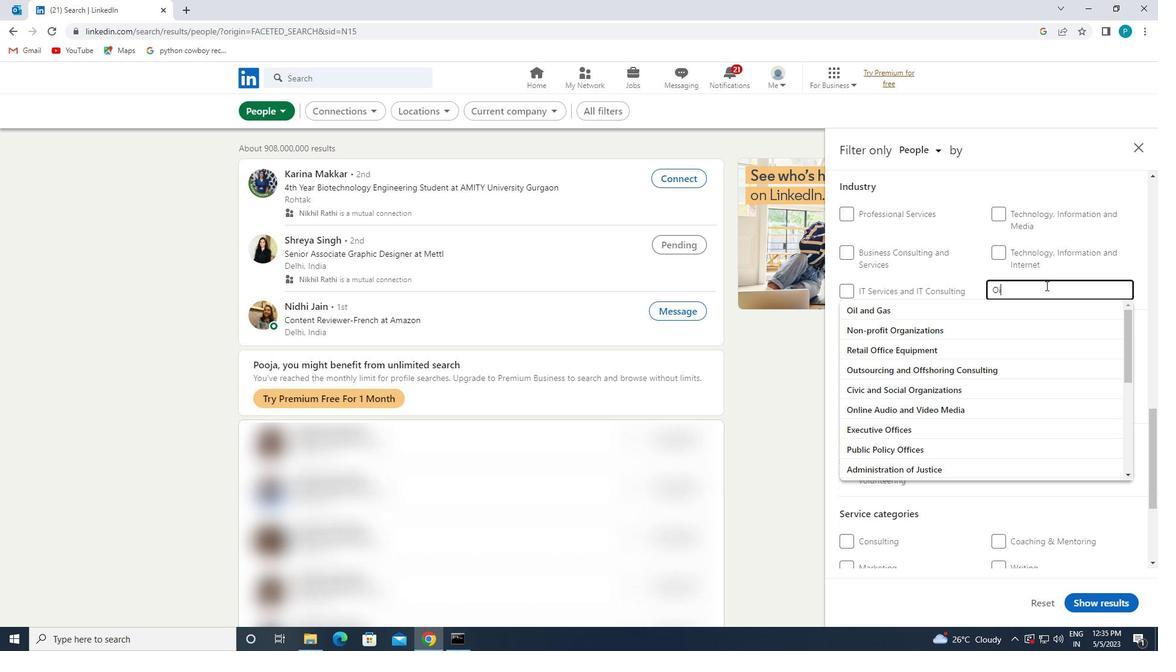 
Action: Mouse moved to (1011, 325)
Screenshot: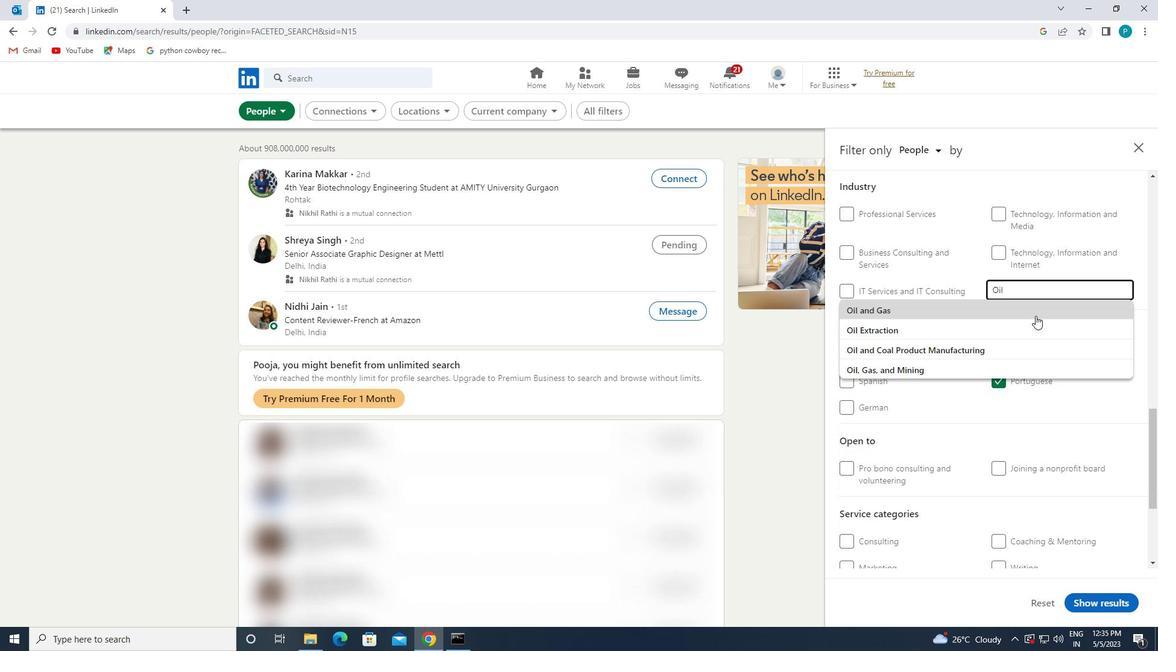 
Action: Mouse pressed left at (1011, 325)
Screenshot: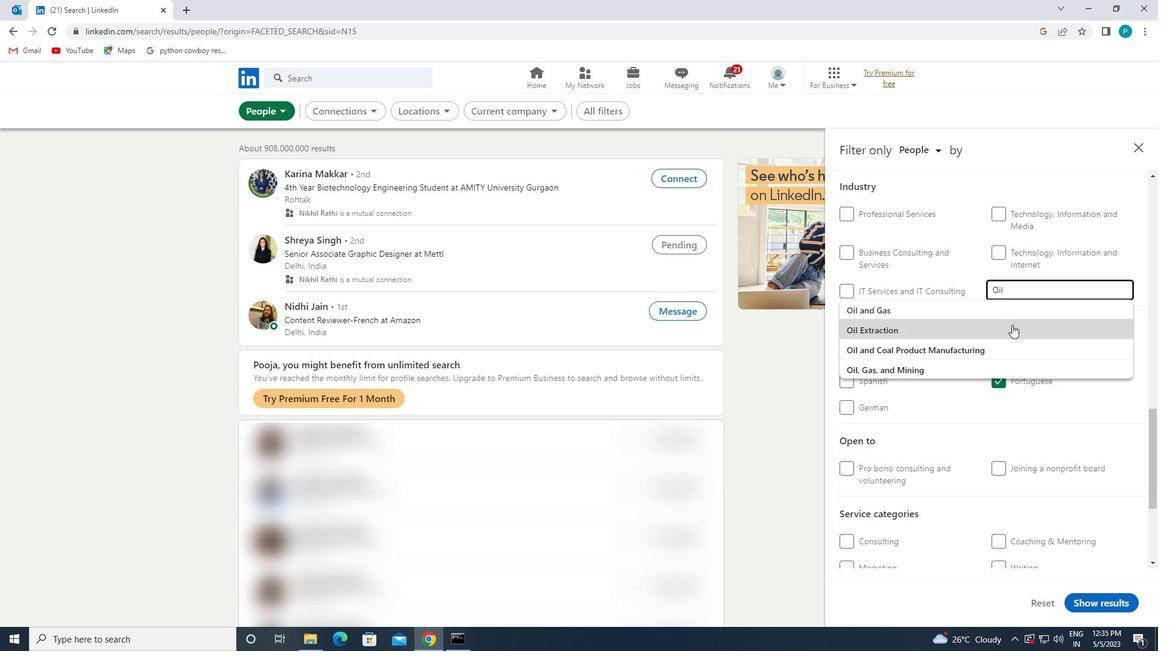 
Action: Mouse moved to (1010, 335)
Screenshot: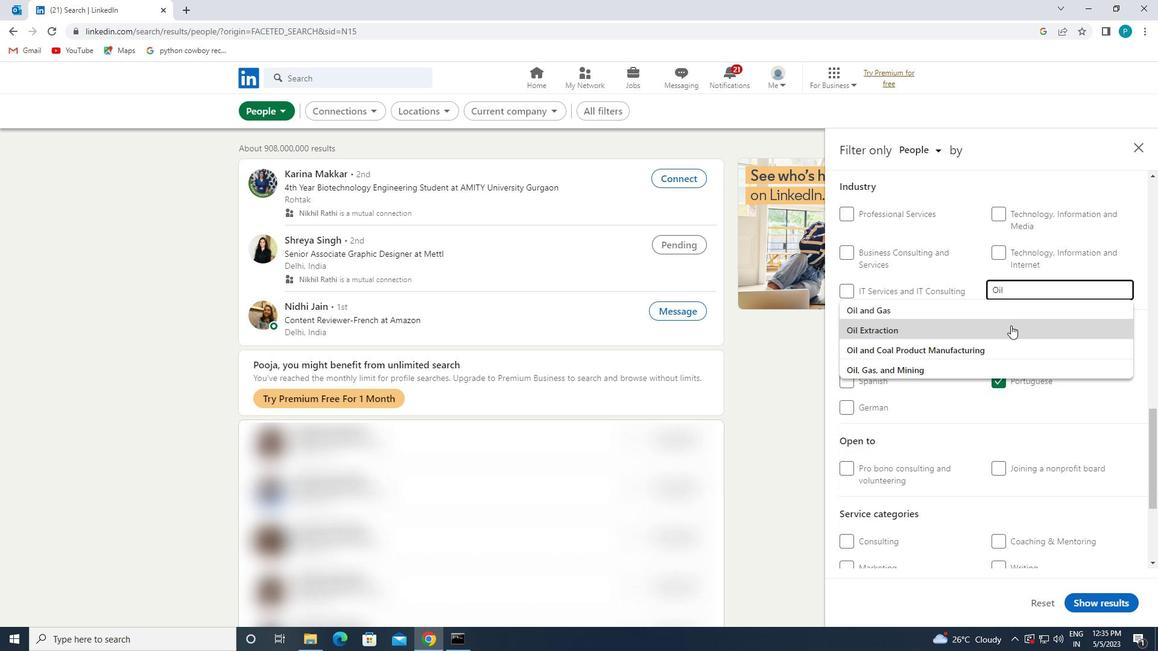 
Action: Mouse scrolled (1010, 334) with delta (0, 0)
Screenshot: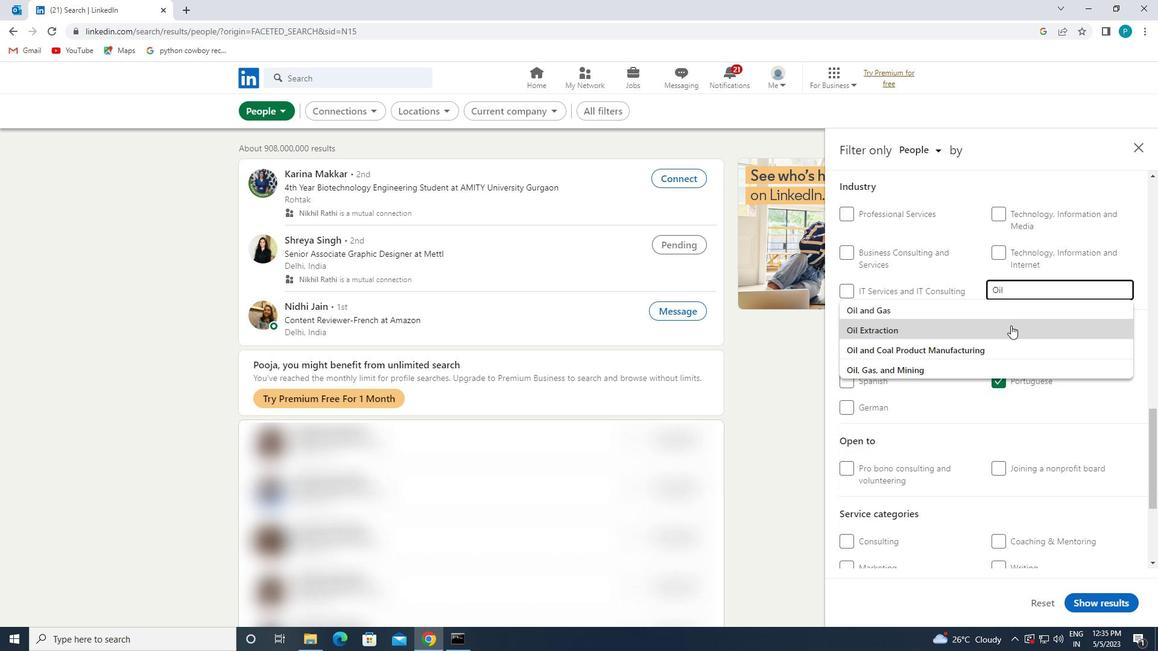 
Action: Mouse scrolled (1010, 334) with delta (0, 0)
Screenshot: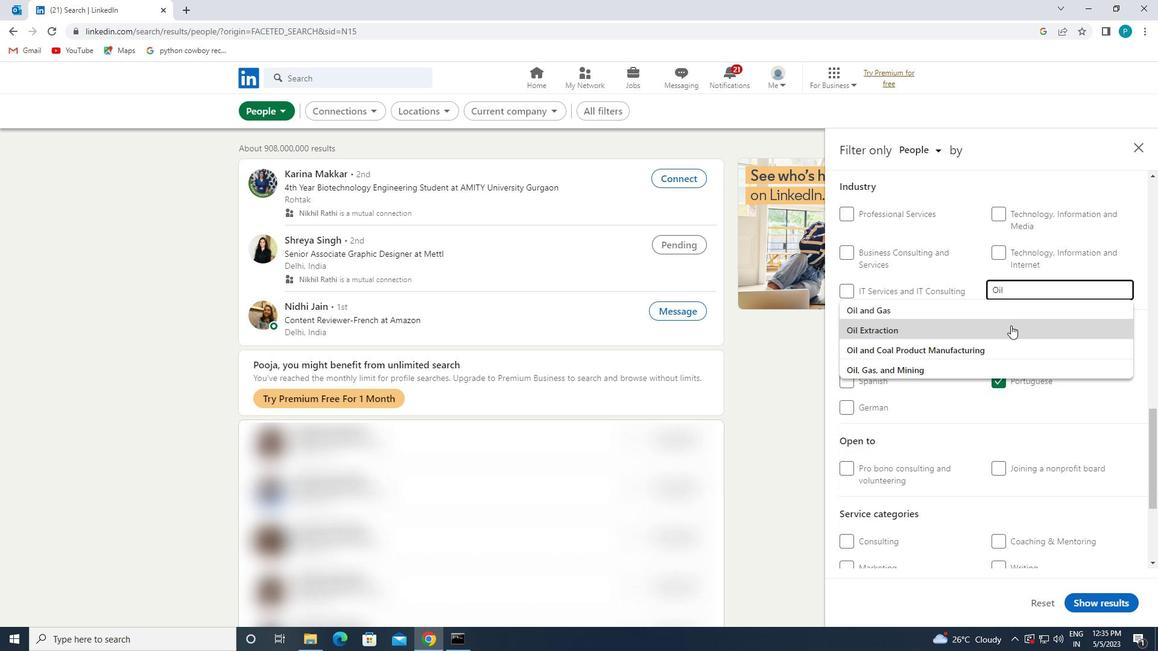 
Action: Mouse moved to (1010, 336)
Screenshot: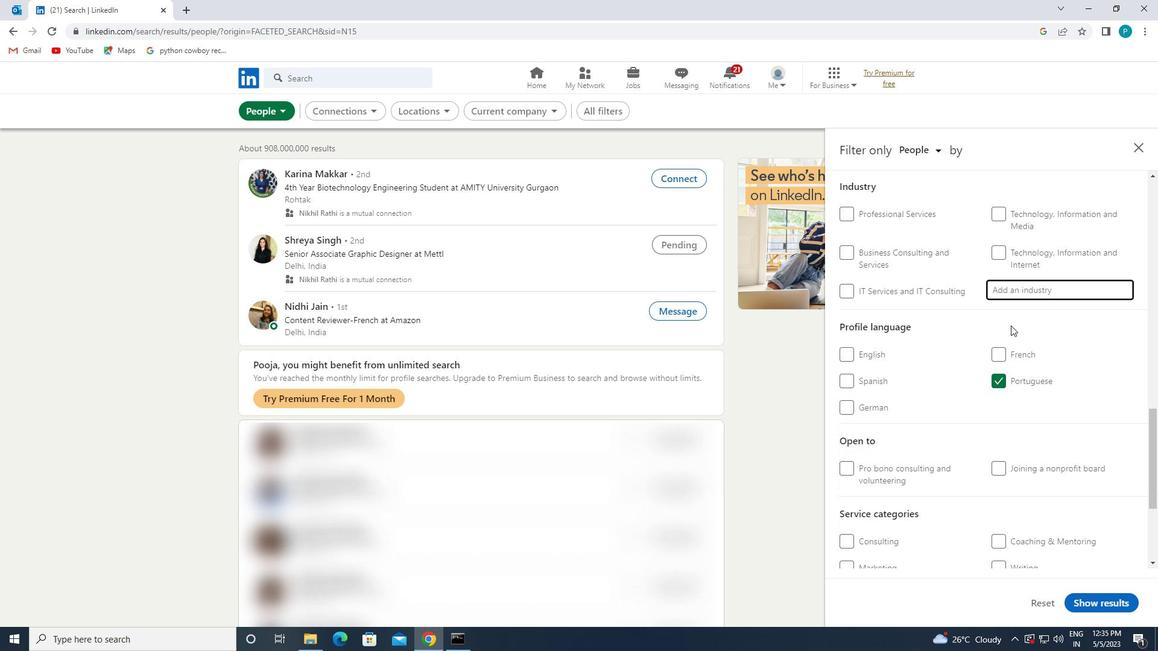 
Action: Mouse scrolled (1010, 335) with delta (0, 0)
Screenshot: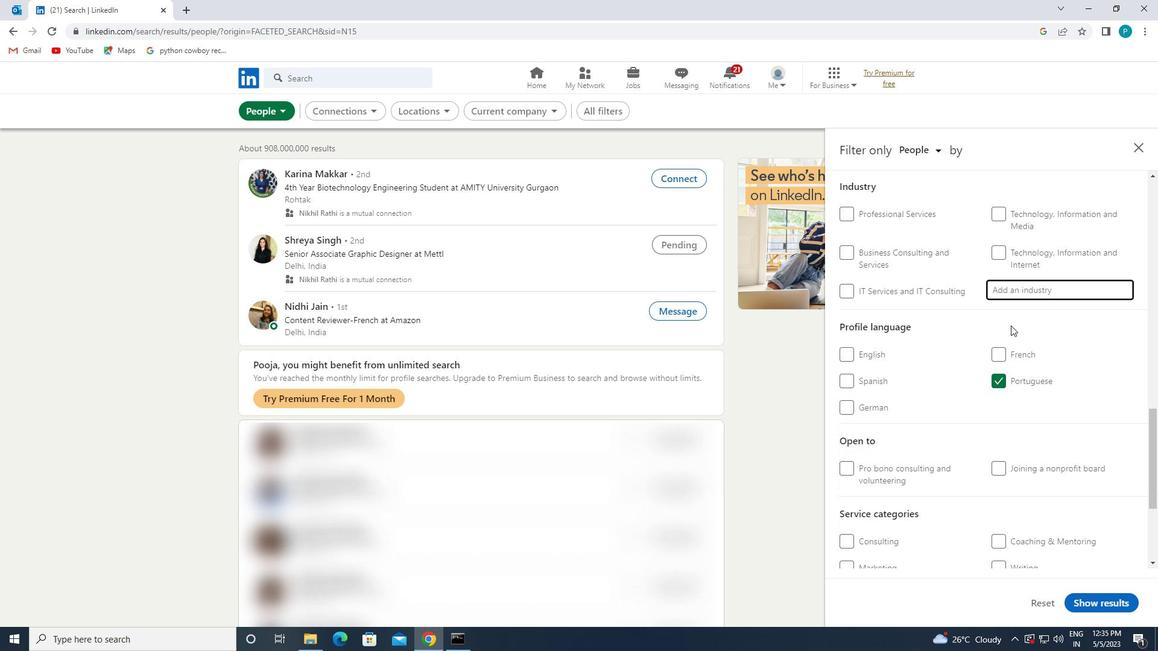 
Action: Mouse moved to (1024, 425)
Screenshot: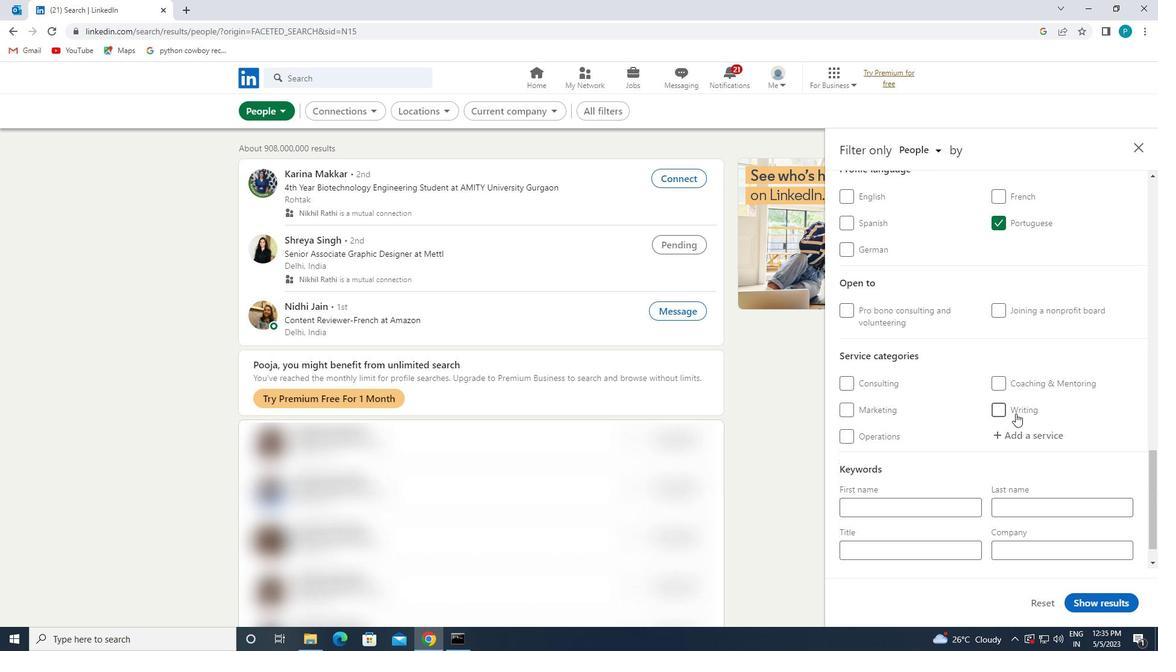 
Action: Mouse pressed left at (1024, 425)
Screenshot: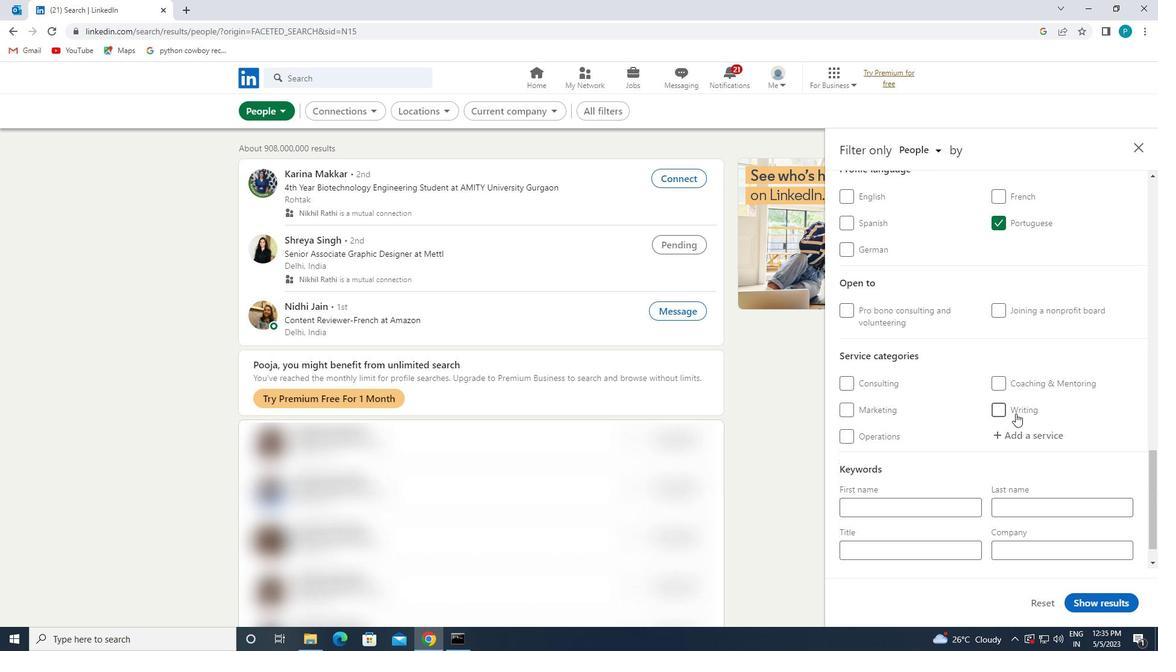 
Action: Key pressed <Key.caps_lock>DJ
Screenshot: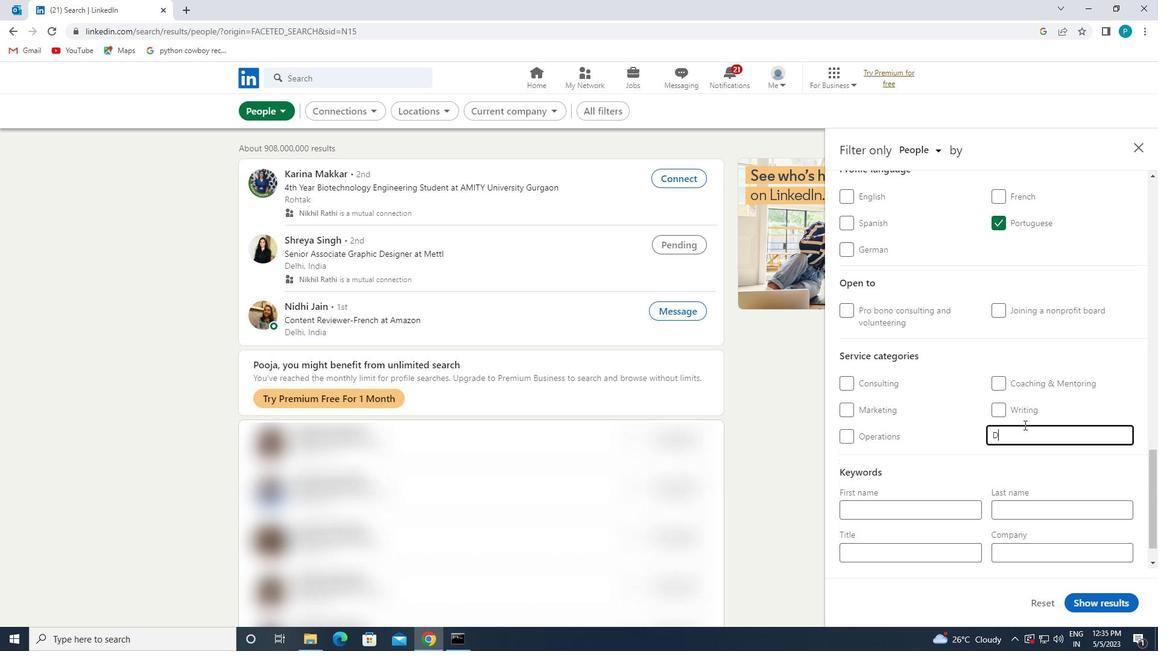 
Action: Mouse moved to (1014, 456)
Screenshot: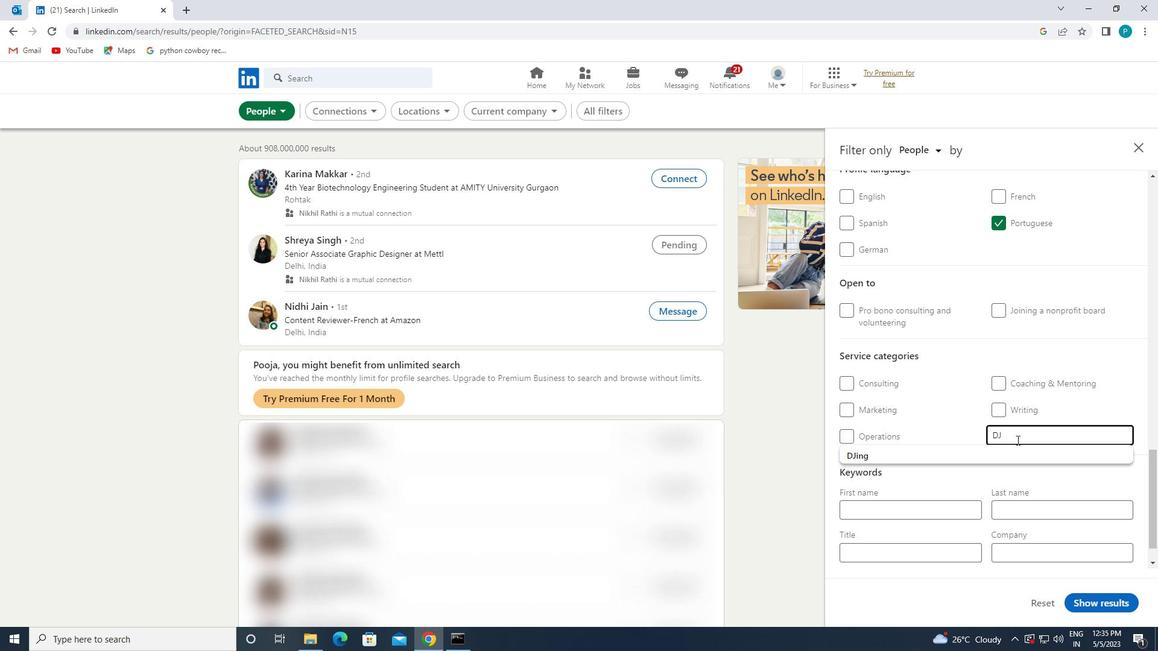 
Action: Mouse pressed left at (1014, 456)
Screenshot: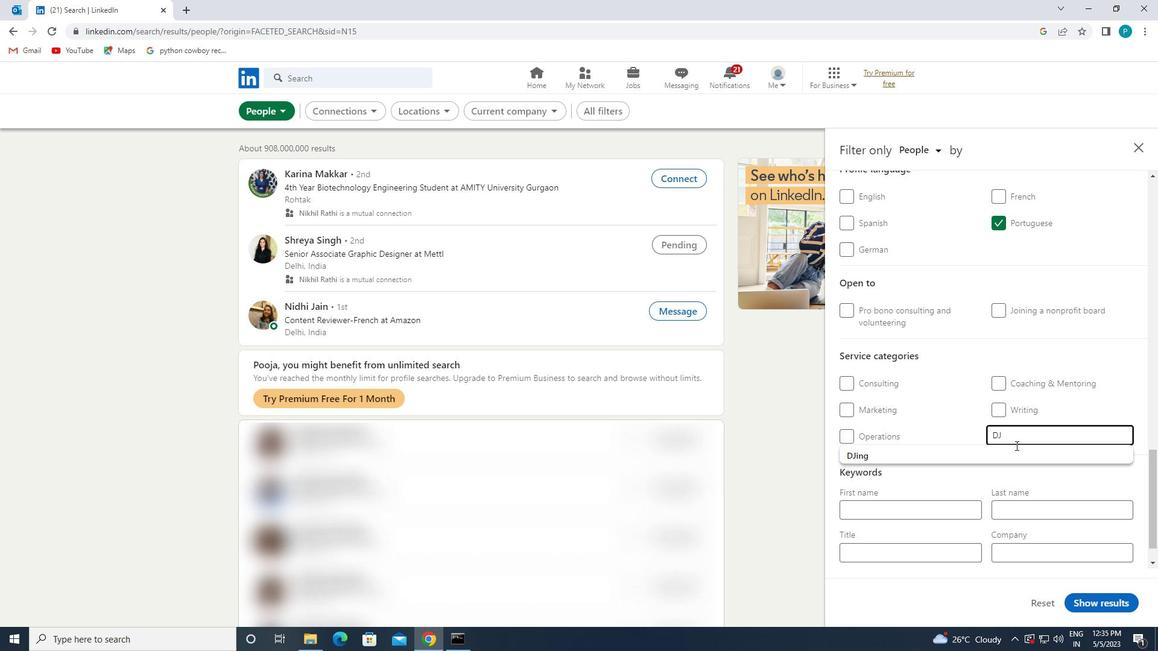 
Action: Mouse moved to (1003, 454)
Screenshot: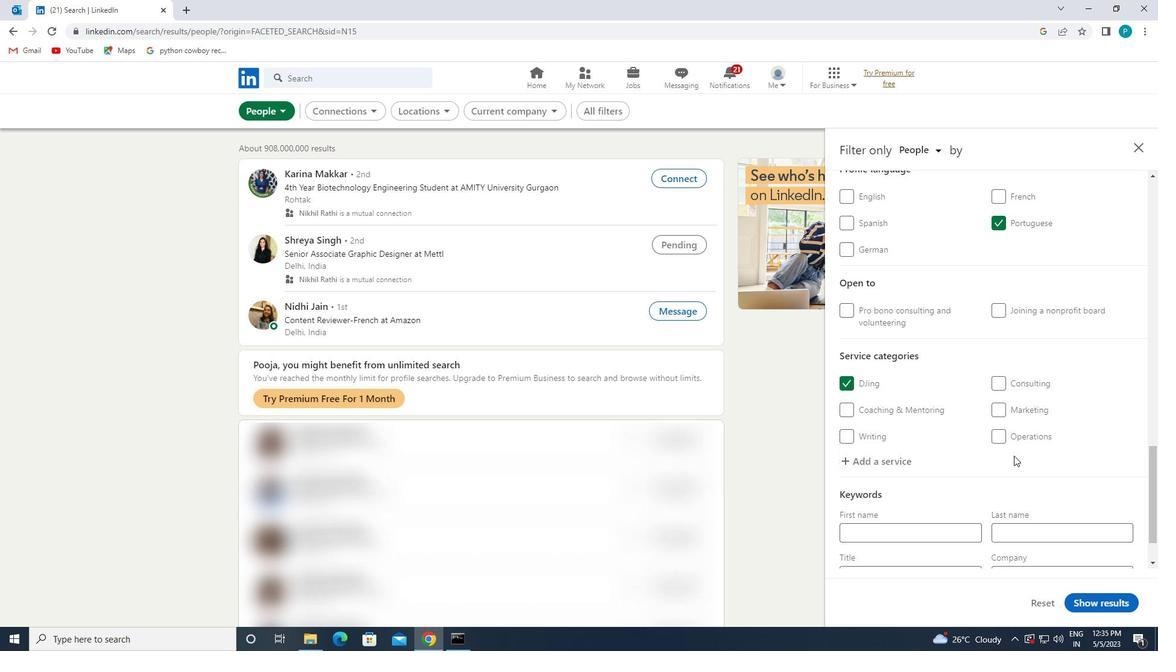 
Action: Mouse scrolled (1003, 453) with delta (0, 0)
Screenshot: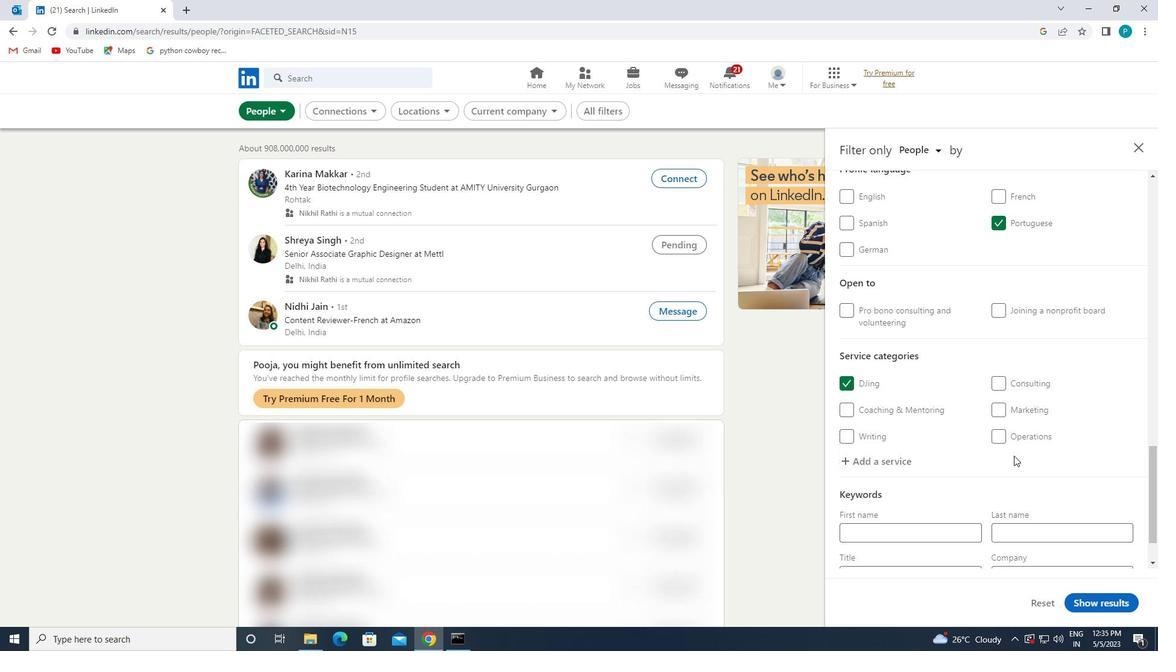 
Action: Mouse moved to (991, 460)
Screenshot: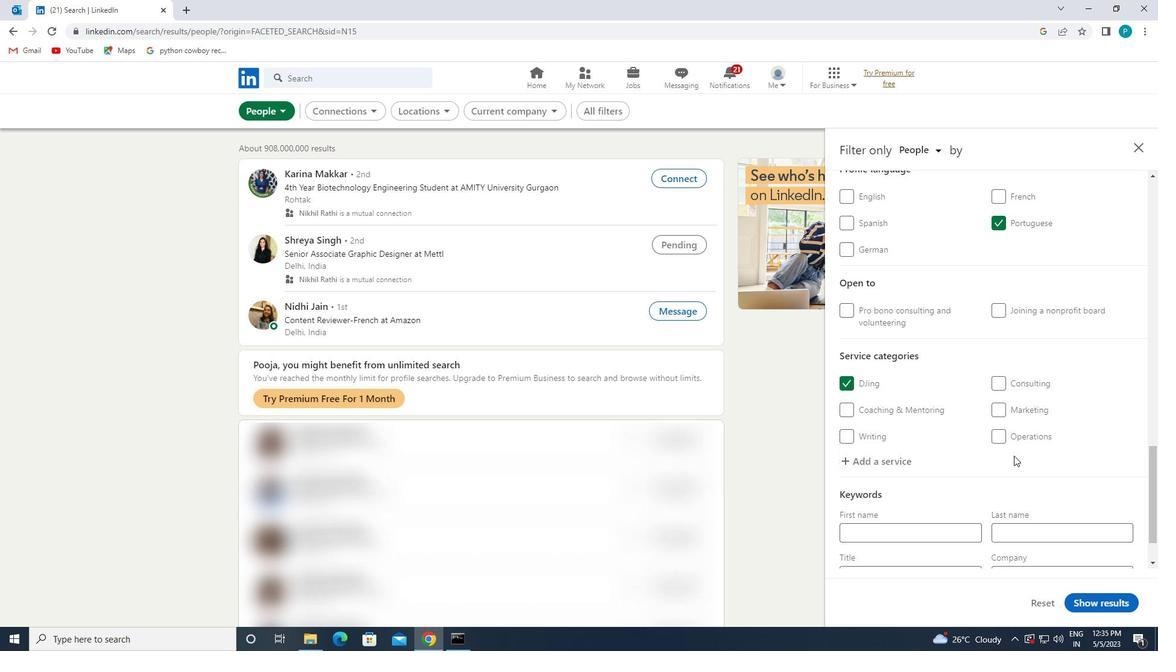
Action: Mouse scrolled (991, 459) with delta (0, 0)
Screenshot: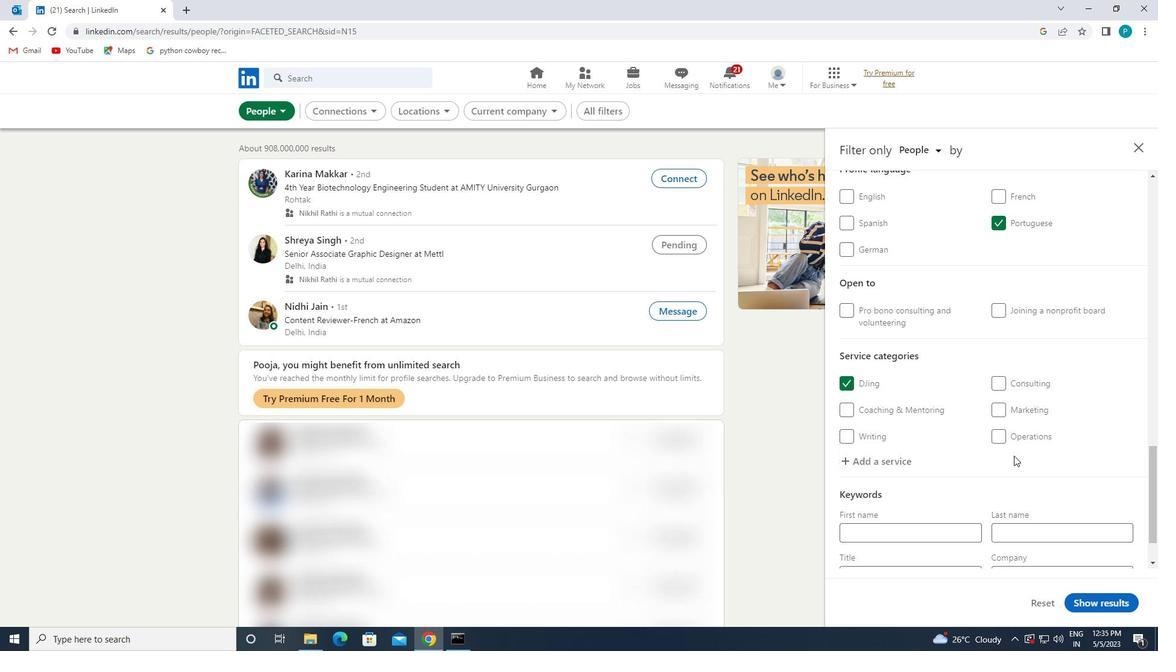 
Action: Mouse moved to (974, 467)
Screenshot: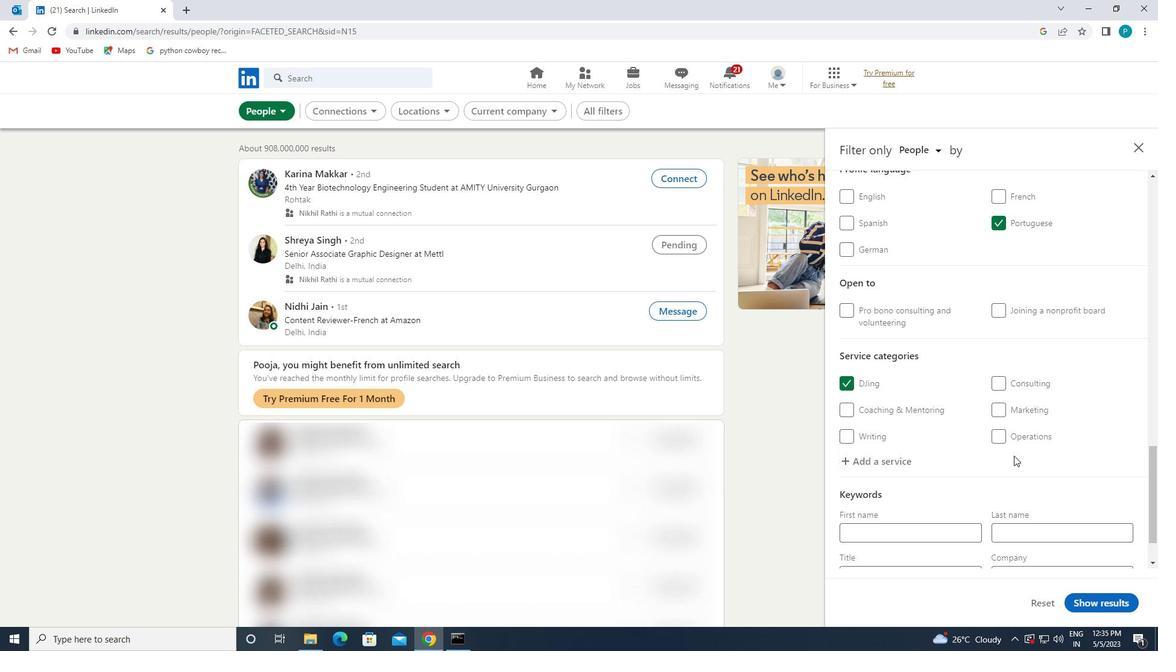 
Action: Mouse scrolled (974, 466) with delta (0, 0)
Screenshot: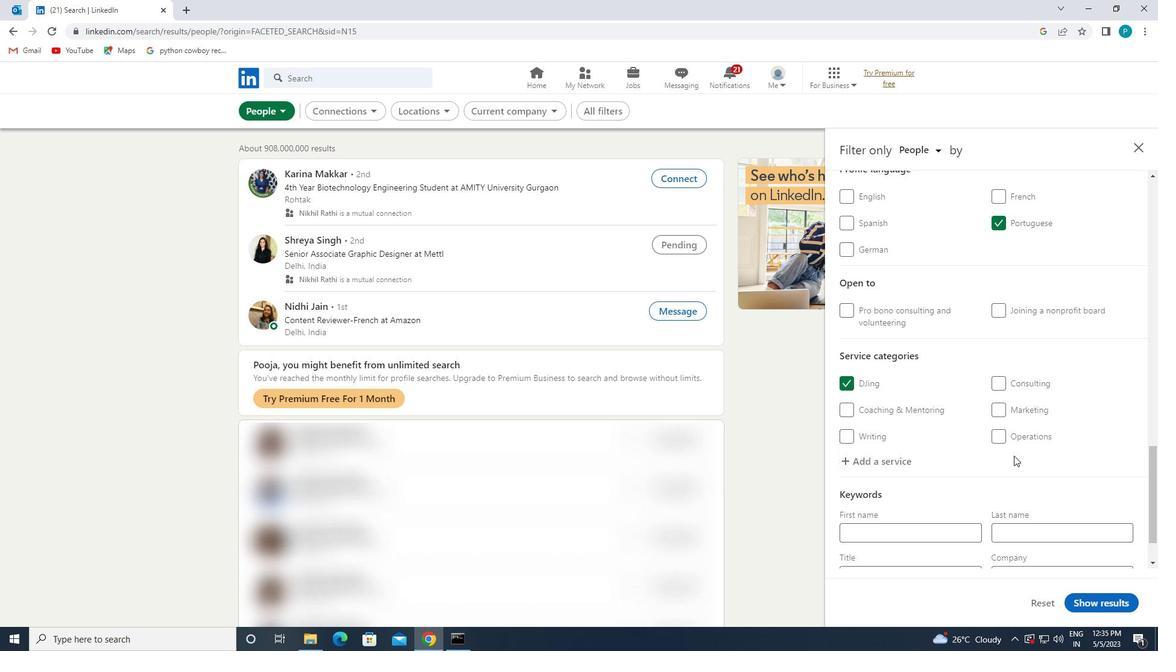 
Action: Mouse moved to (923, 497)
Screenshot: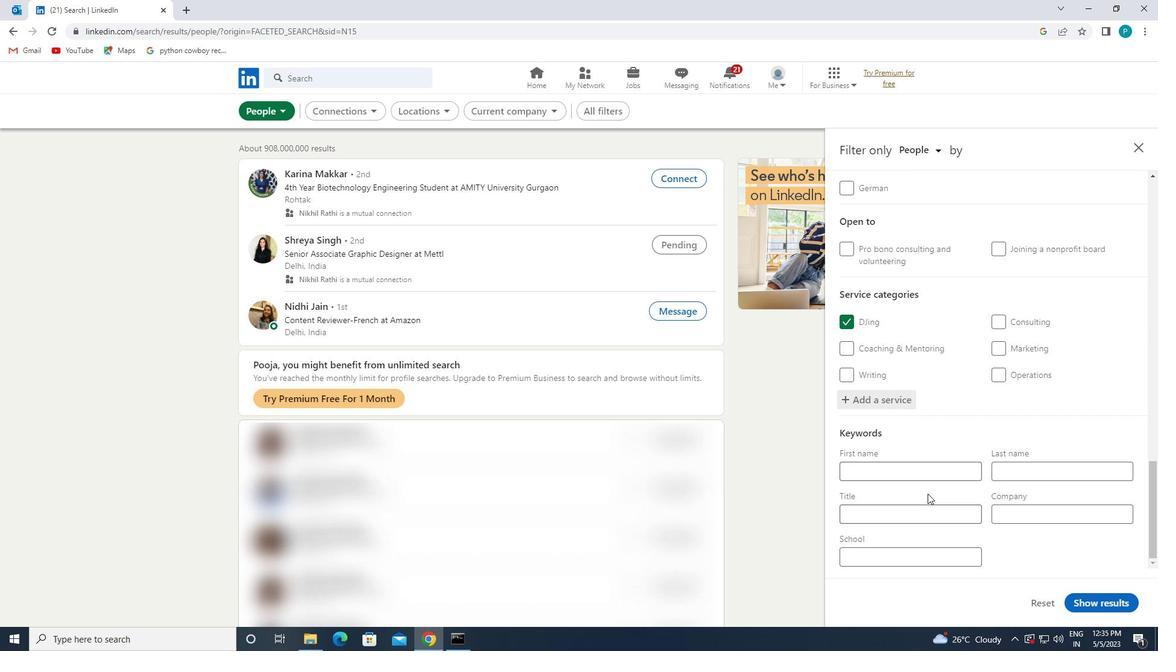 
Action: Mouse pressed left at (923, 497)
Screenshot: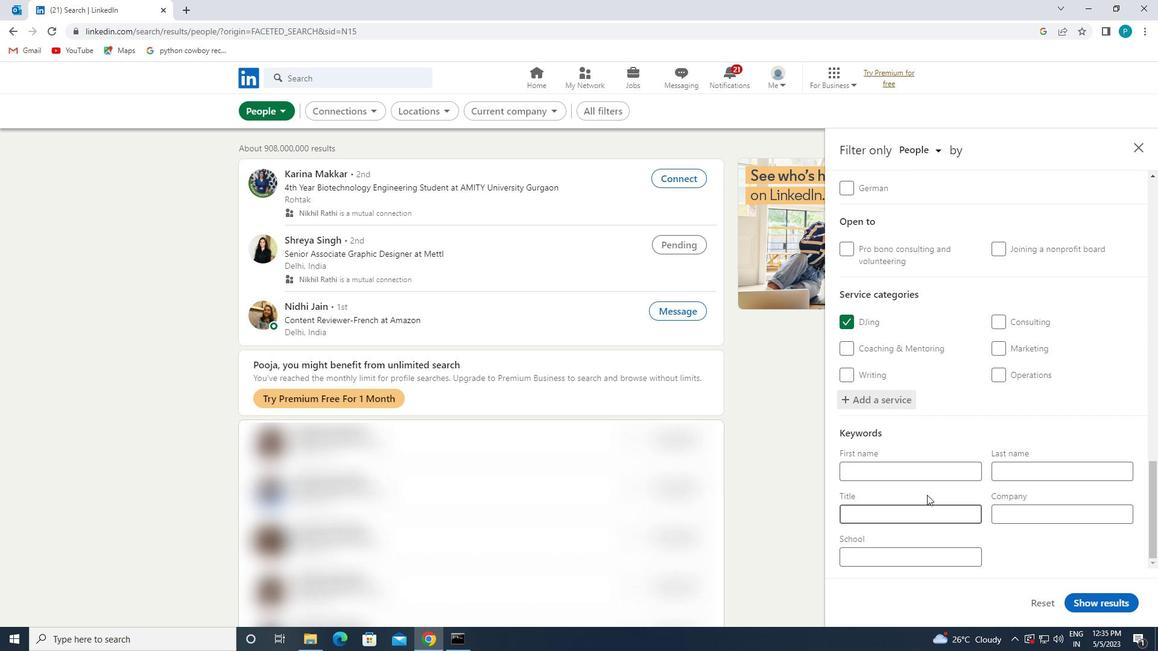 
Action: Mouse moved to (928, 506)
Screenshot: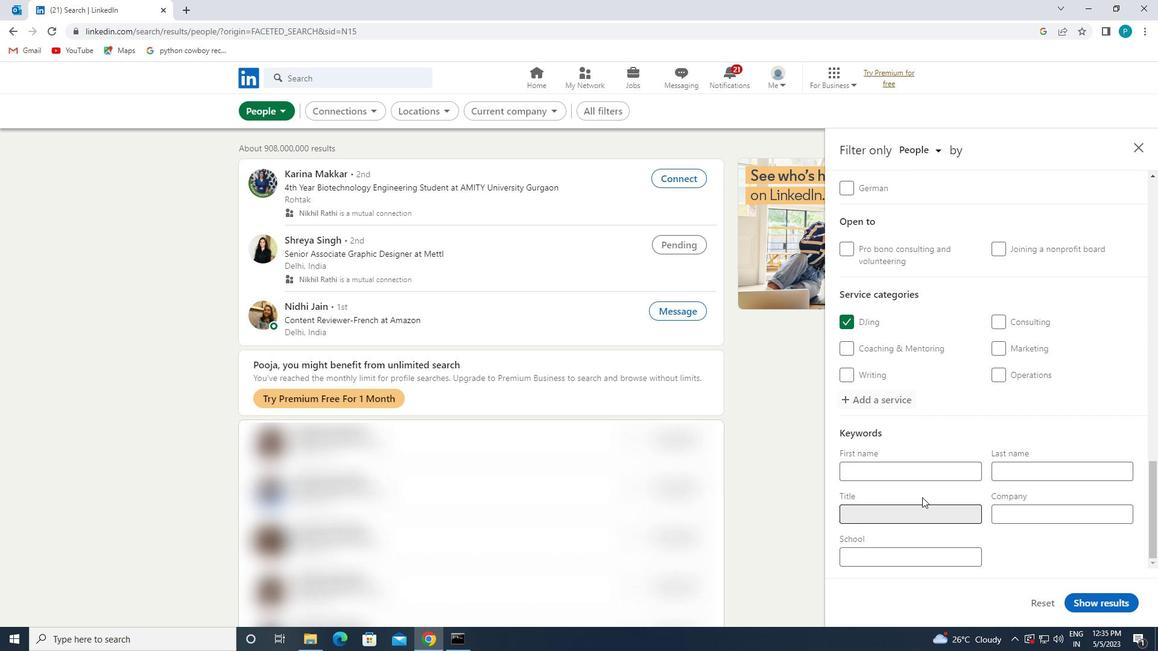 
Action: Mouse pressed left at (928, 506)
Screenshot: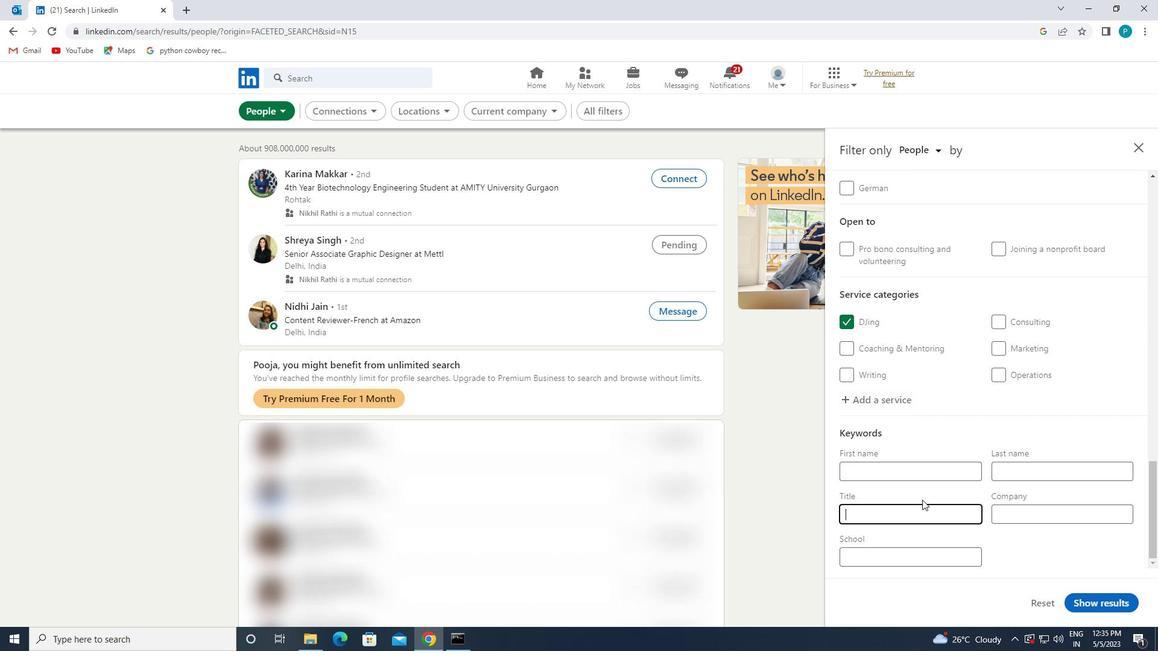 
Action: Key pressed S<Key.caps_lock>CHOOL<Key.space><Key.caps_lock>V<Key.caps_lock>OLUNTEER
Screenshot: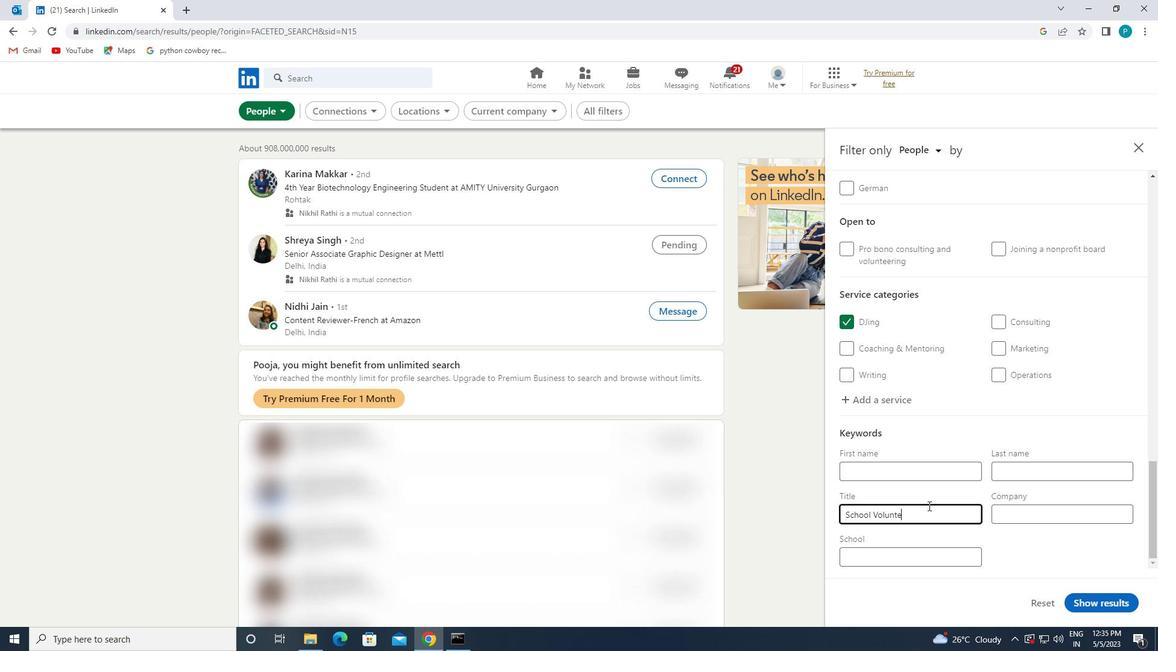 
Action: Mouse moved to (1086, 604)
Screenshot: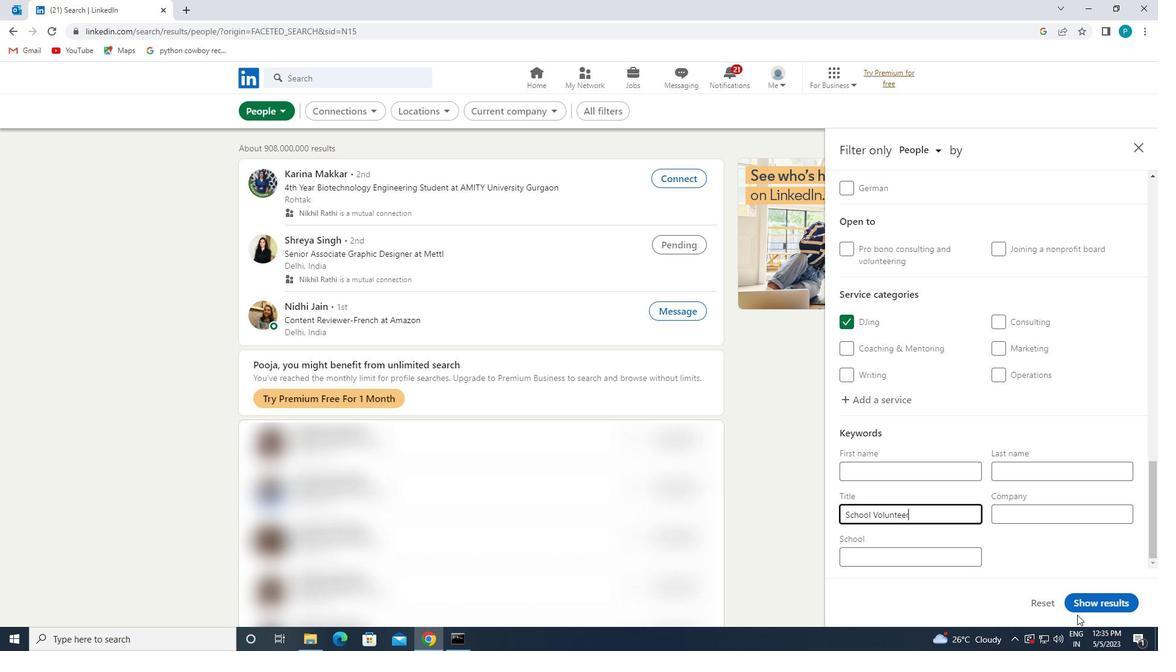 
Action: Mouse pressed left at (1086, 604)
Screenshot: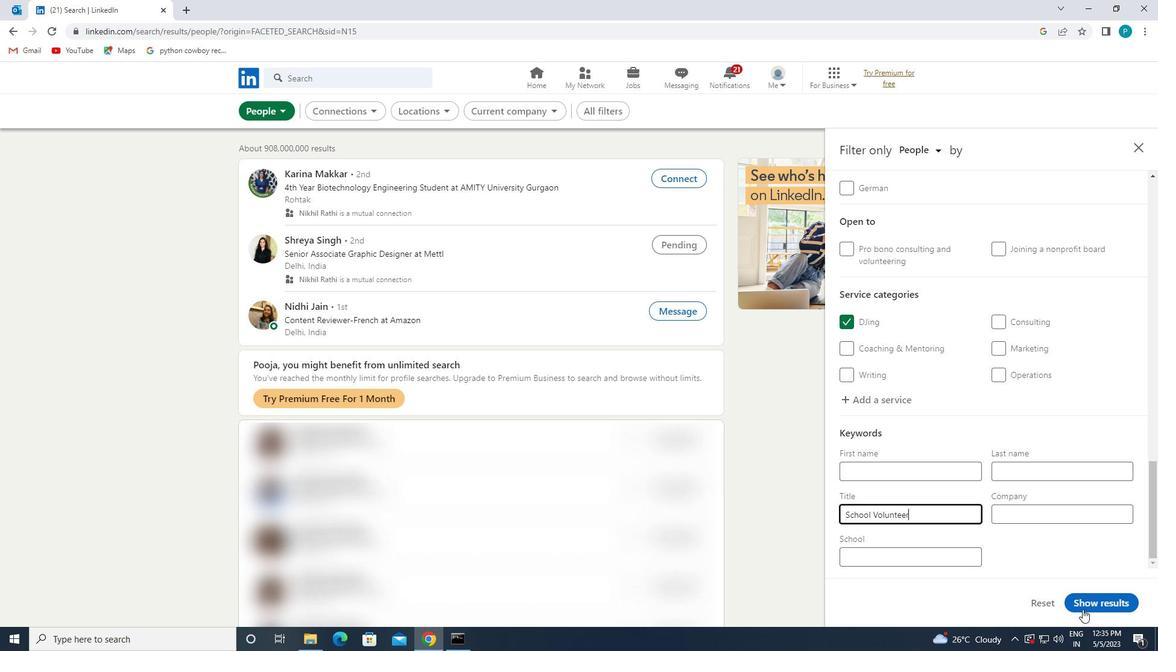 
